 Task: Open the event Second Interview with BobG on '2023/10/19', change the date to 2023/12/13, change the font style of the description to Georgia, set the availability to Busy, insert an emoji Sky blue heart, logged in from the account softage.10@softage.net and add another guest for the event, softage.1@softage.net. Change the alignment of the event description to Align center.Change the font color of the description to Dark Blue and select an event charm, 
Action: Mouse moved to (349, 158)
Screenshot: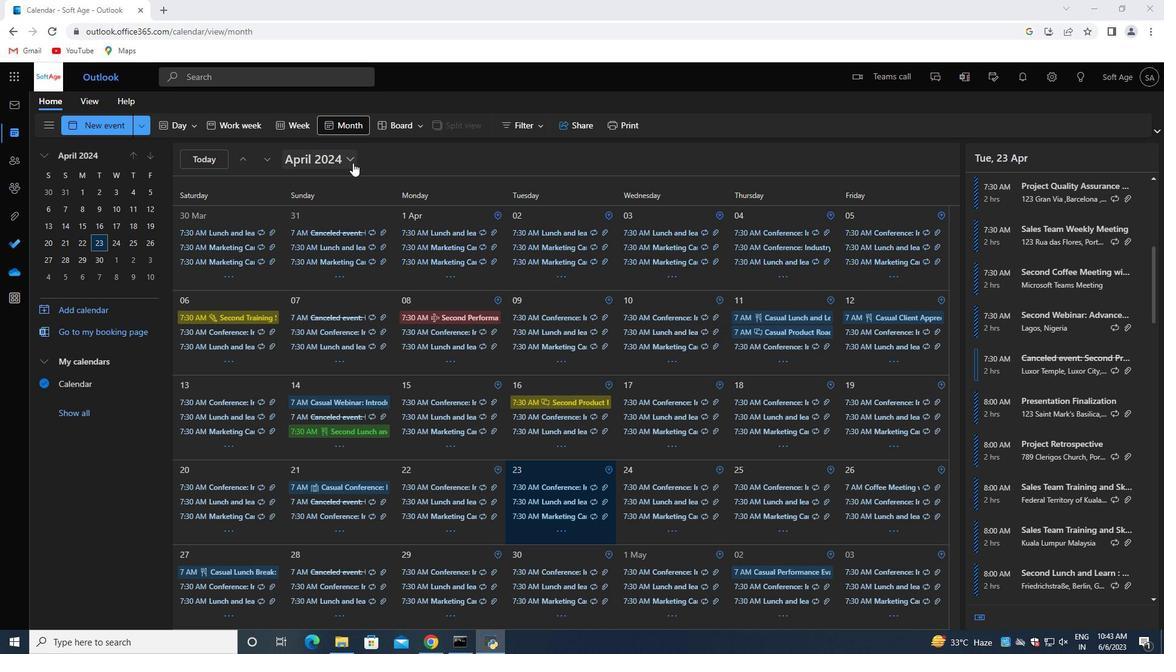 
Action: Mouse pressed left at (349, 158)
Screenshot: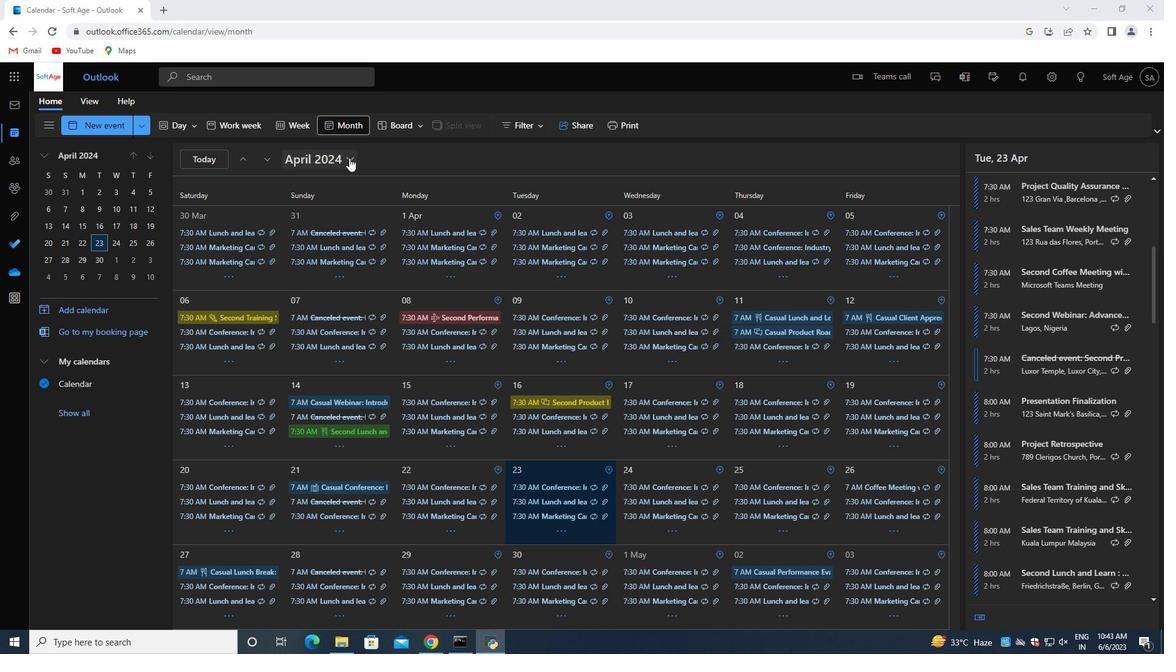 
Action: Mouse moved to (380, 189)
Screenshot: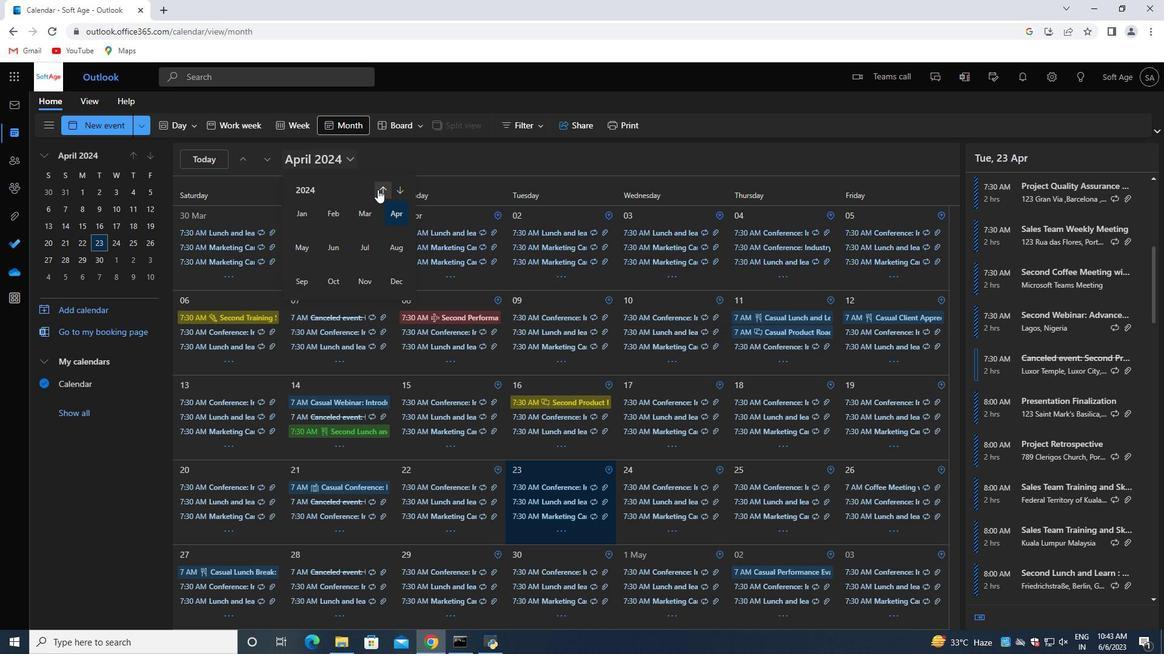 
Action: Mouse pressed left at (380, 189)
Screenshot: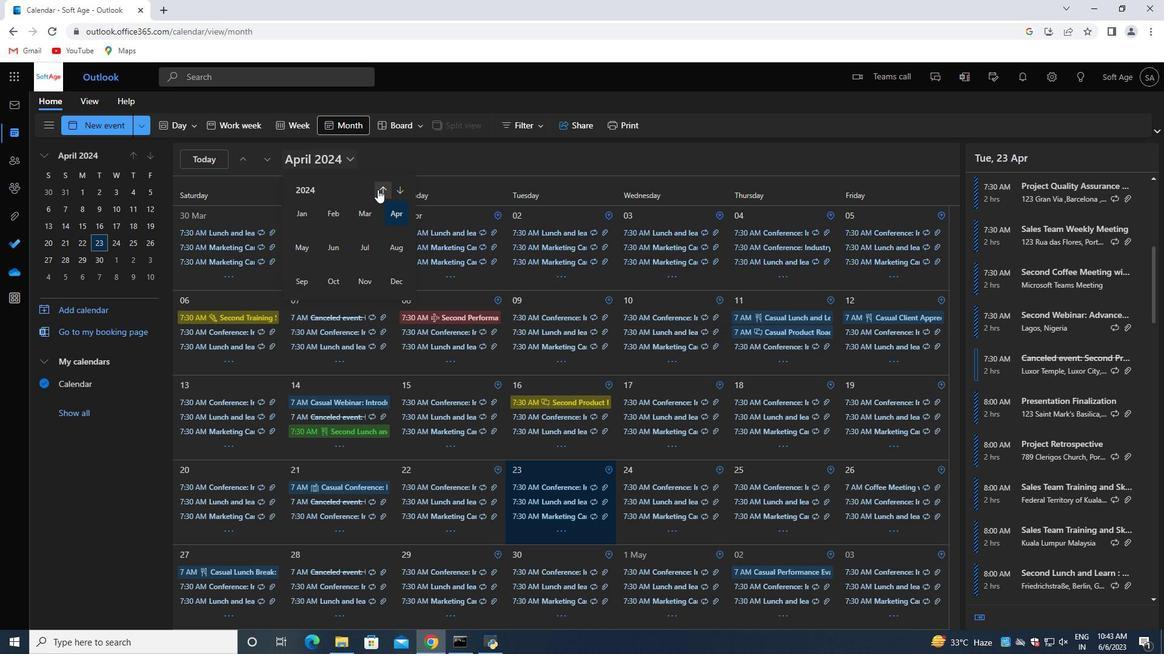 
Action: Mouse moved to (330, 281)
Screenshot: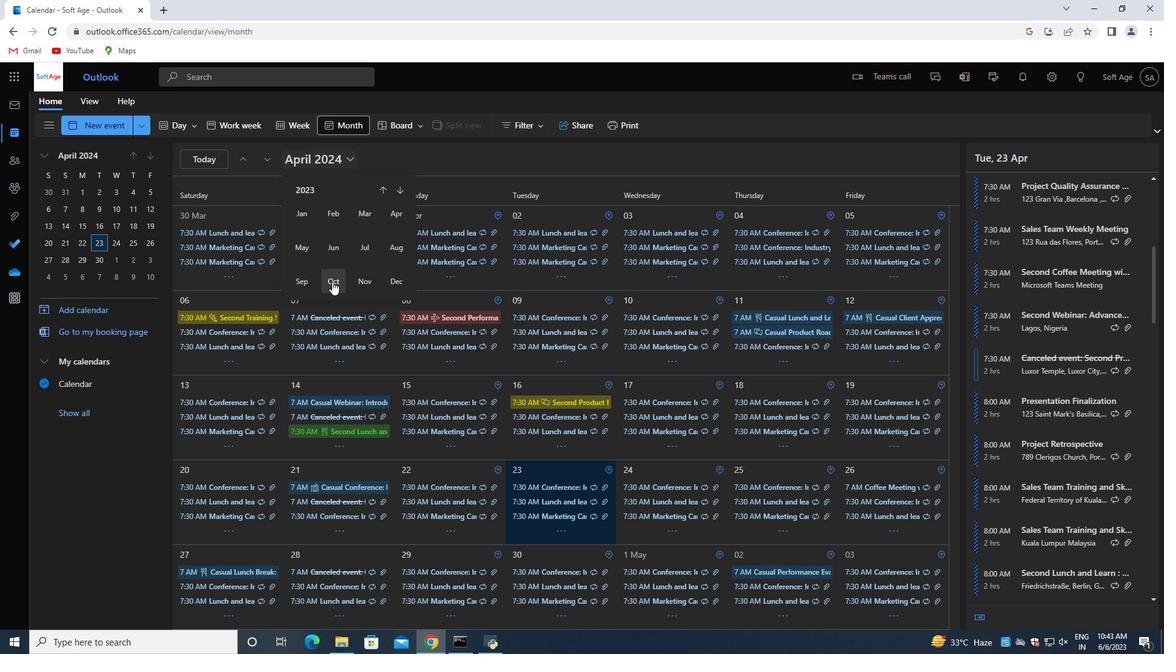 
Action: Mouse pressed left at (330, 281)
Screenshot: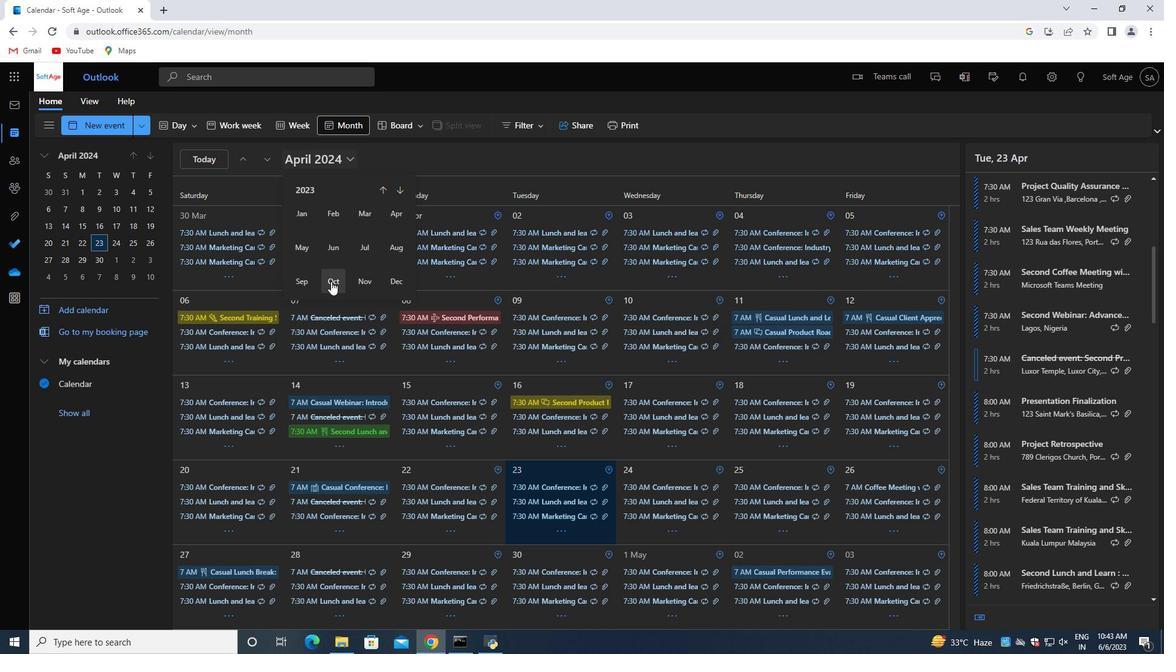 
Action: Mouse moved to (804, 447)
Screenshot: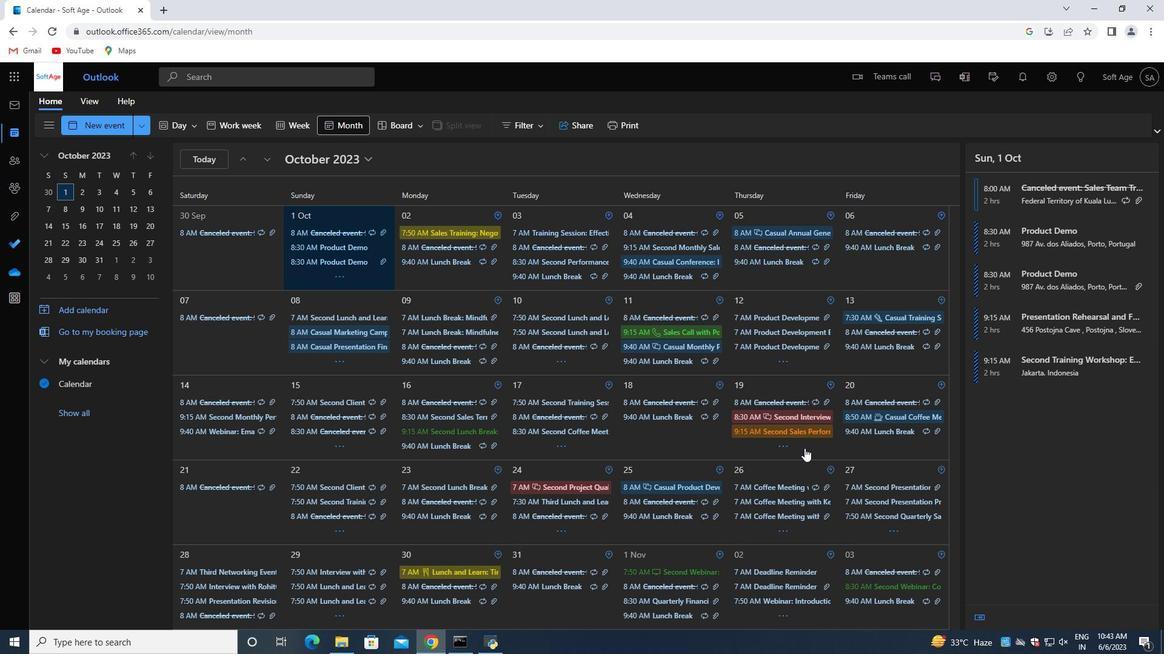 
Action: Mouse pressed left at (804, 447)
Screenshot: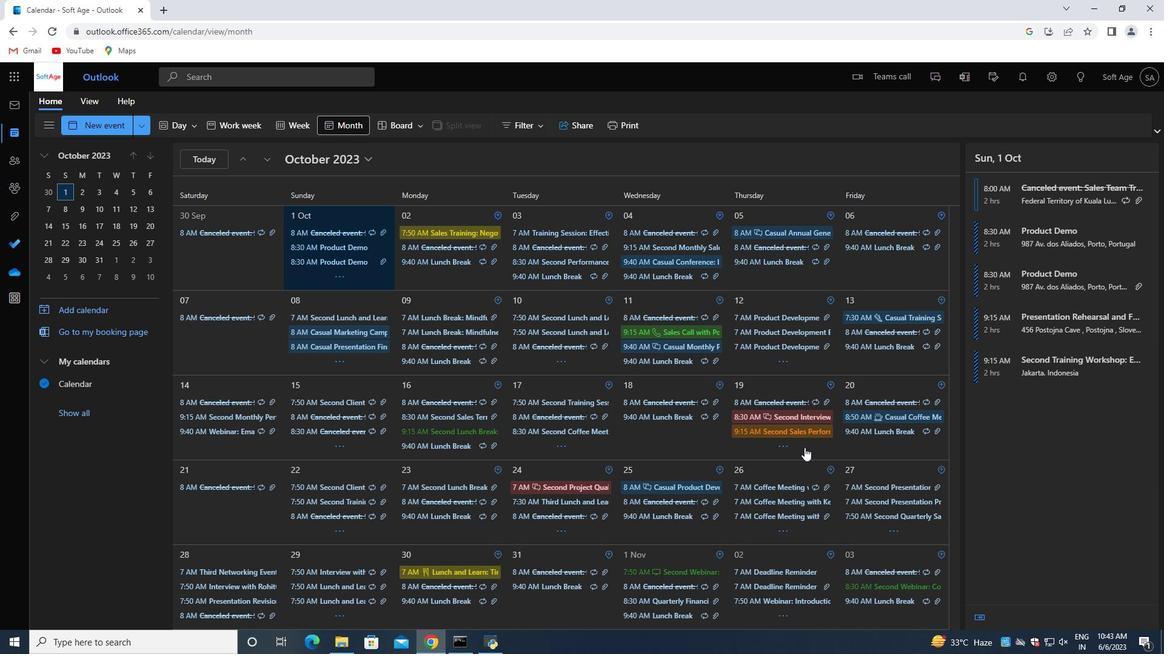 
Action: Mouse moved to (1124, 241)
Screenshot: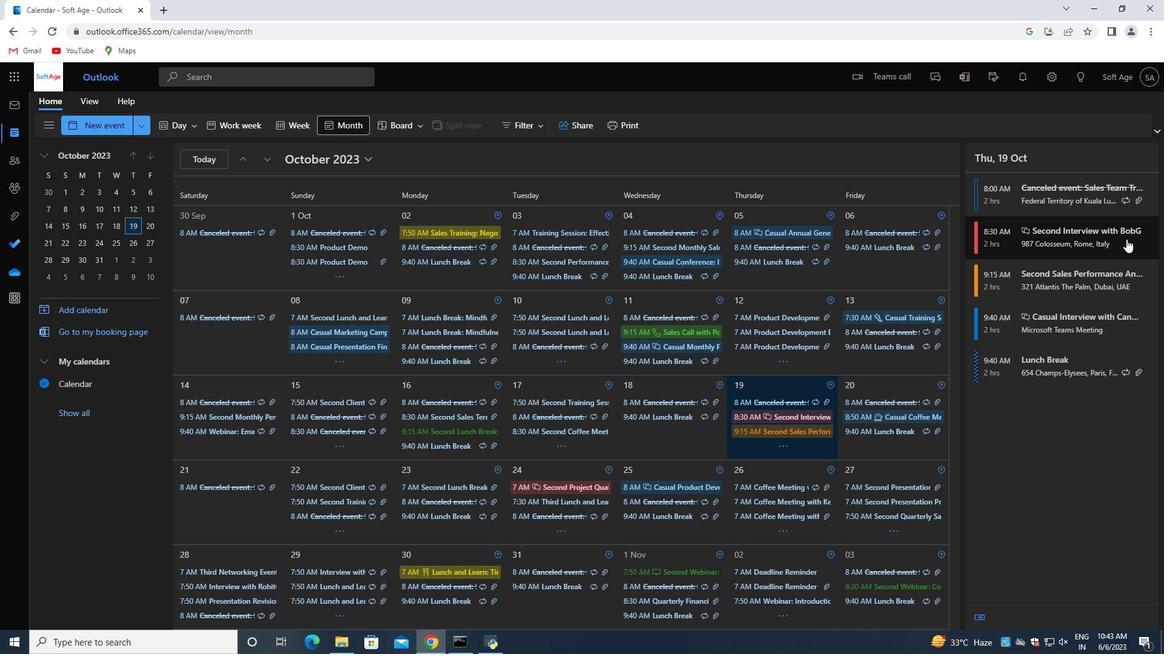 
Action: Mouse pressed left at (1124, 241)
Screenshot: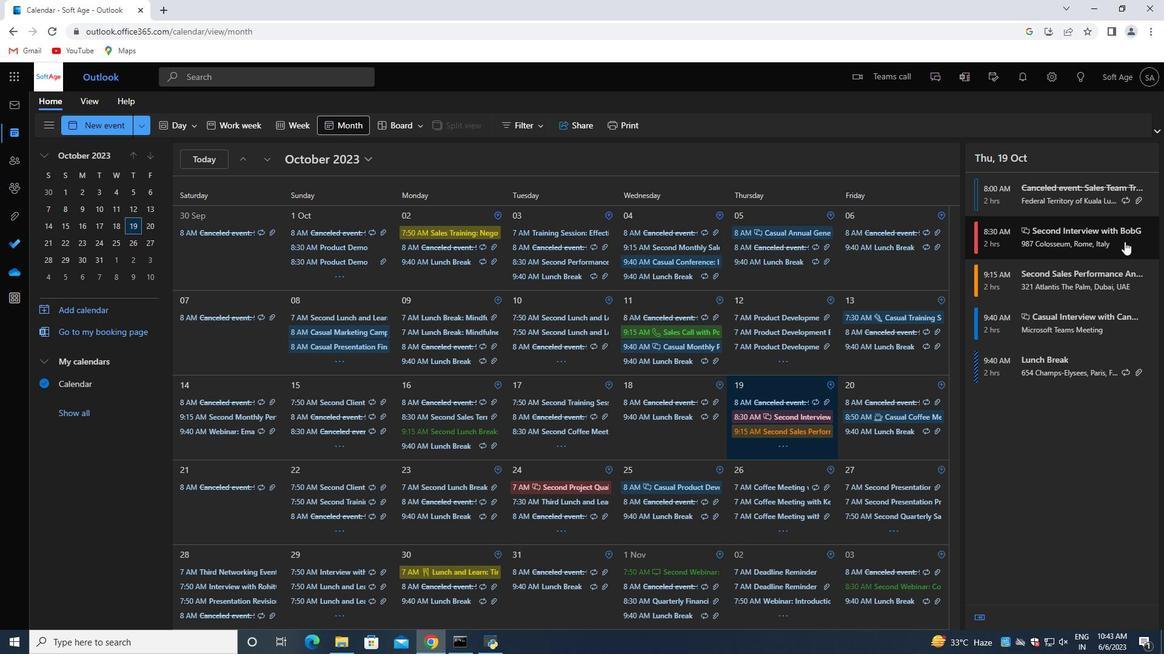 
Action: Mouse moved to (783, 363)
Screenshot: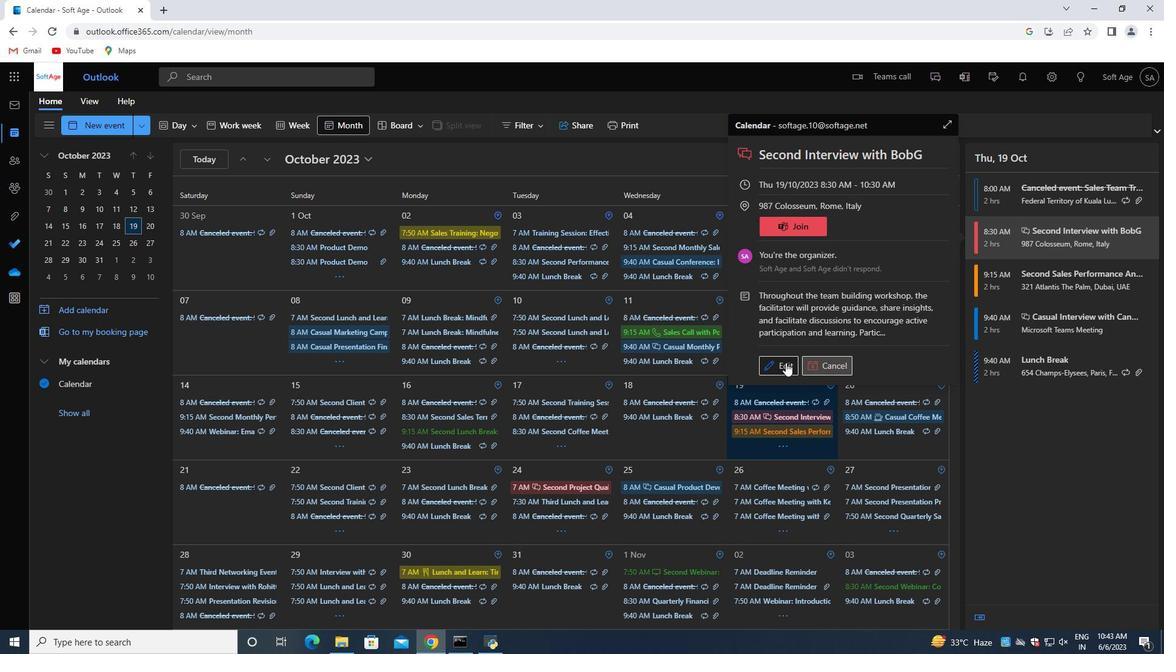 
Action: Mouse pressed left at (783, 363)
Screenshot: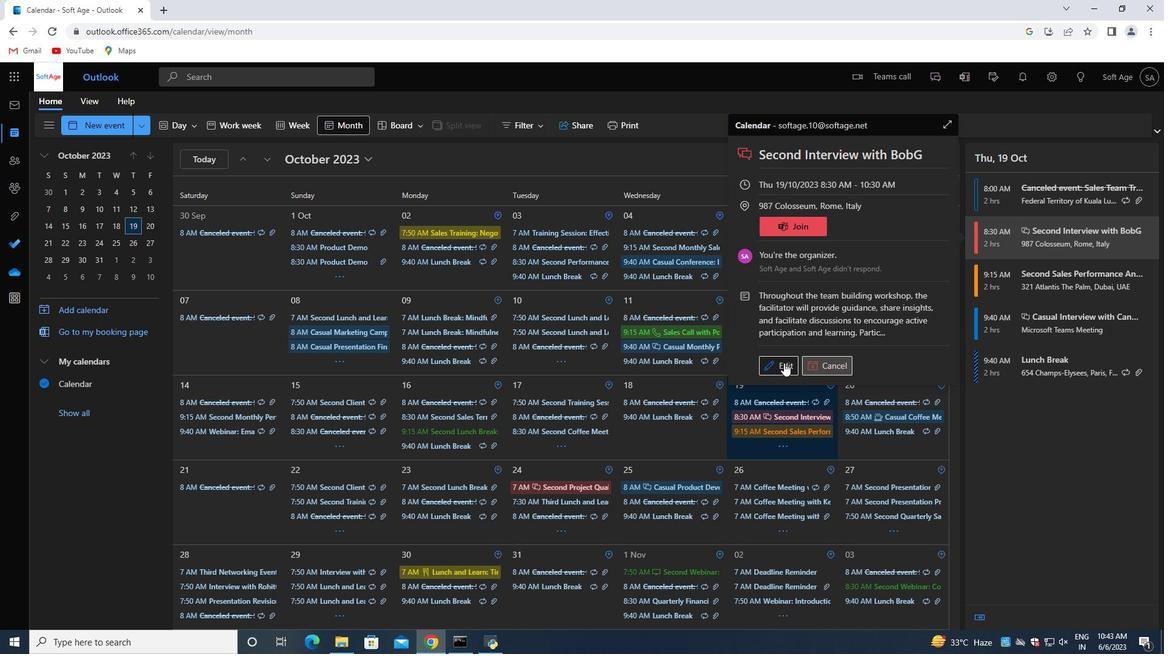 
Action: Mouse moved to (357, 336)
Screenshot: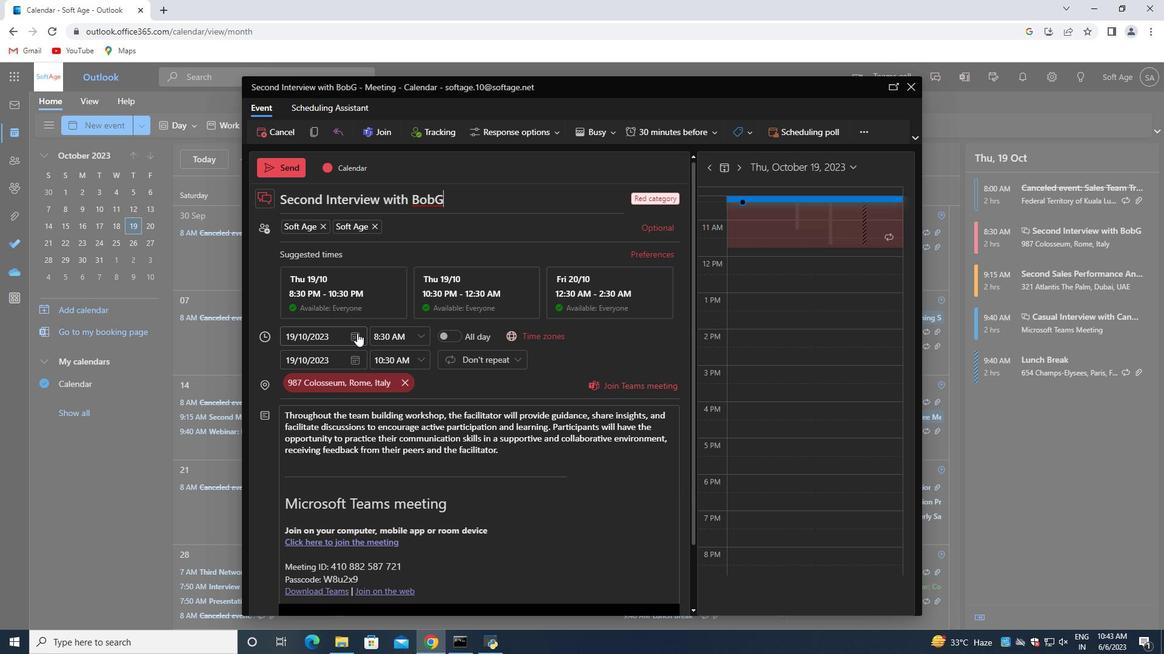 
Action: Mouse pressed left at (357, 336)
Screenshot: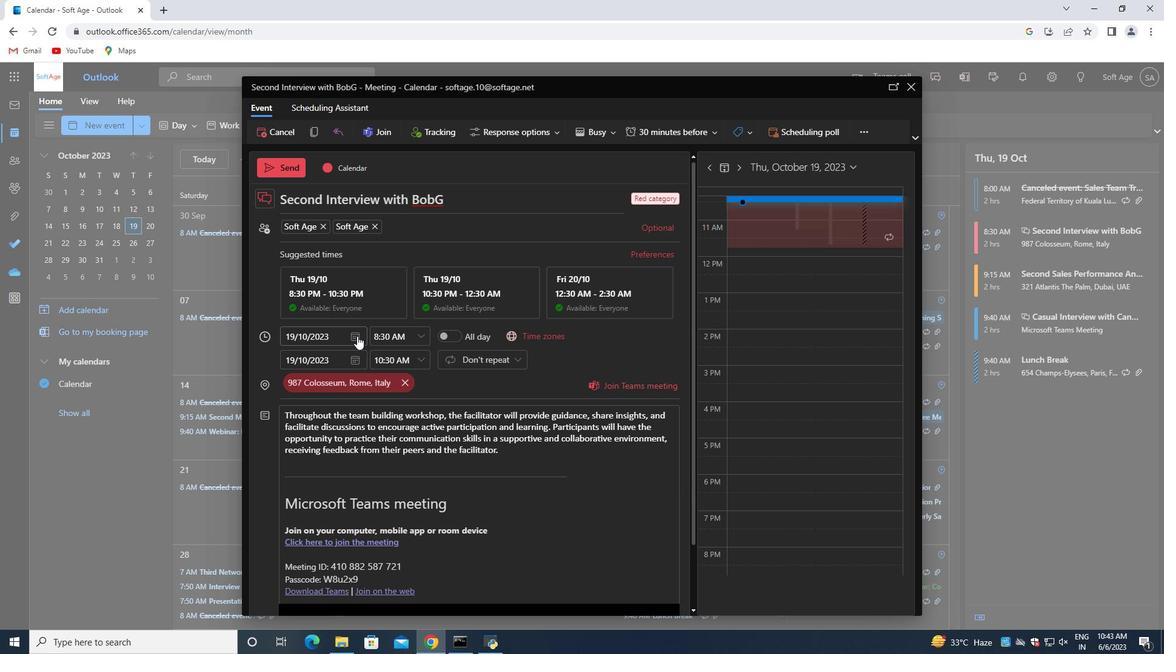 
Action: Mouse moved to (400, 360)
Screenshot: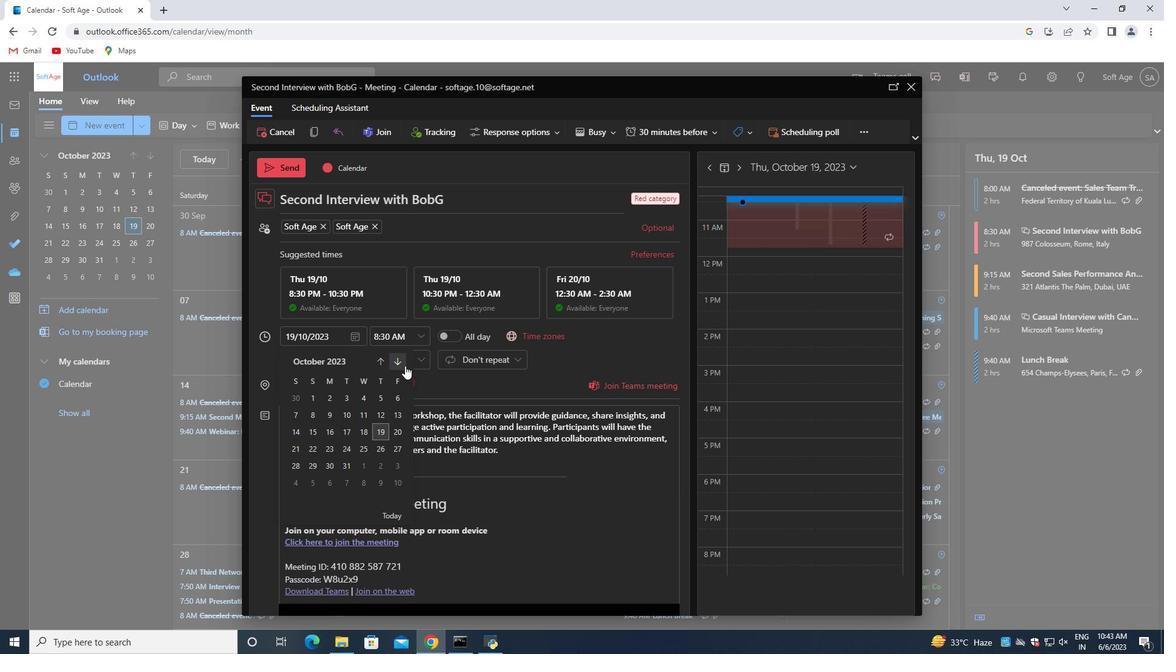 
Action: Mouse pressed left at (400, 360)
Screenshot: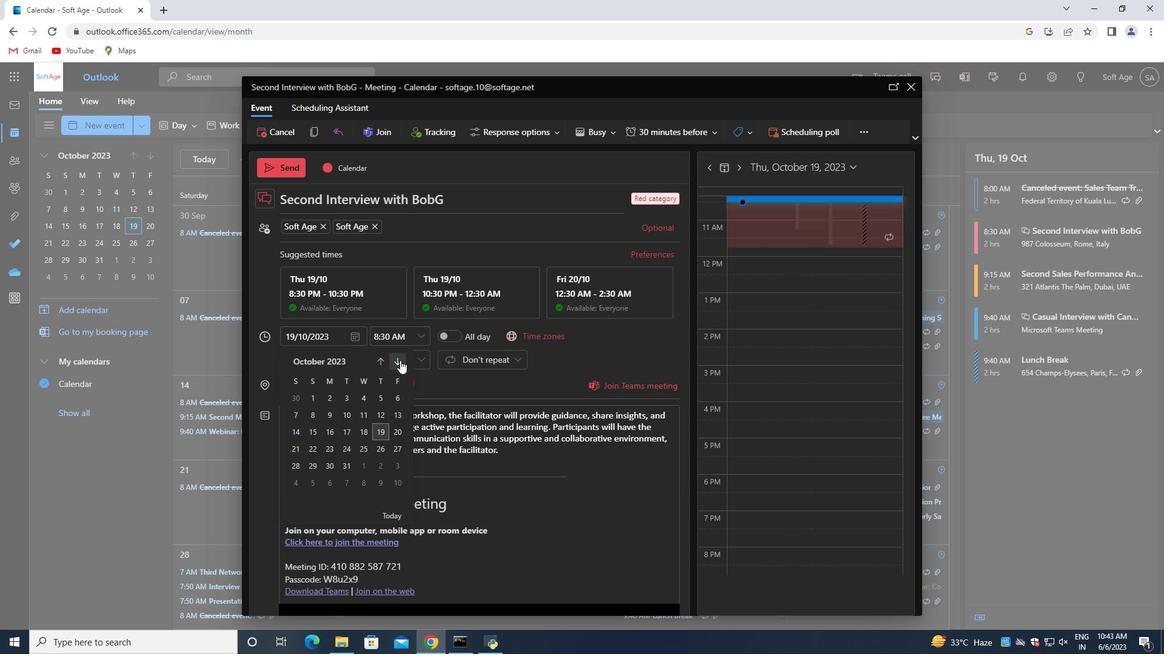 
Action: Mouse pressed left at (400, 360)
Screenshot: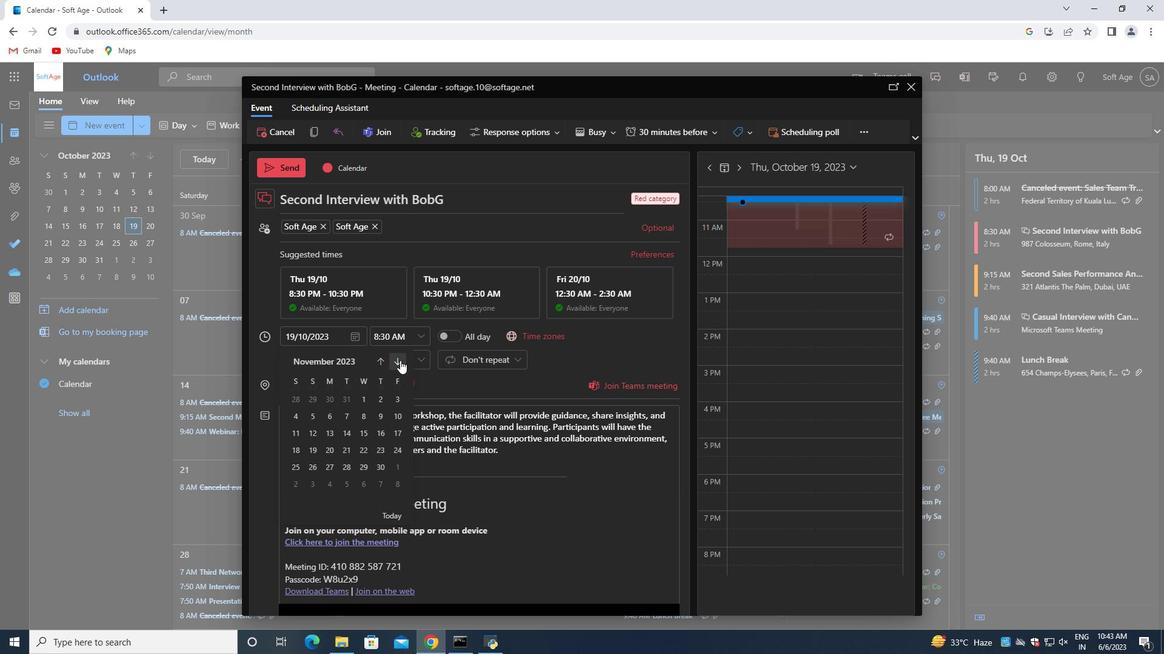 
Action: Mouse moved to (366, 435)
Screenshot: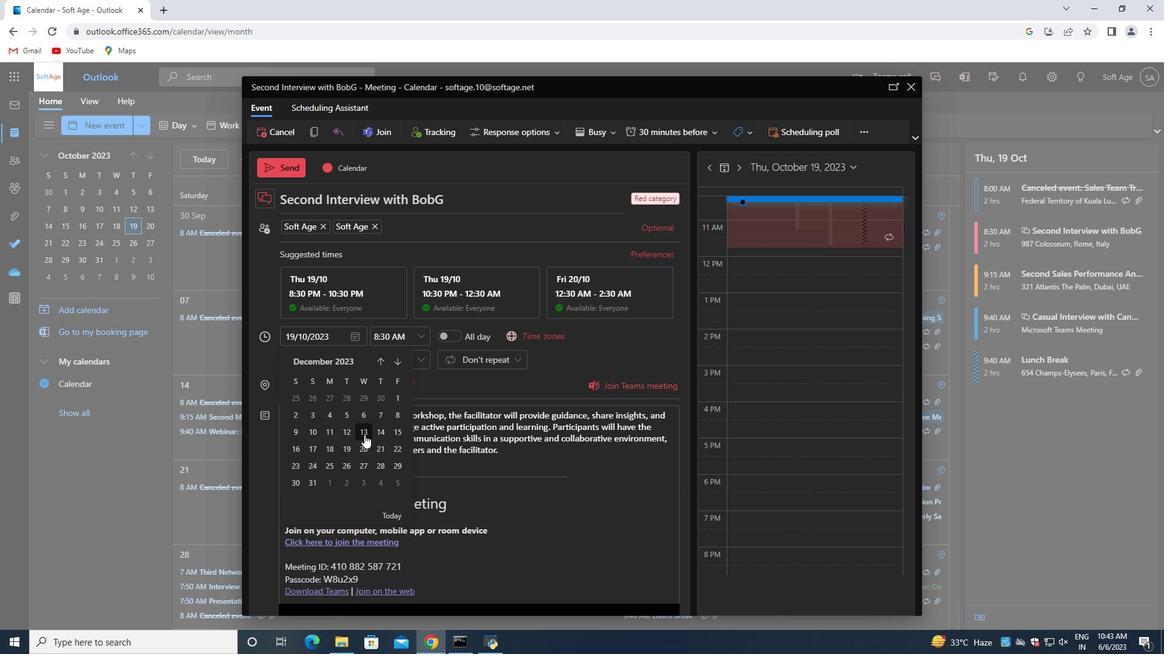 
Action: Mouse pressed left at (366, 435)
Screenshot: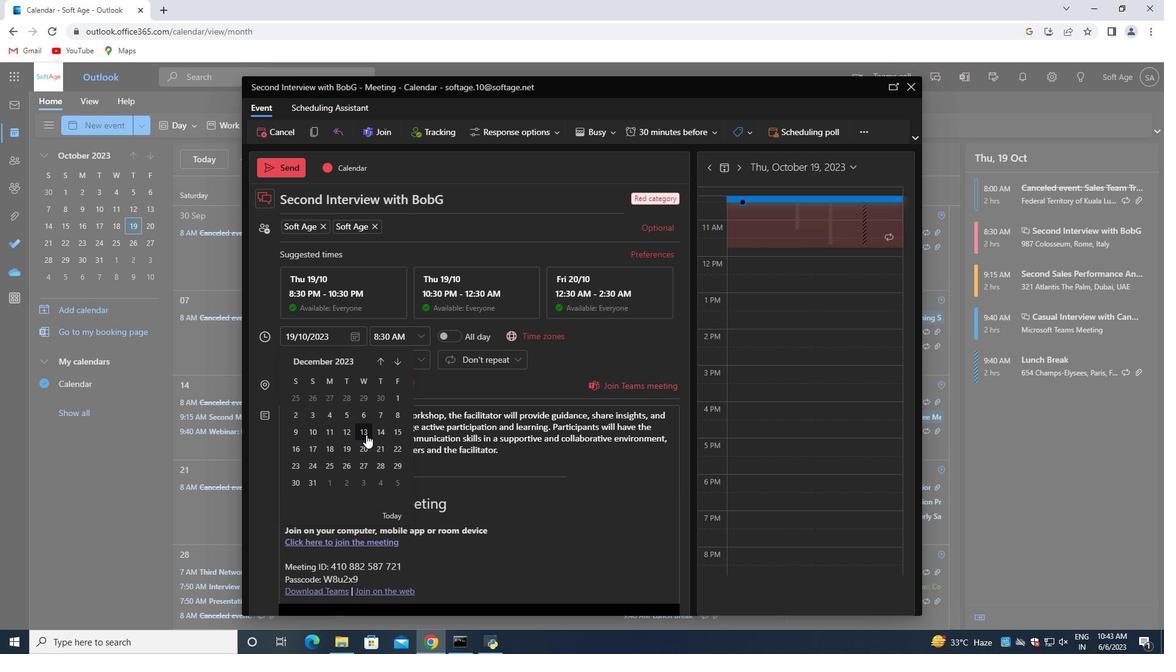 
Action: Mouse moved to (502, 452)
Screenshot: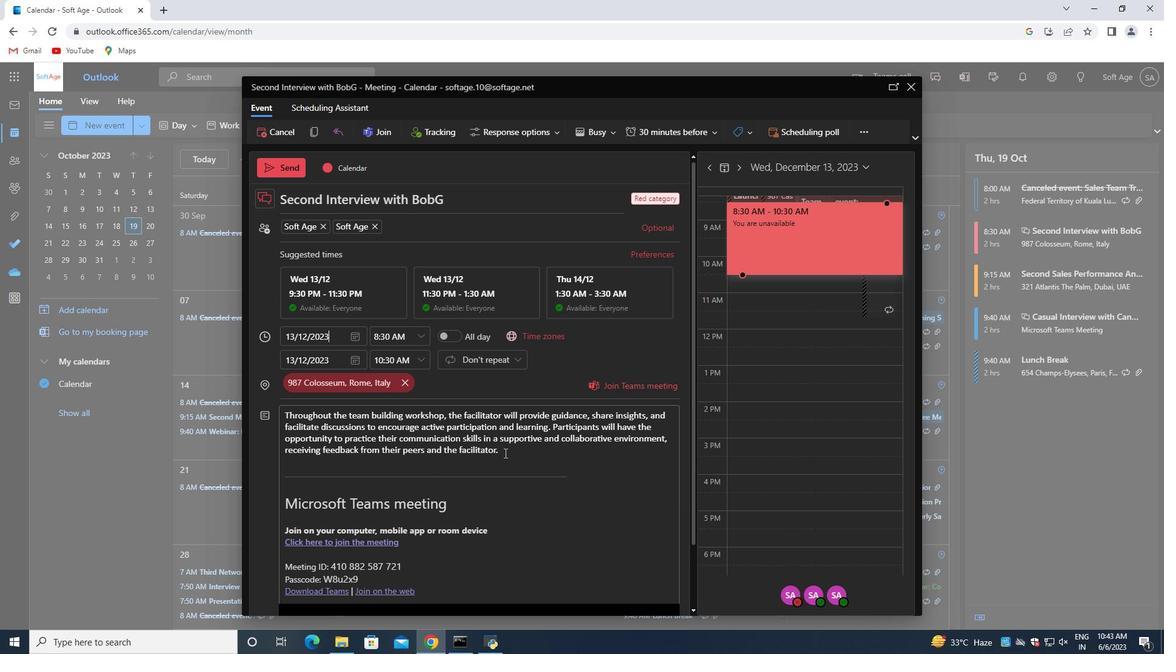 
Action: Mouse pressed left at (502, 452)
Screenshot: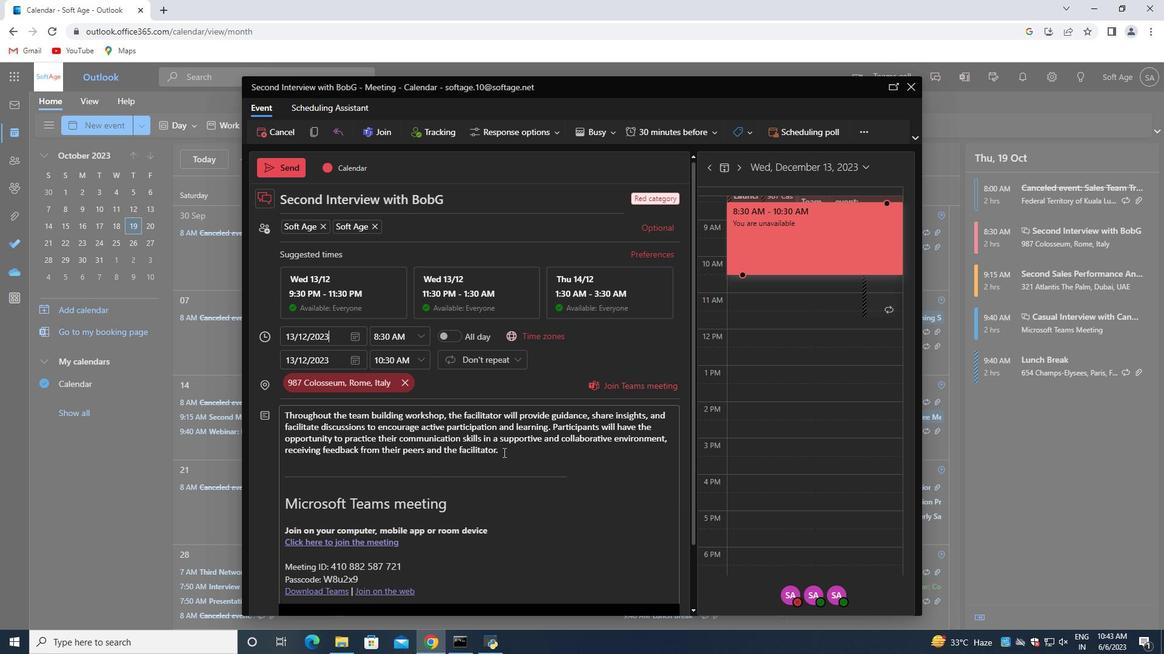 
Action: Mouse moved to (432, 515)
Screenshot: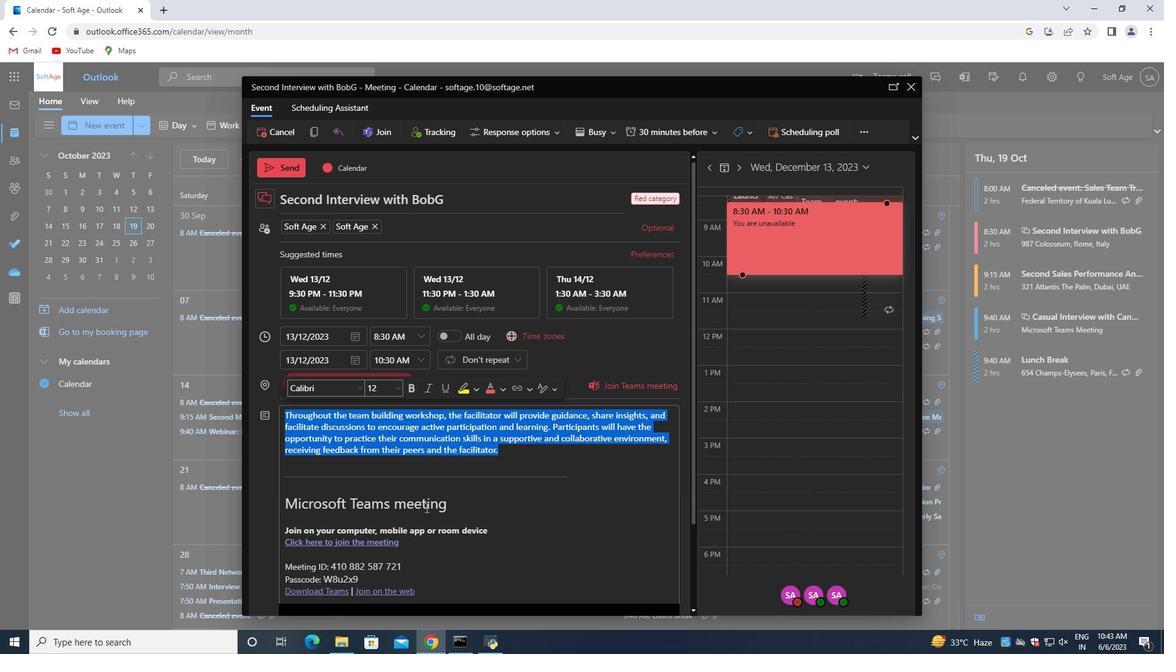 
Action: Mouse scrolled (428, 509) with delta (0, 0)
Screenshot: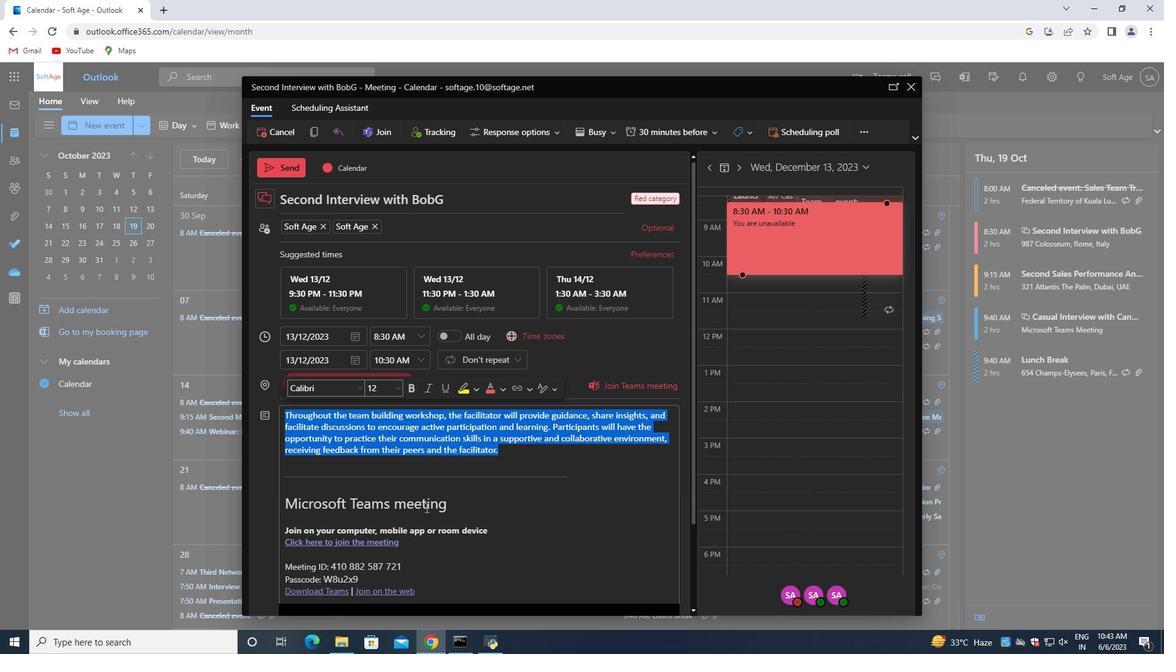 
Action: Mouse moved to (434, 515)
Screenshot: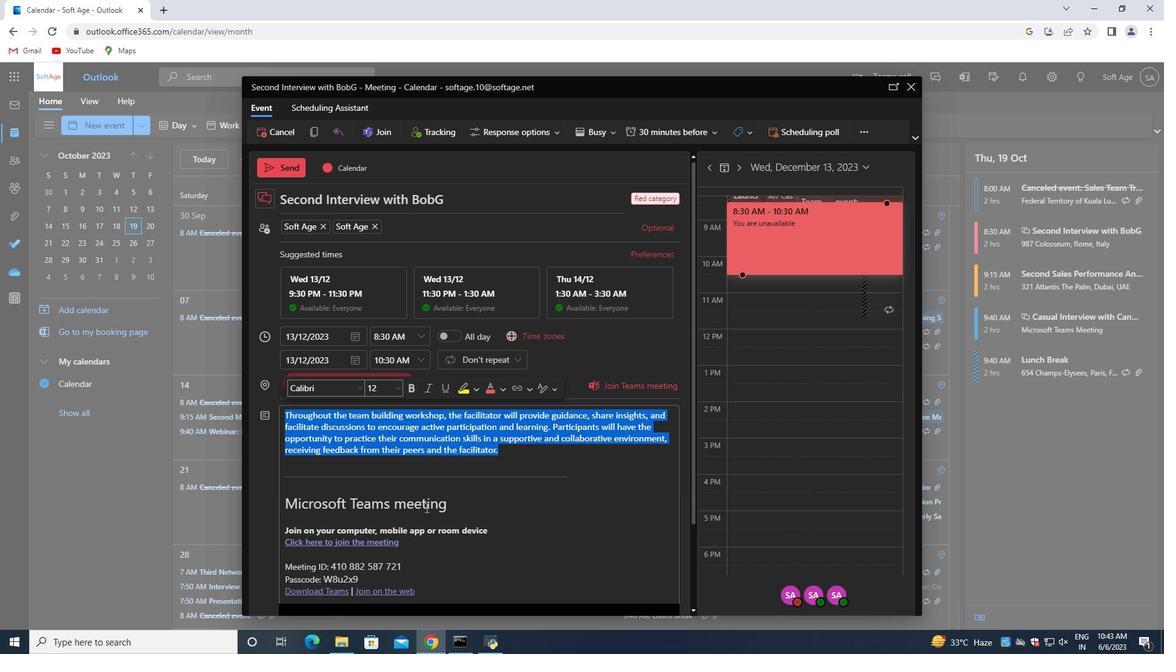 
Action: Mouse scrolled (432, 514) with delta (0, 0)
Screenshot: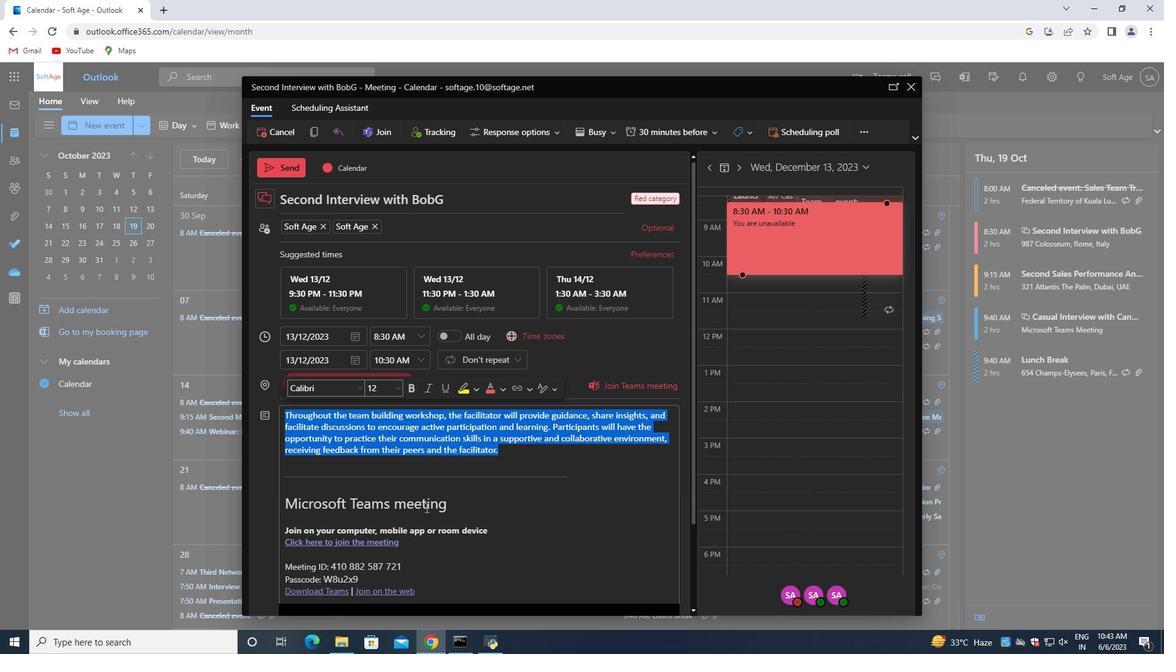 
Action: Mouse moved to (440, 520)
Screenshot: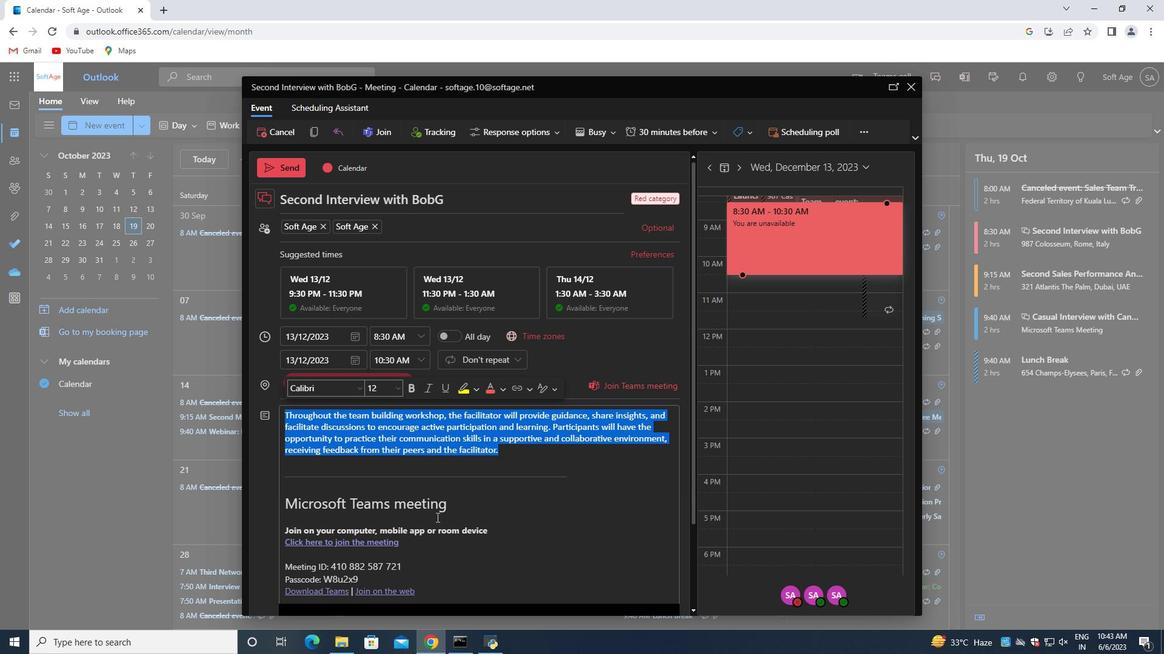 
Action: Mouse scrolled (440, 520) with delta (0, 0)
Screenshot: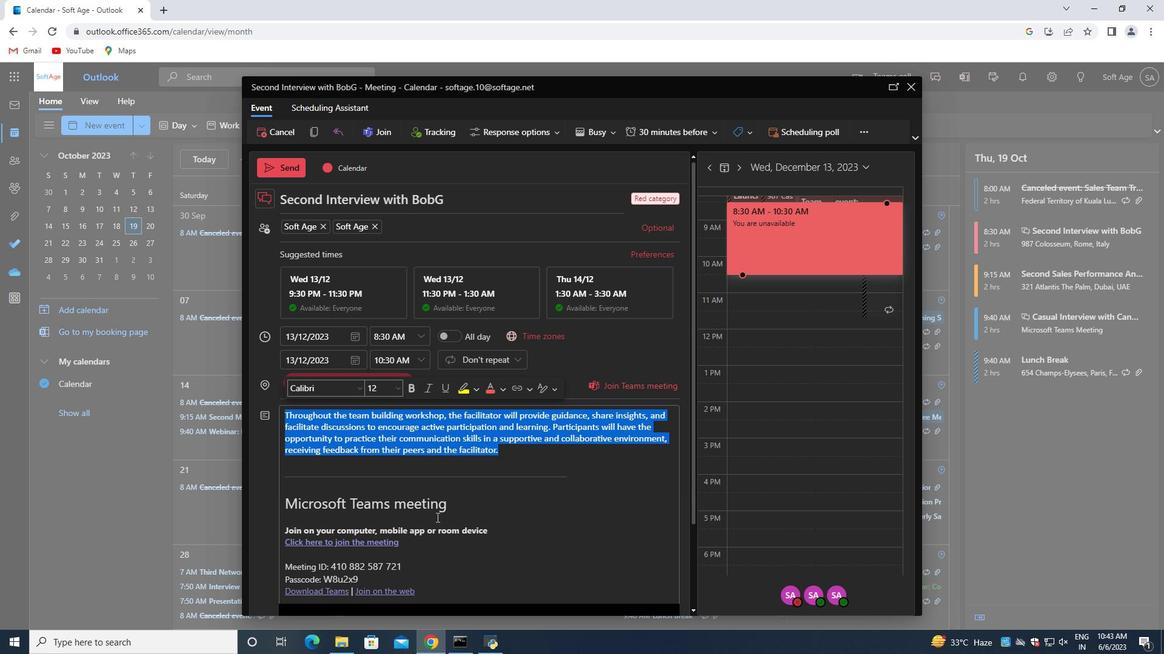 
Action: Mouse moved to (317, 560)
Screenshot: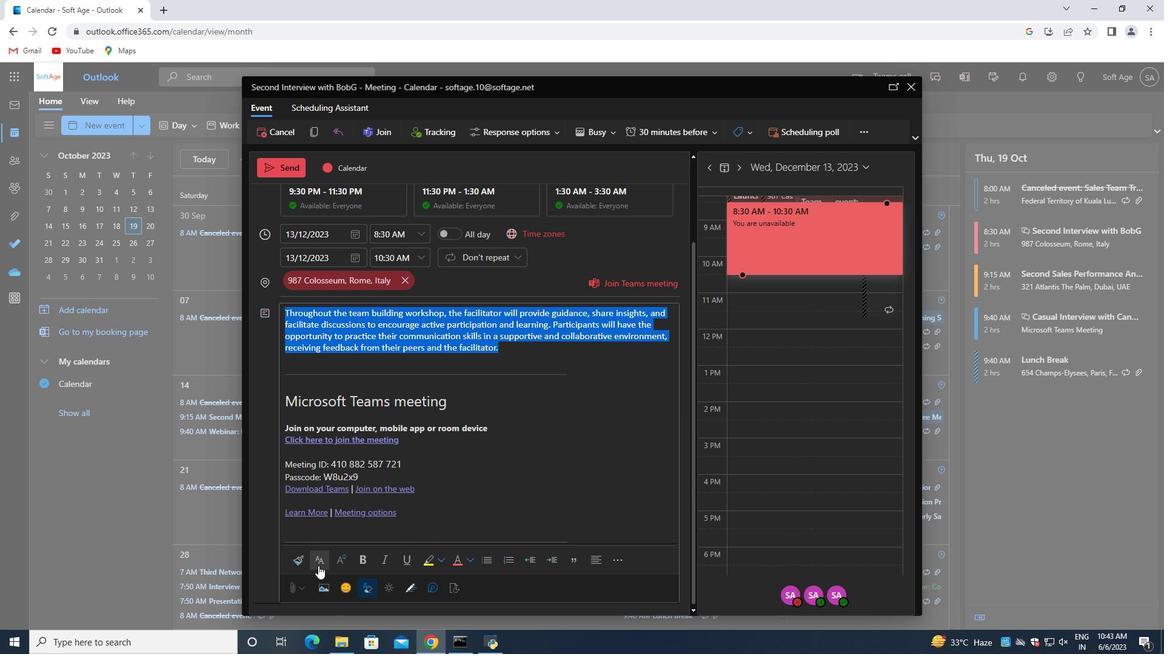 
Action: Mouse pressed left at (317, 560)
Screenshot: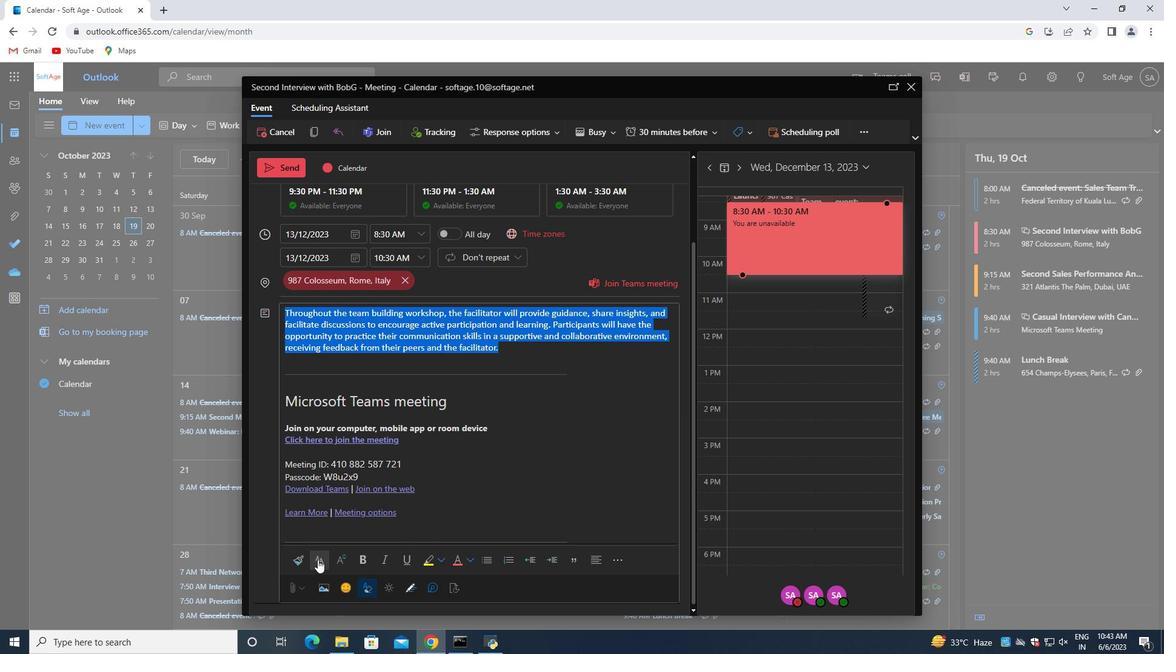 
Action: Mouse moved to (347, 509)
Screenshot: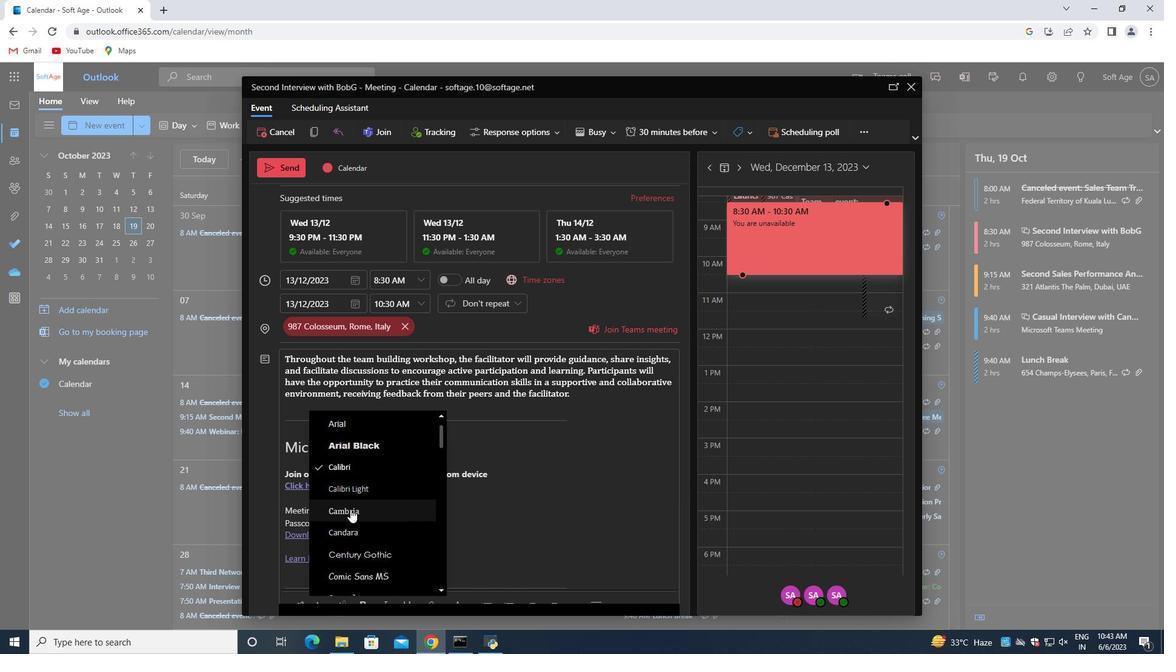 
Action: Mouse scrolled (349, 509) with delta (0, 0)
Screenshot: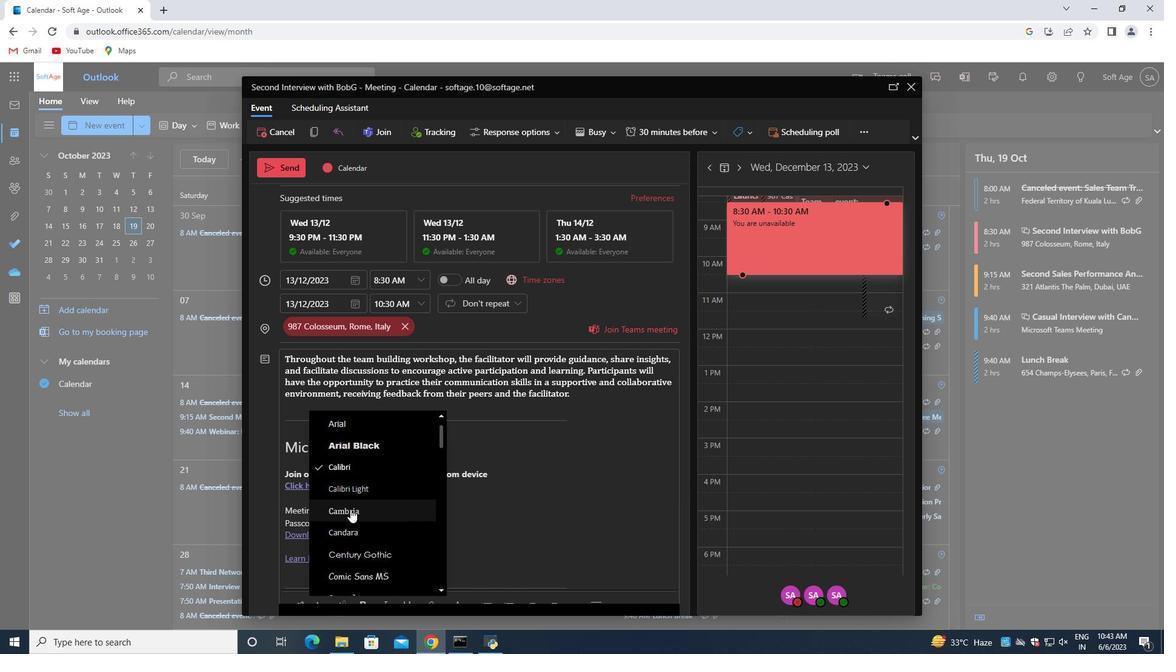 
Action: Mouse moved to (347, 510)
Screenshot: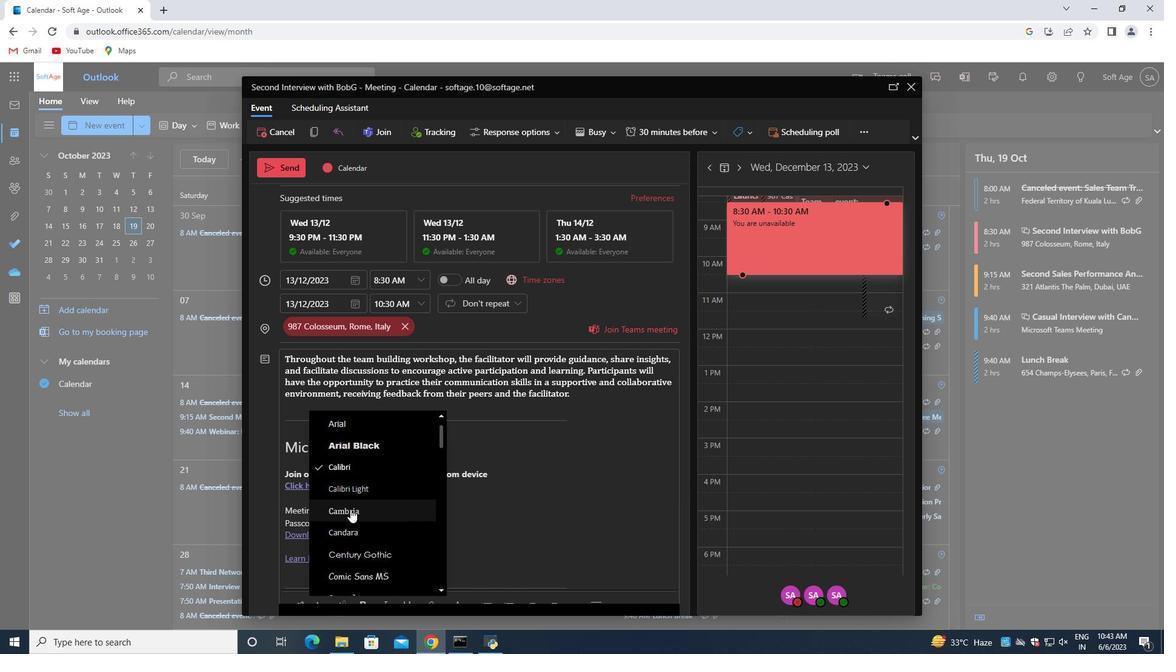 
Action: Mouse scrolled (347, 509) with delta (0, 0)
Screenshot: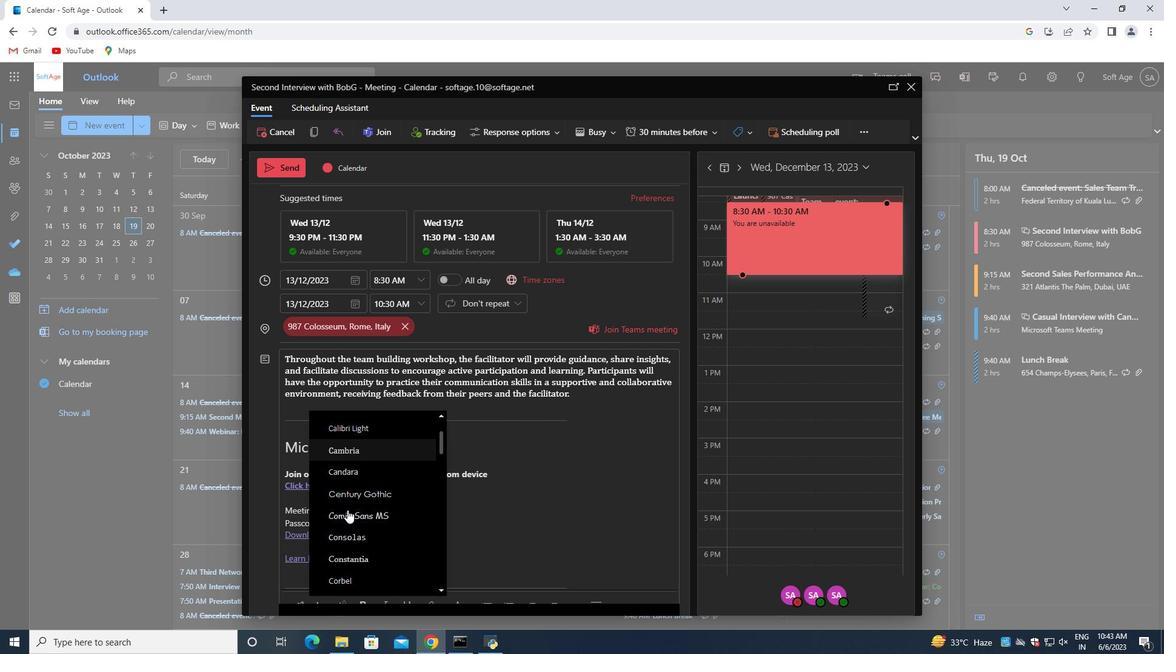 
Action: Mouse moved to (349, 510)
Screenshot: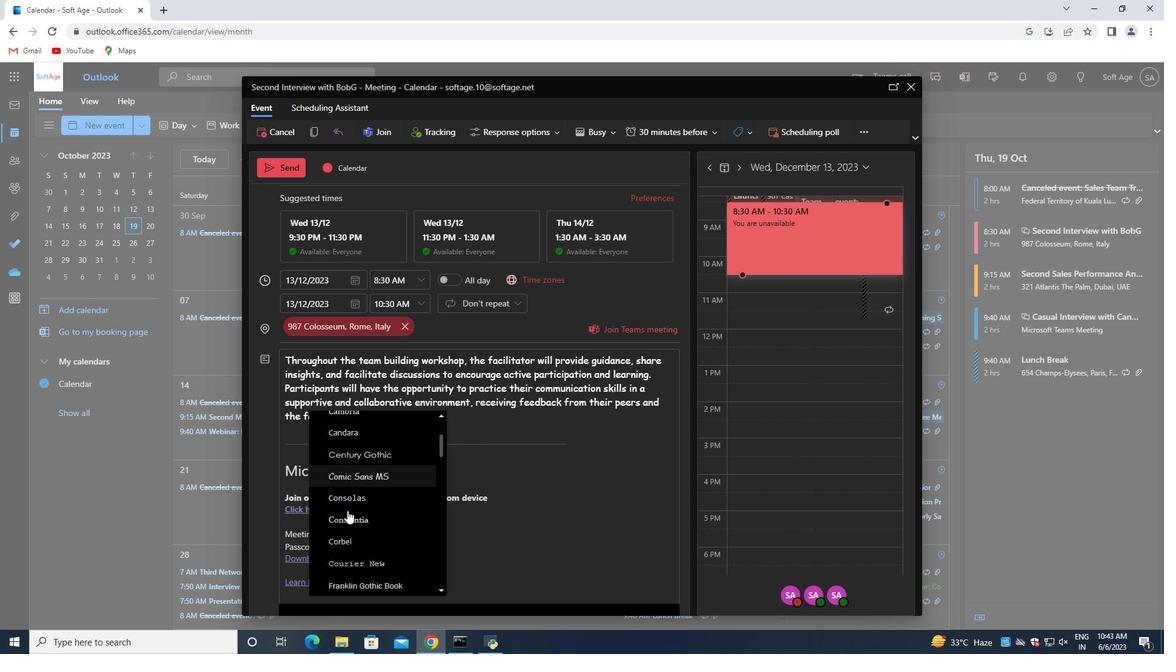 
Action: Mouse scrolled (349, 509) with delta (0, 0)
Screenshot: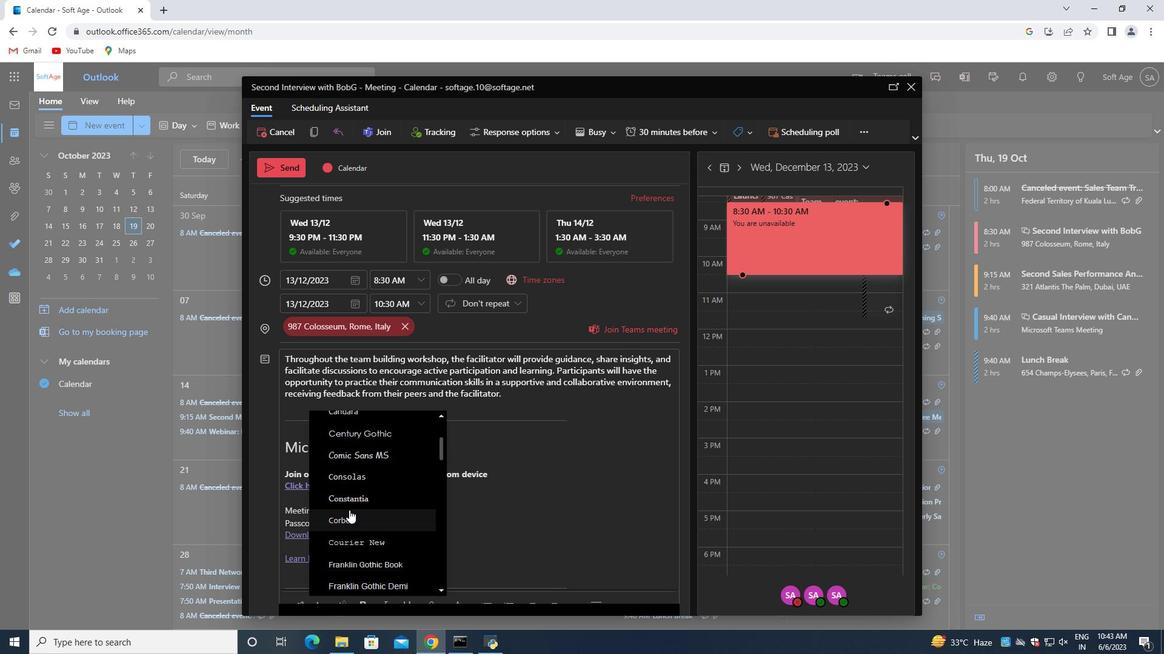 
Action: Mouse moved to (349, 510)
Screenshot: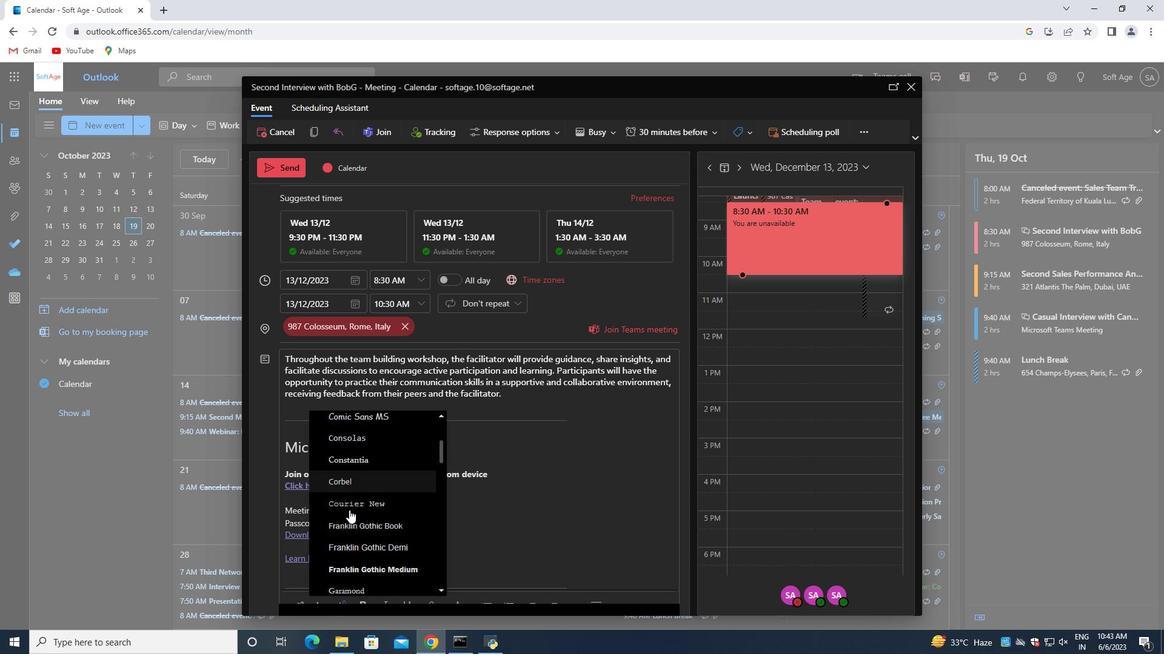 
Action: Mouse scrolled (349, 509) with delta (0, 0)
Screenshot: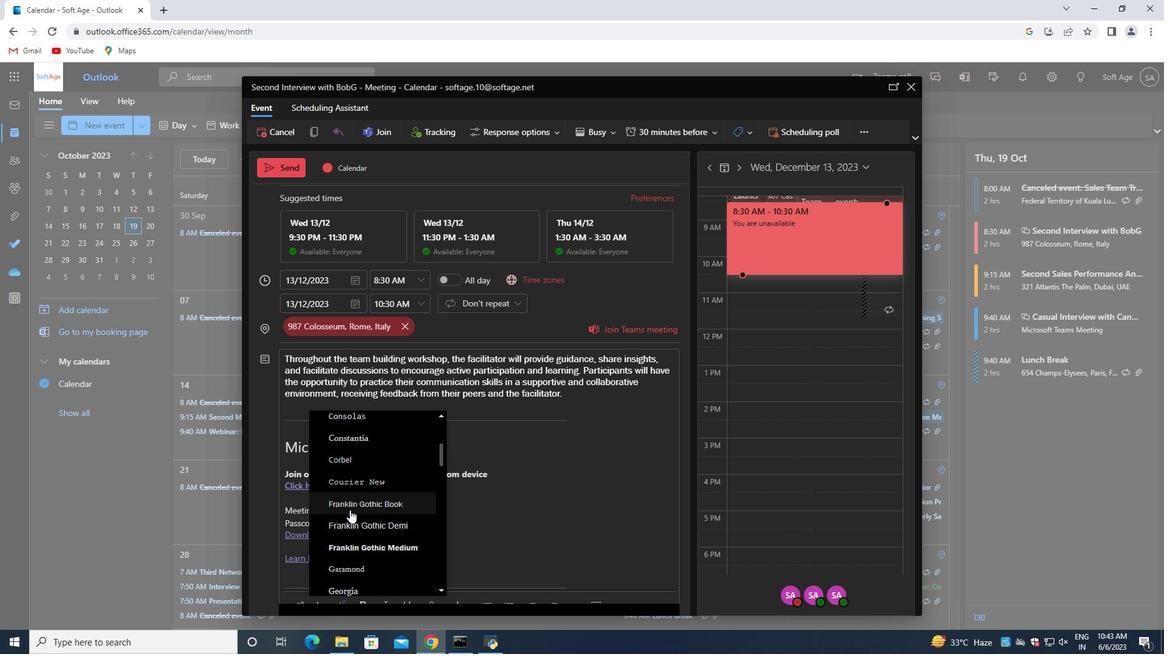 
Action: Mouse moved to (366, 529)
Screenshot: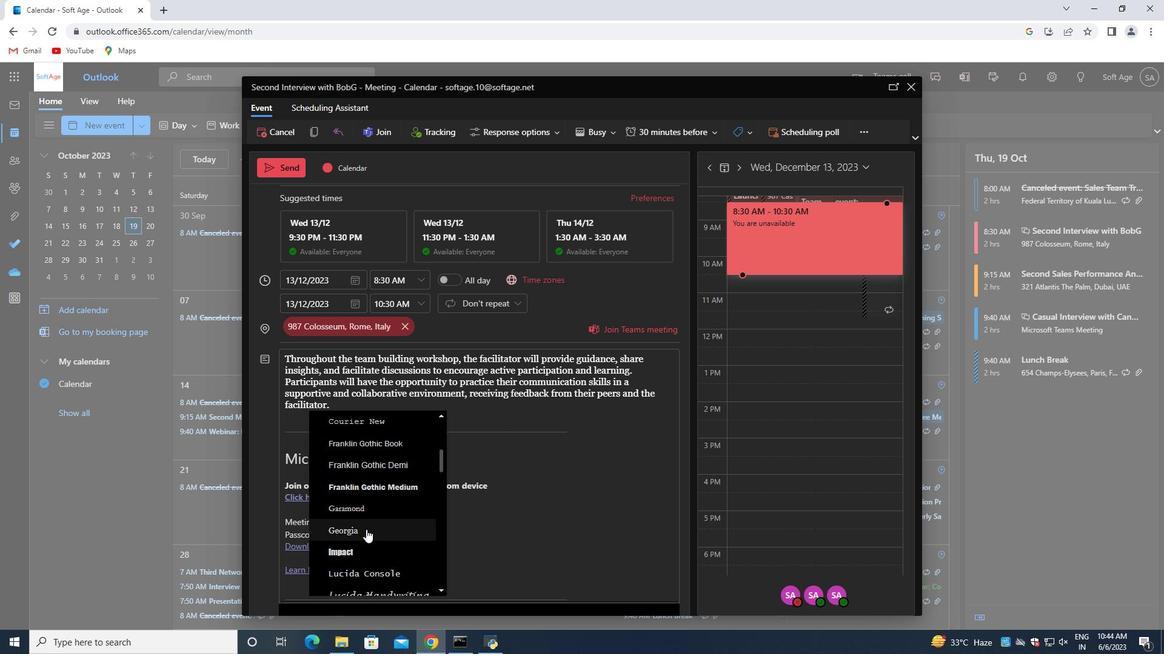 
Action: Mouse pressed left at (366, 529)
Screenshot: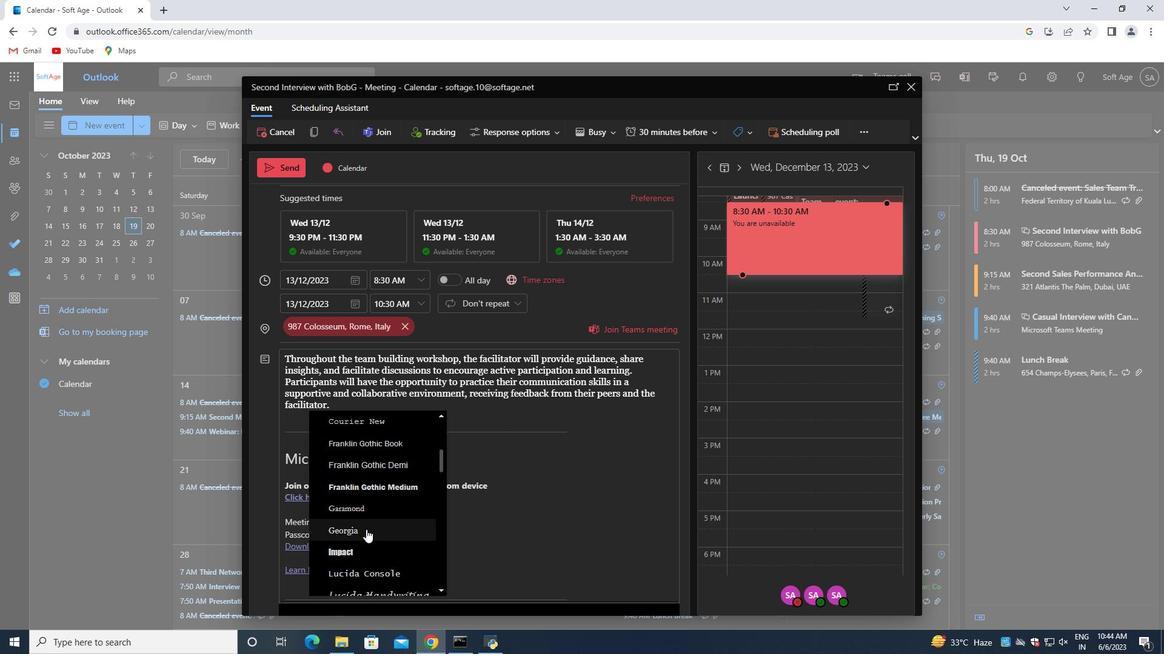 
Action: Mouse moved to (347, 409)
Screenshot: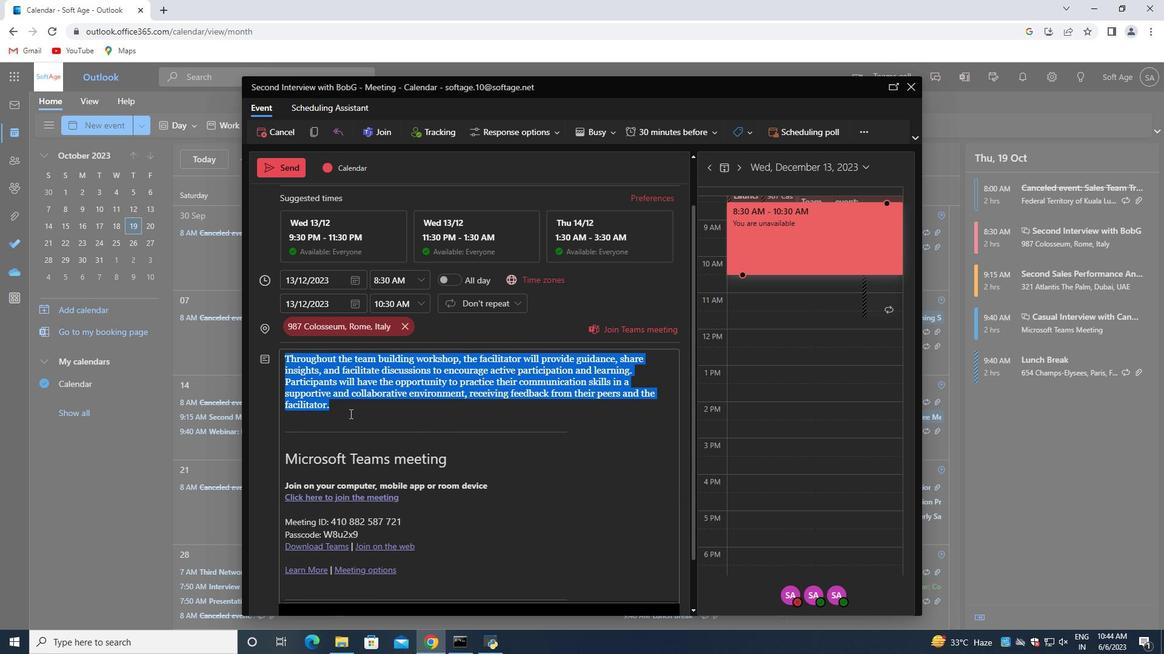
Action: Mouse pressed left at (347, 409)
Screenshot: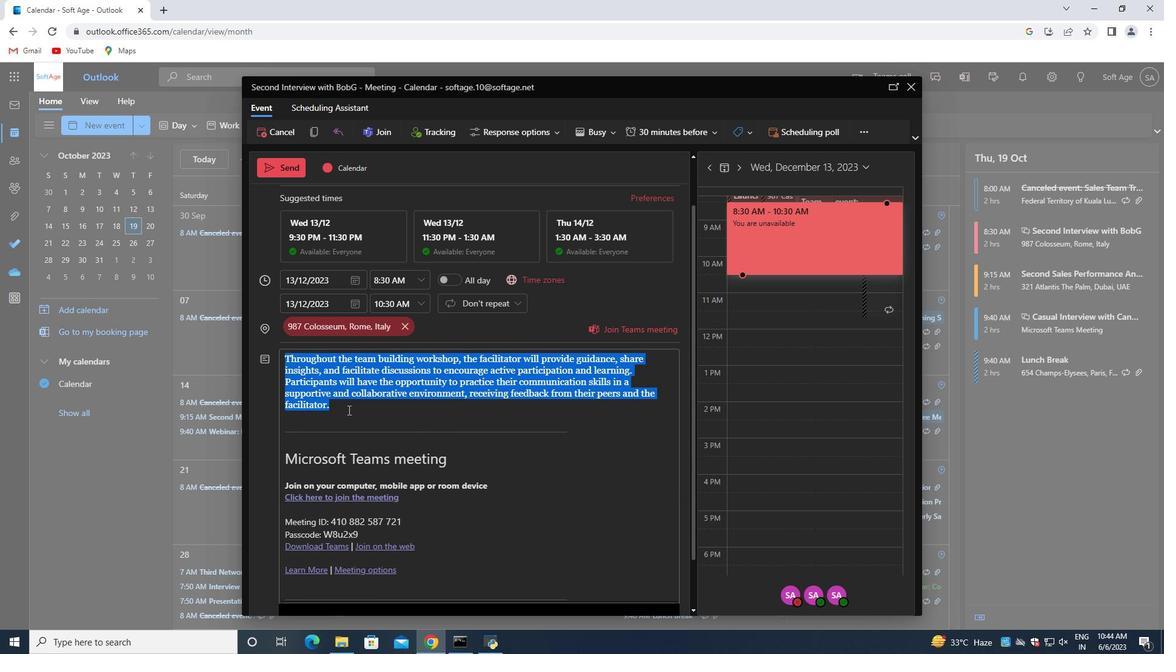 
Action: Mouse scrolled (347, 410) with delta (0, 0)
Screenshot: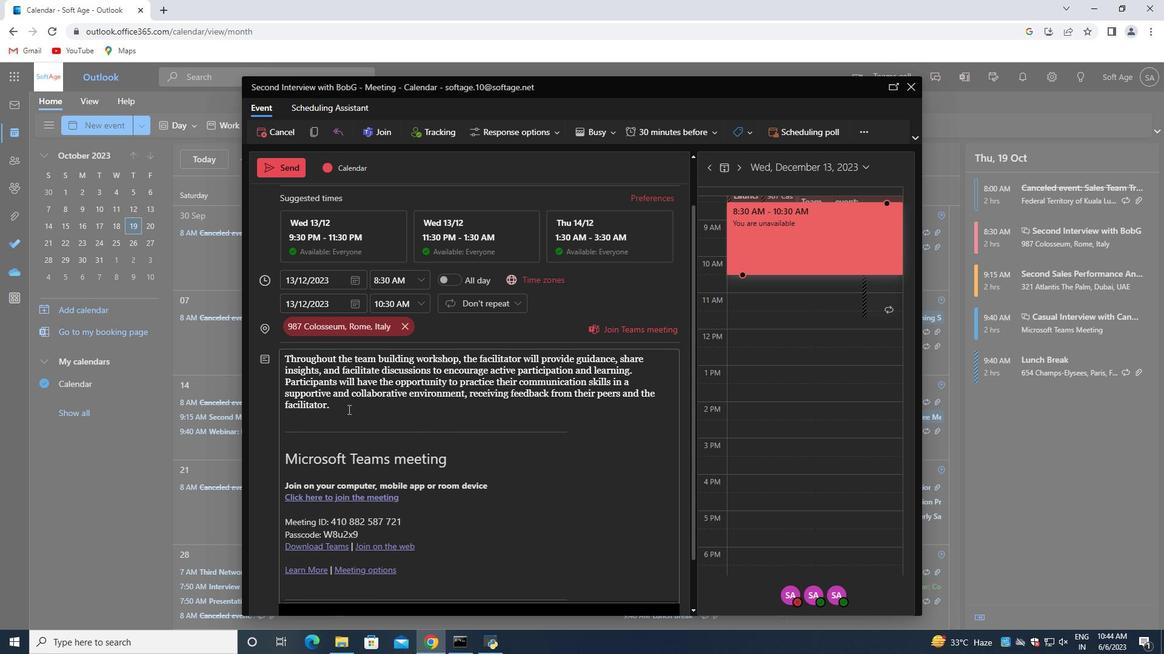 
Action: Mouse scrolled (347, 410) with delta (0, 0)
Screenshot: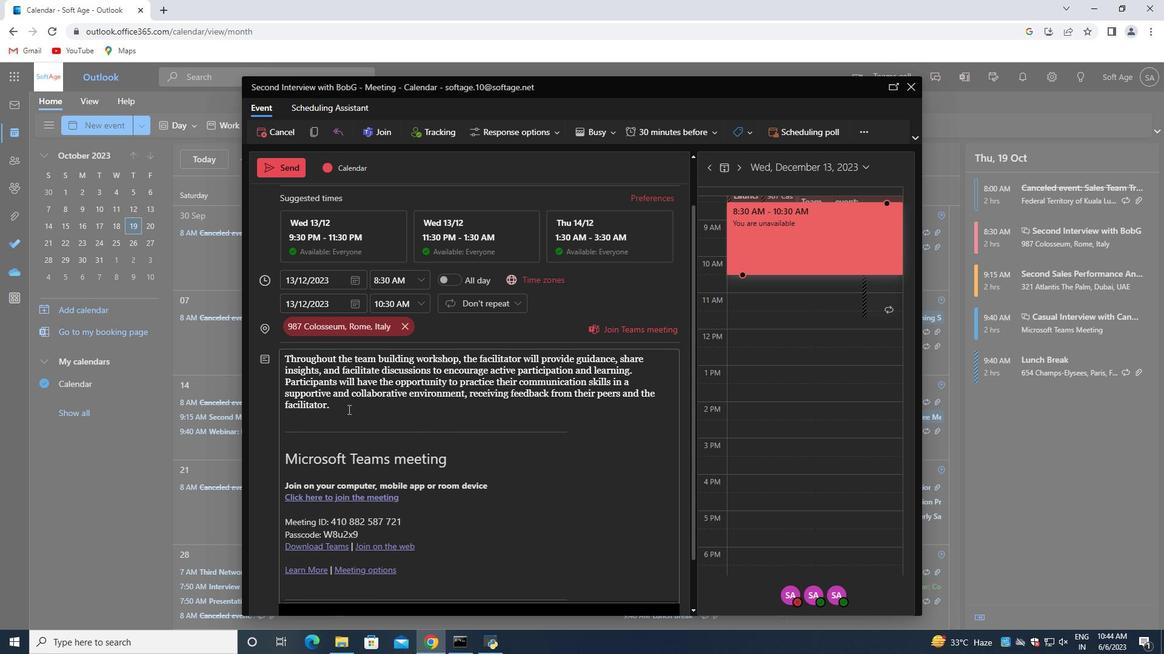 
Action: Mouse scrolled (347, 410) with delta (0, 0)
Screenshot: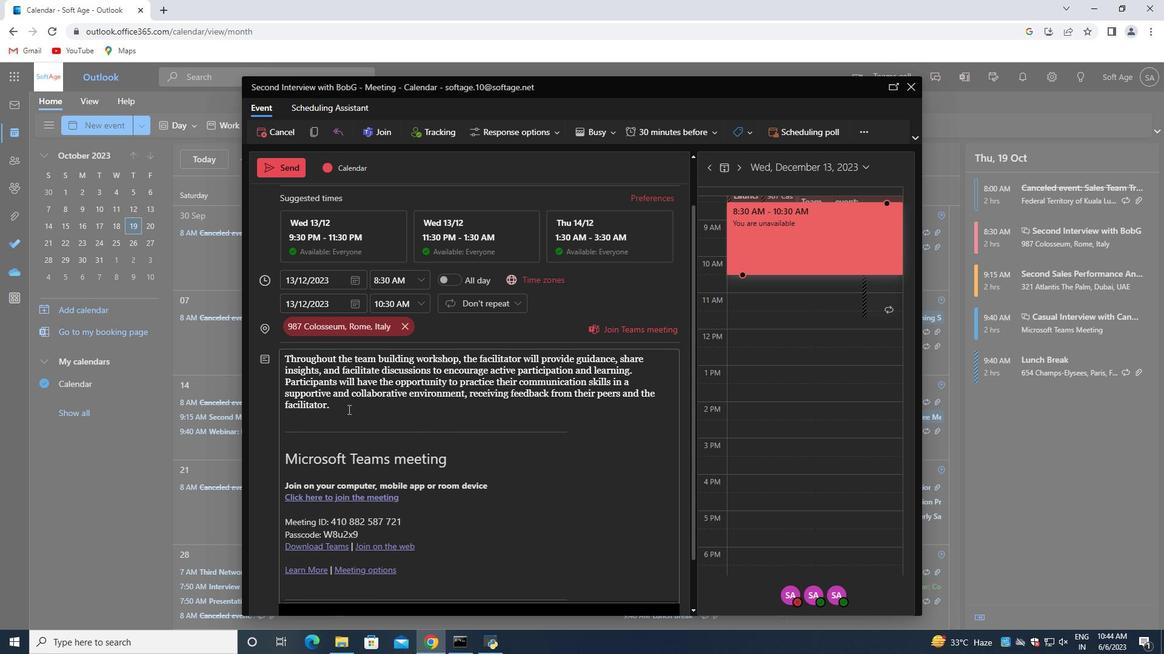 
Action: Mouse moved to (347, 408)
Screenshot: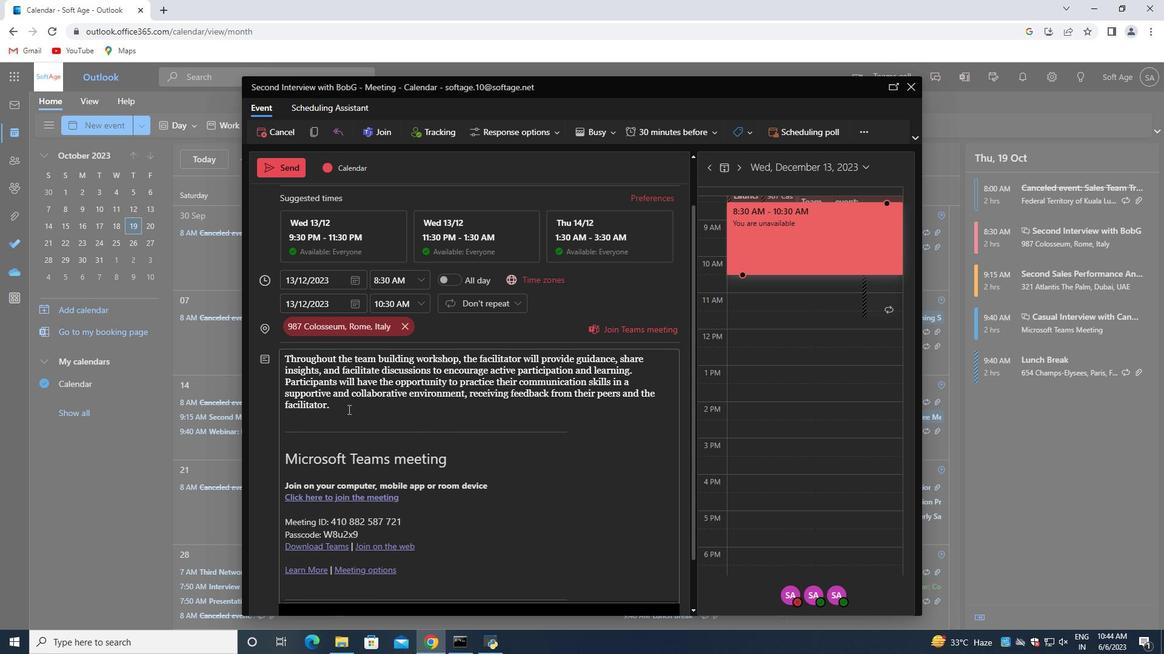 
Action: Mouse scrolled (347, 409) with delta (0, 0)
Screenshot: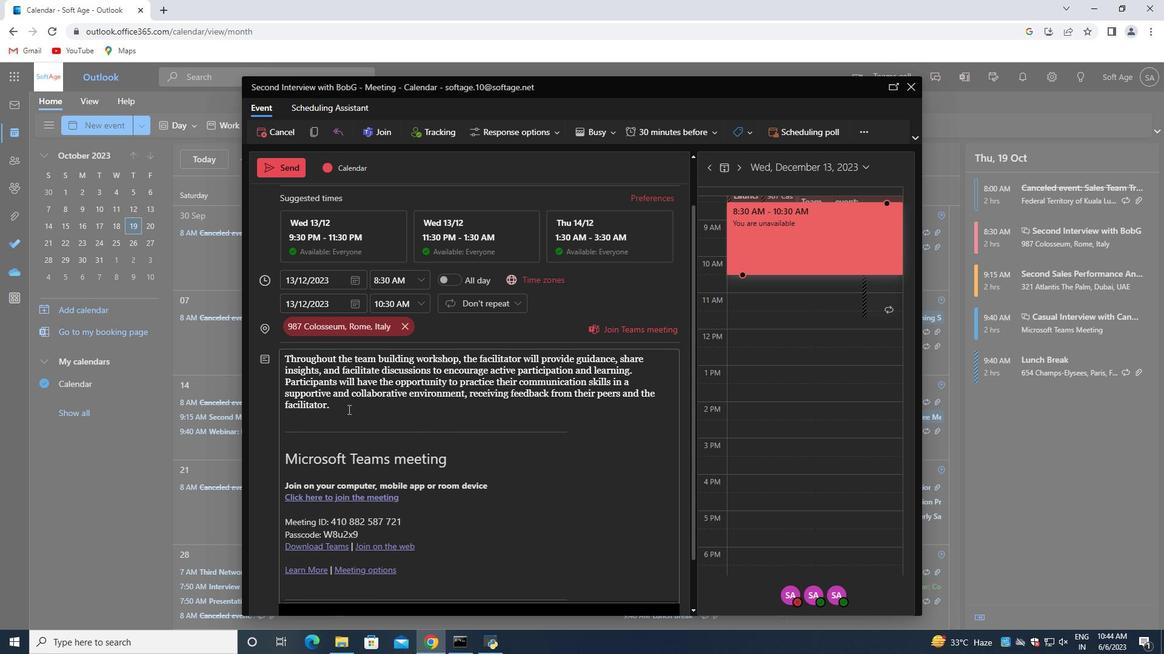
Action: Mouse scrolled (347, 409) with delta (0, 0)
Screenshot: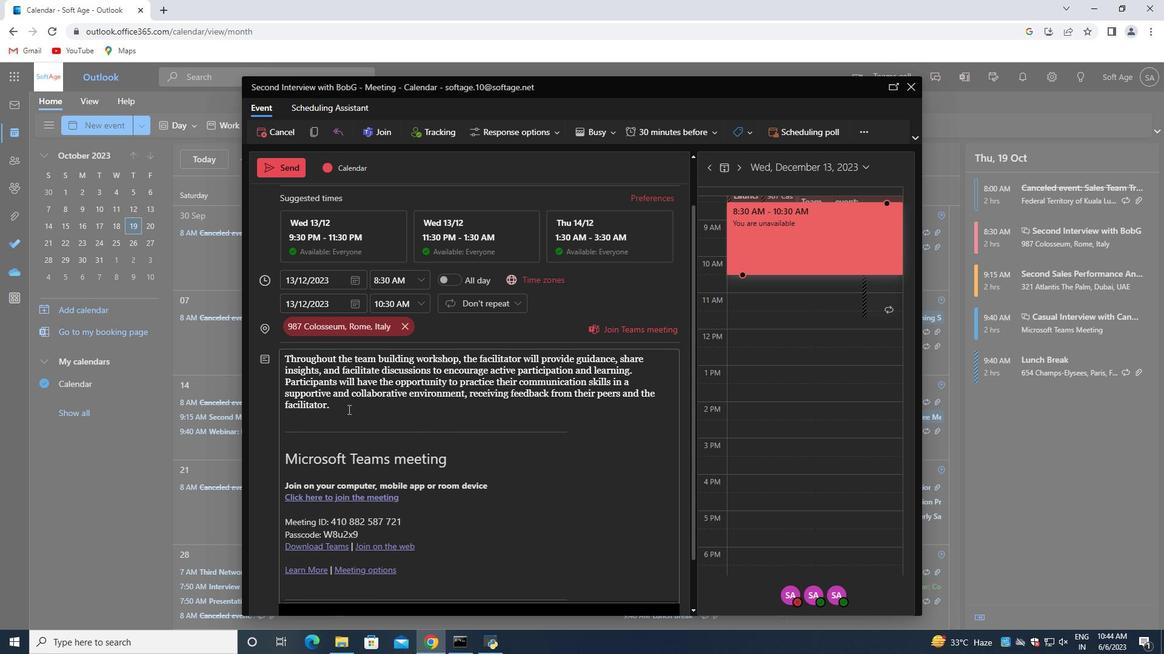 
Action: Mouse moved to (594, 124)
Screenshot: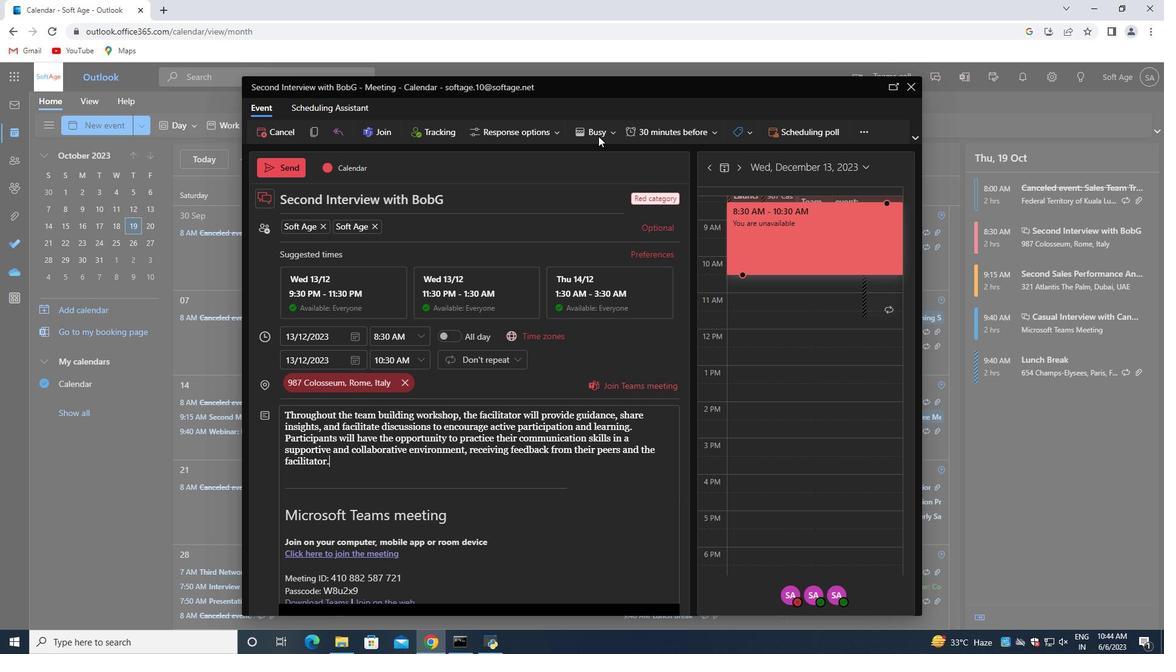 
Action: Mouse pressed left at (594, 124)
Screenshot: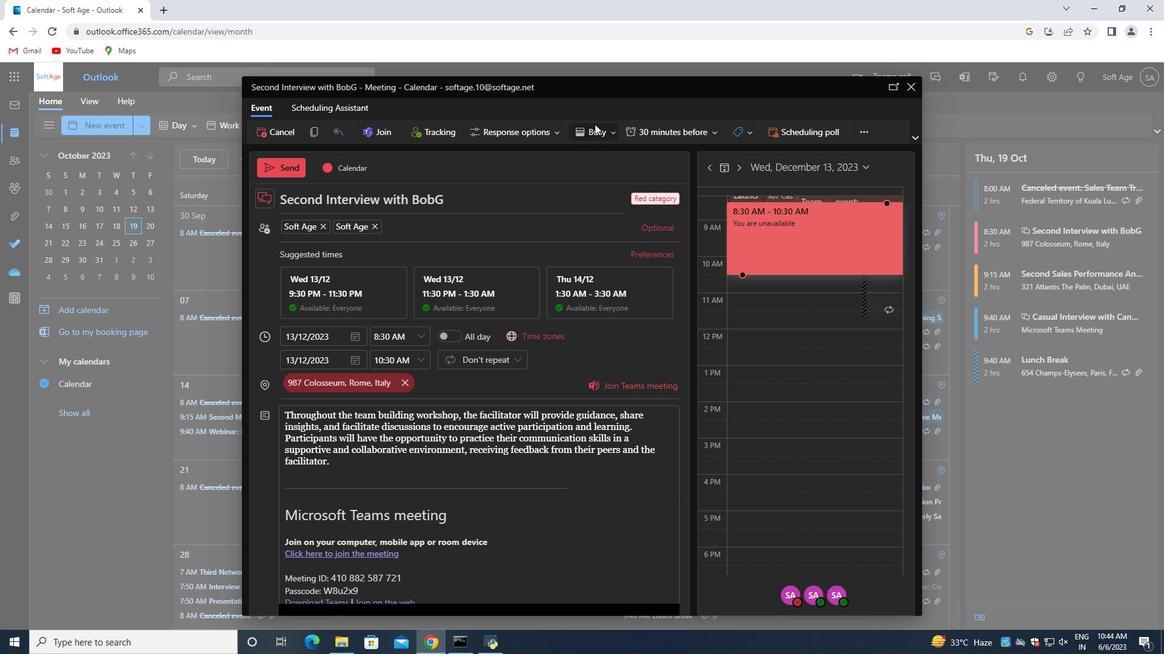 
Action: Mouse moved to (549, 224)
Screenshot: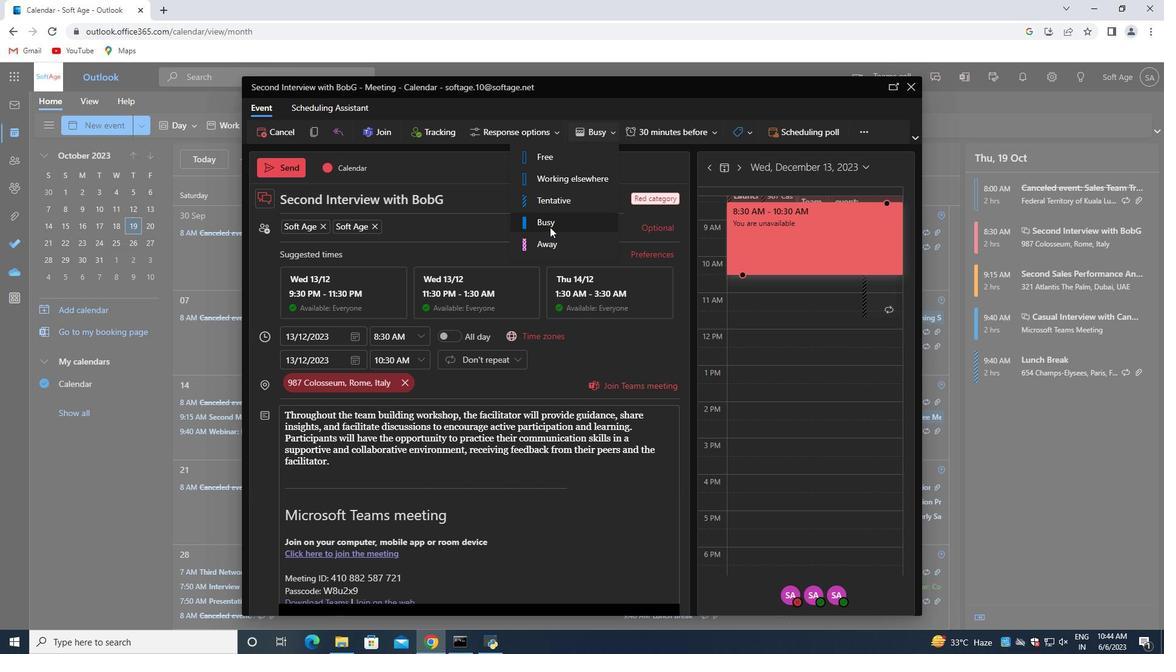 
Action: Mouse pressed left at (549, 224)
Screenshot: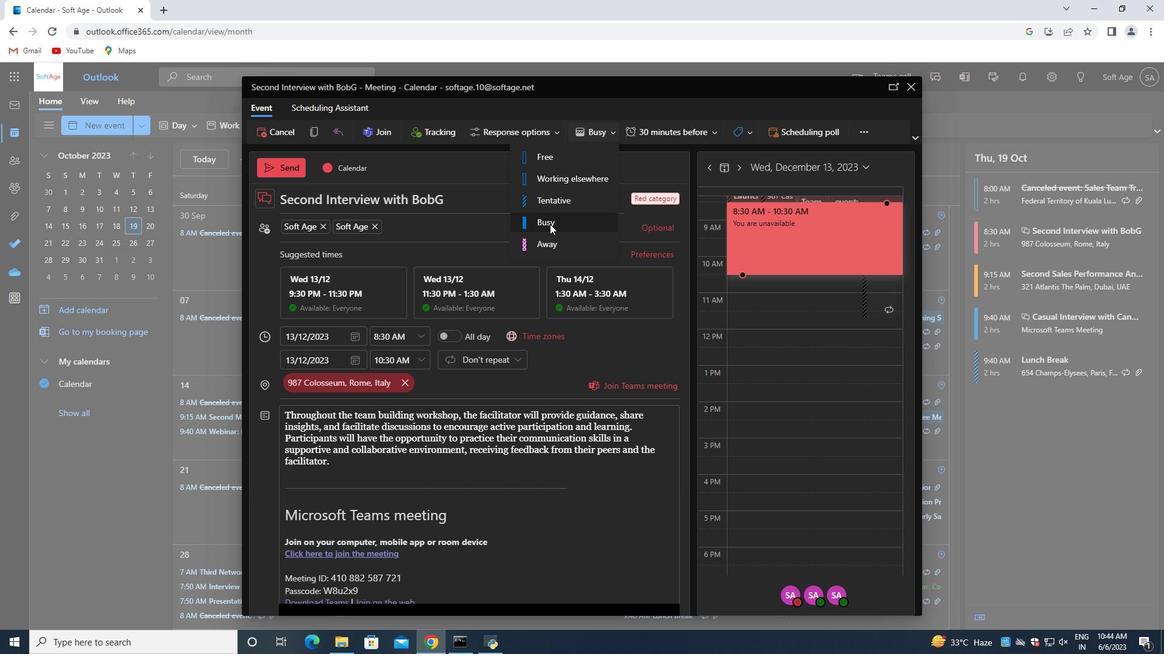 
Action: Mouse moved to (343, 467)
Screenshot: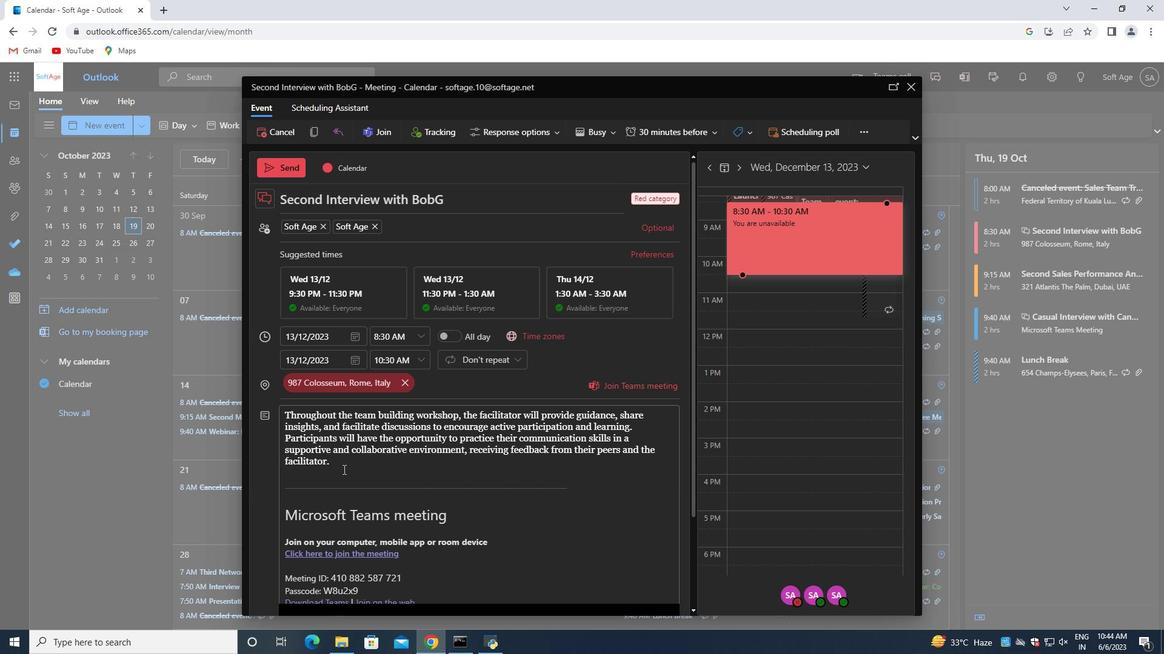 
Action: Mouse pressed left at (343, 467)
Screenshot: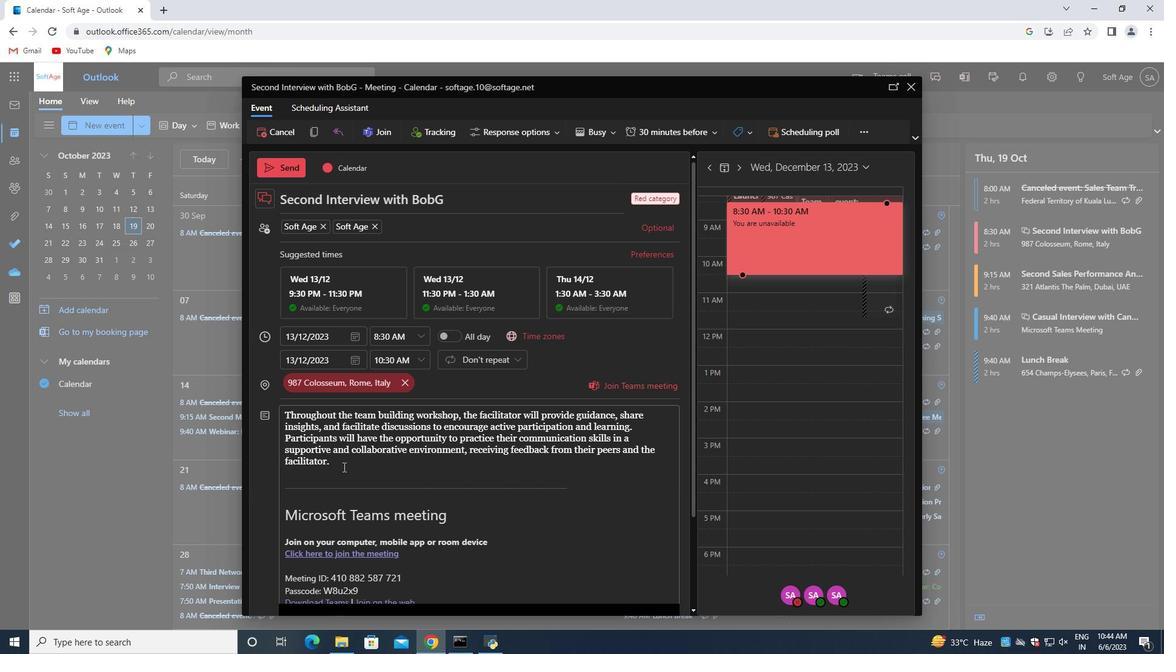 
Action: Mouse moved to (343, 466)
Screenshot: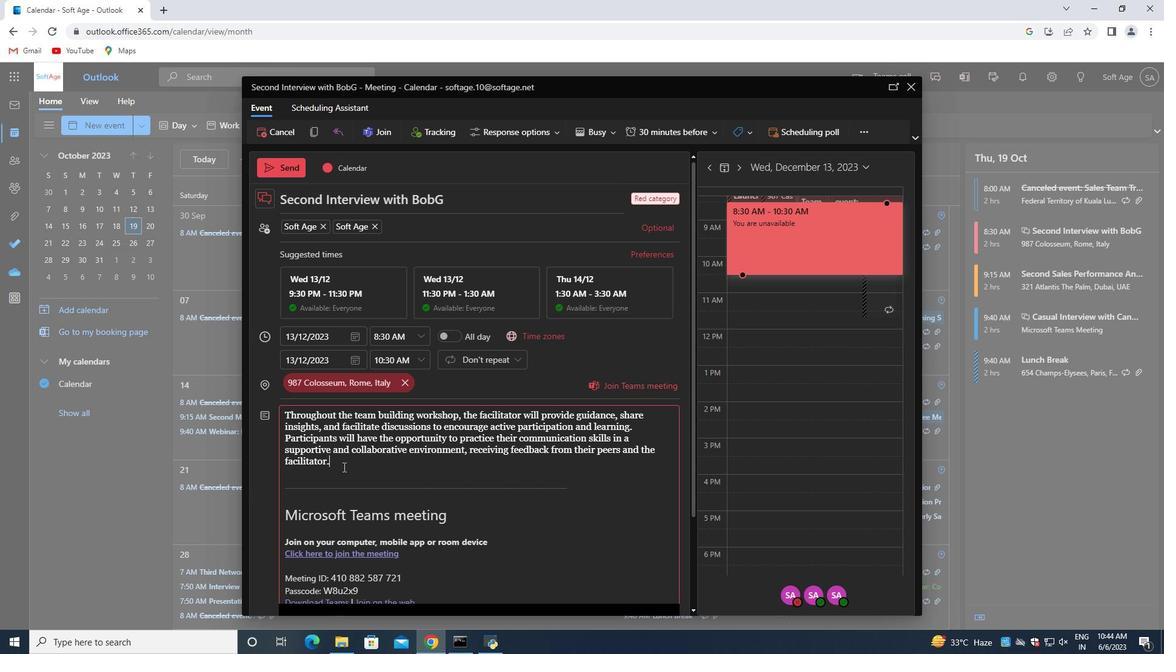
Action: Mouse scrolled (343, 466) with delta (0, 0)
Screenshot: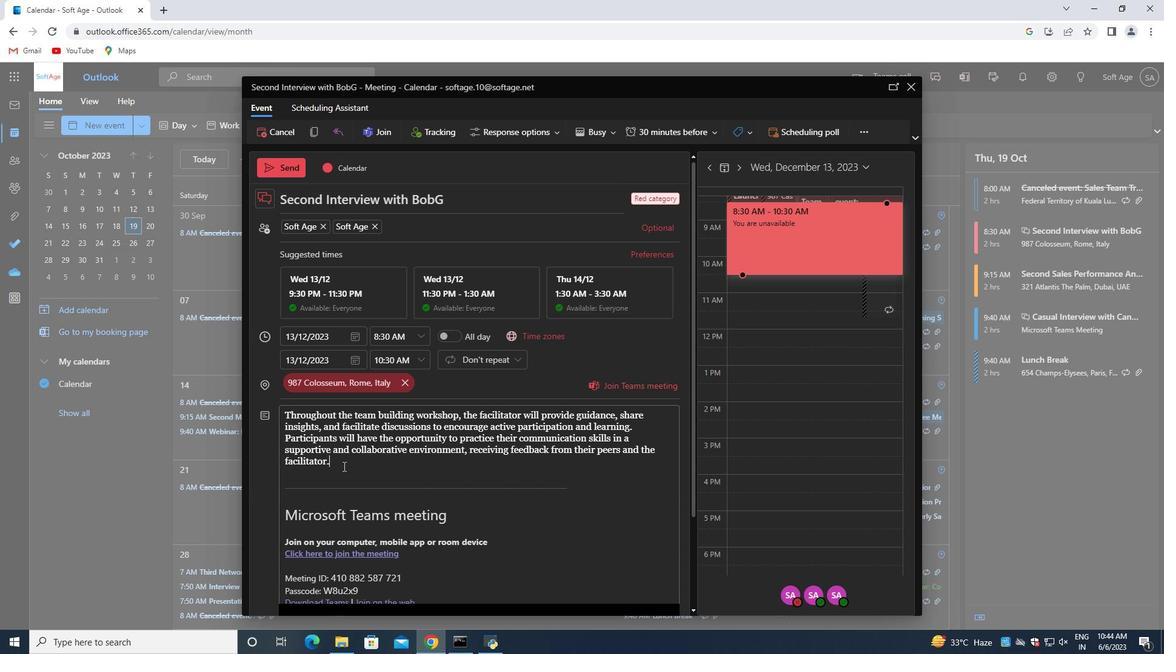 
Action: Mouse scrolled (343, 466) with delta (0, 0)
Screenshot: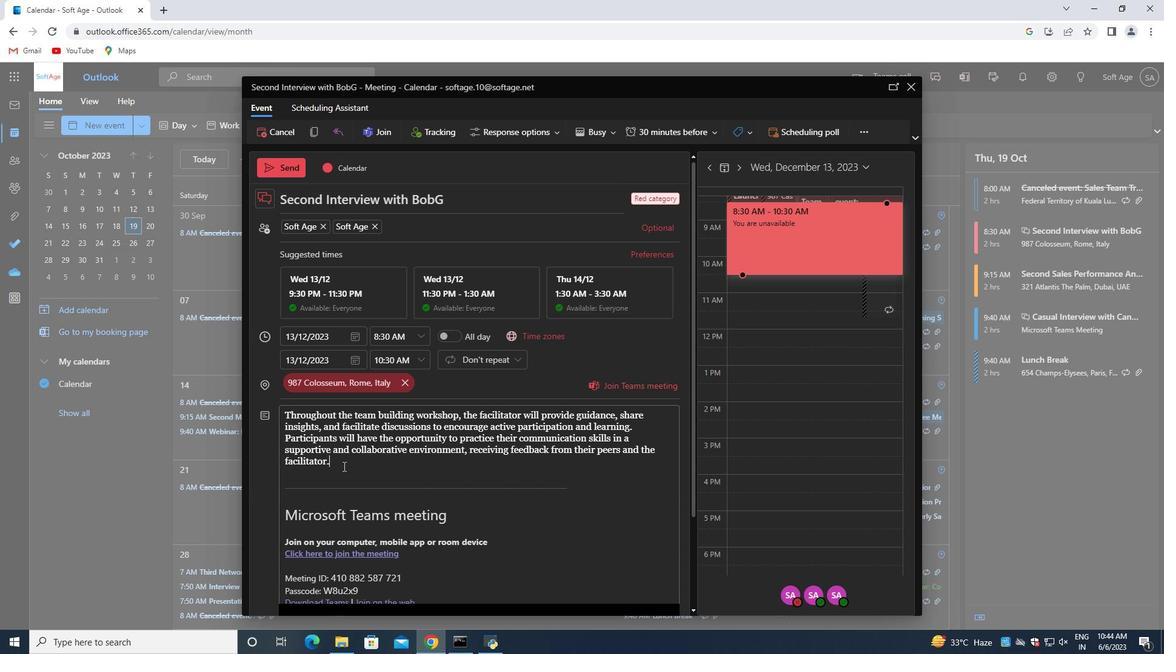 
Action: Mouse moved to (343, 466)
Screenshot: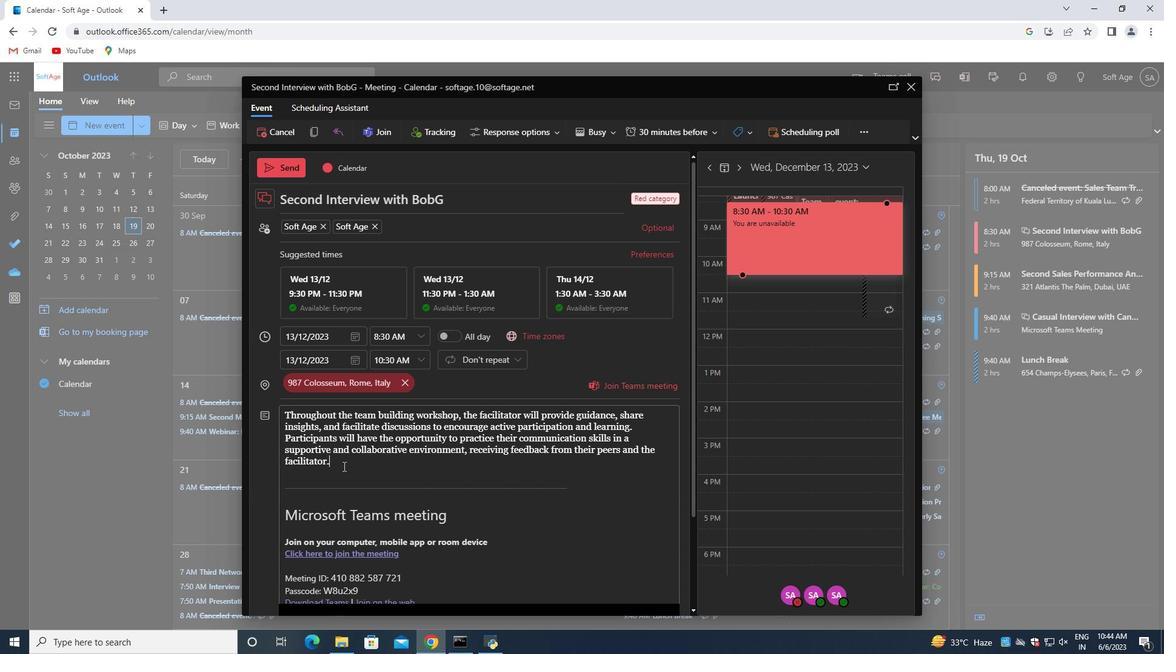 
Action: Mouse scrolled (343, 466) with delta (0, 0)
Screenshot: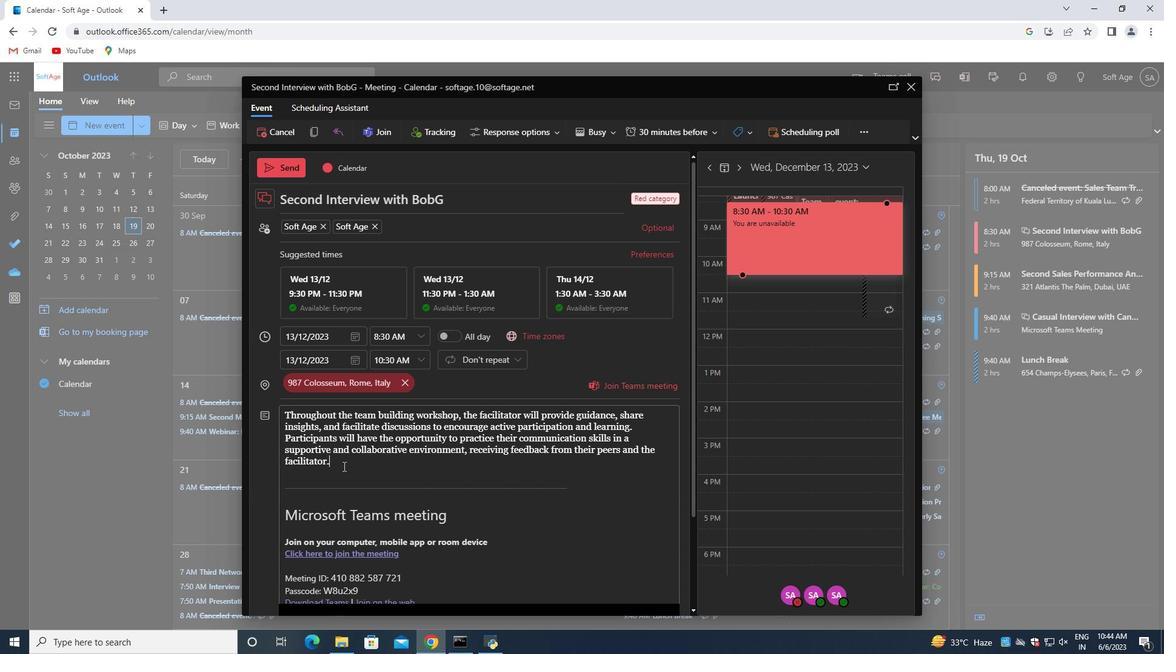 
Action: Mouse moved to (343, 470)
Screenshot: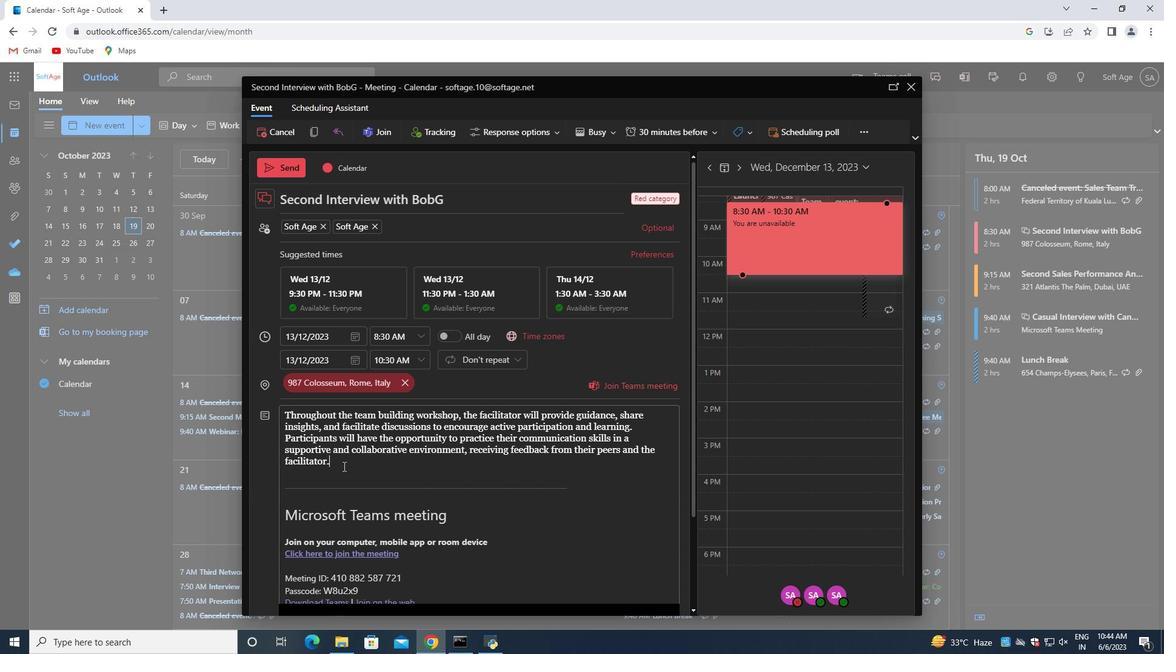 
Action: Mouse scrolled (343, 469) with delta (0, 0)
Screenshot: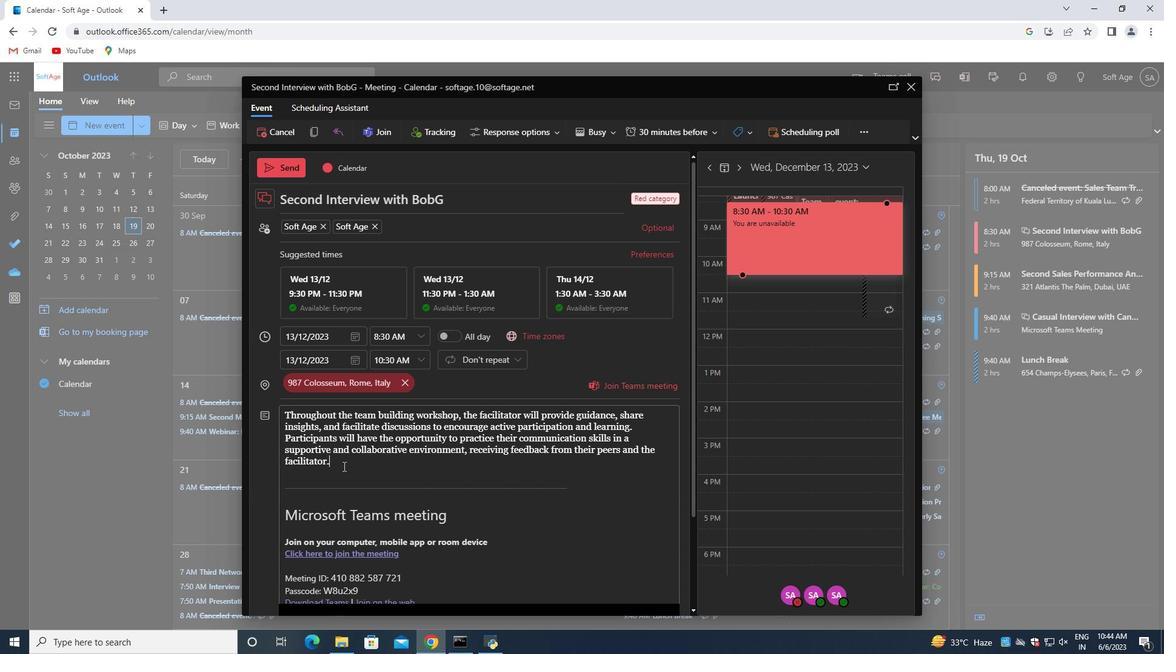 
Action: Mouse moved to (349, 586)
Screenshot: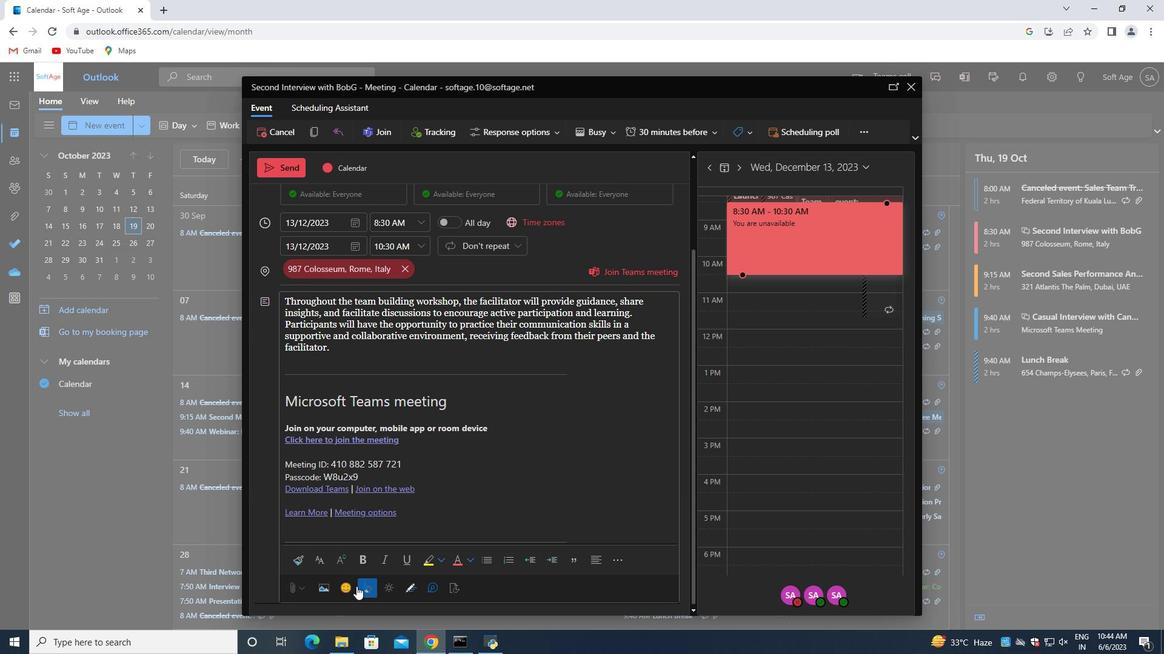 
Action: Mouse pressed left at (349, 586)
Screenshot: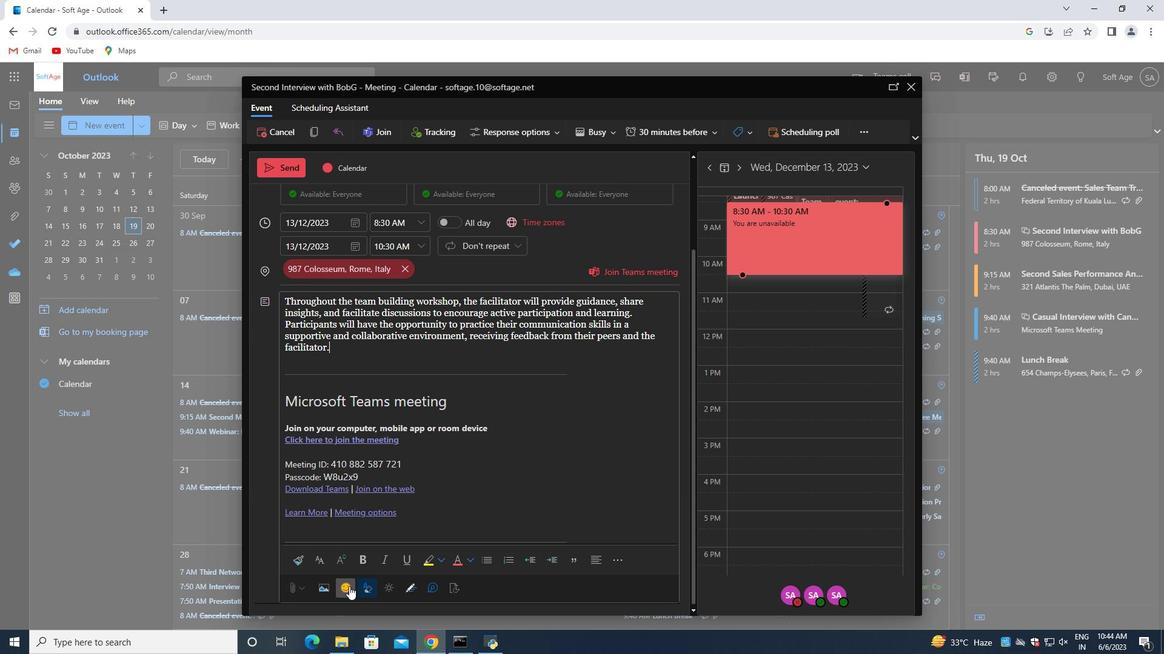 
Action: Mouse moved to (879, 265)
Screenshot: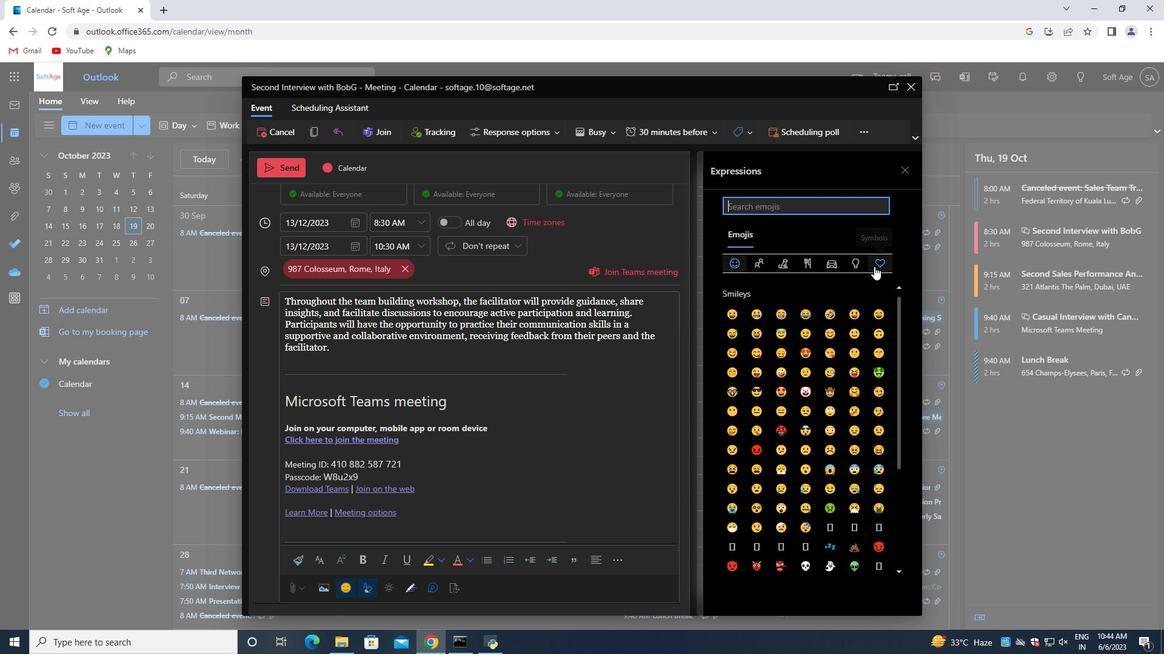 
Action: Mouse pressed left at (879, 265)
Screenshot: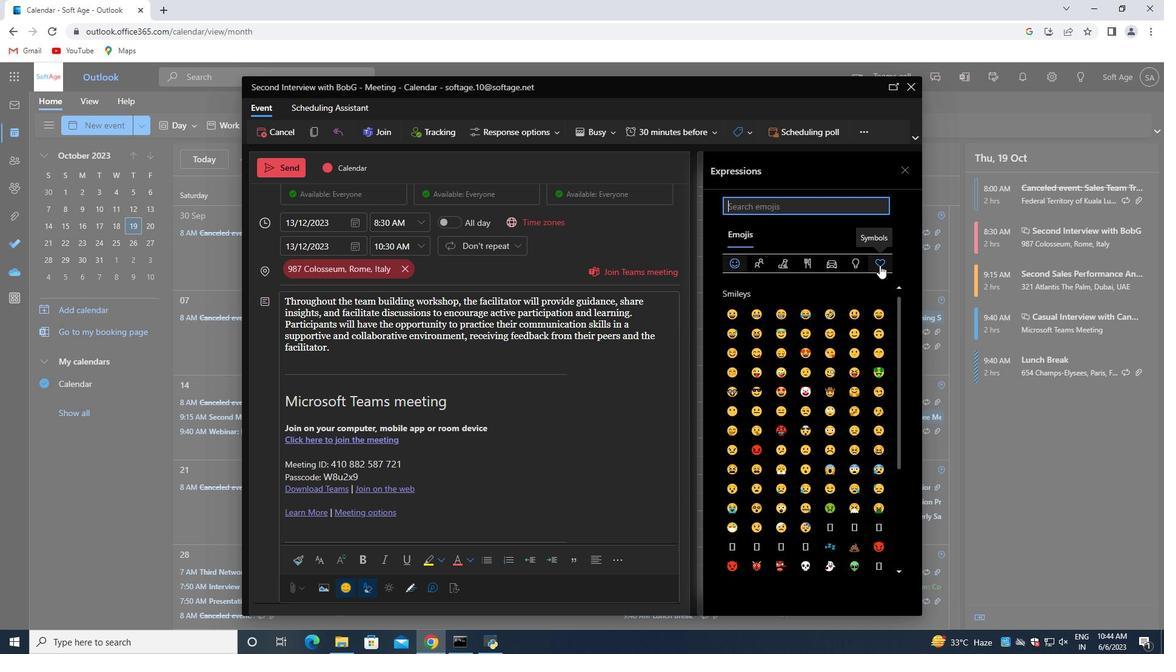 
Action: Mouse moved to (849, 311)
Screenshot: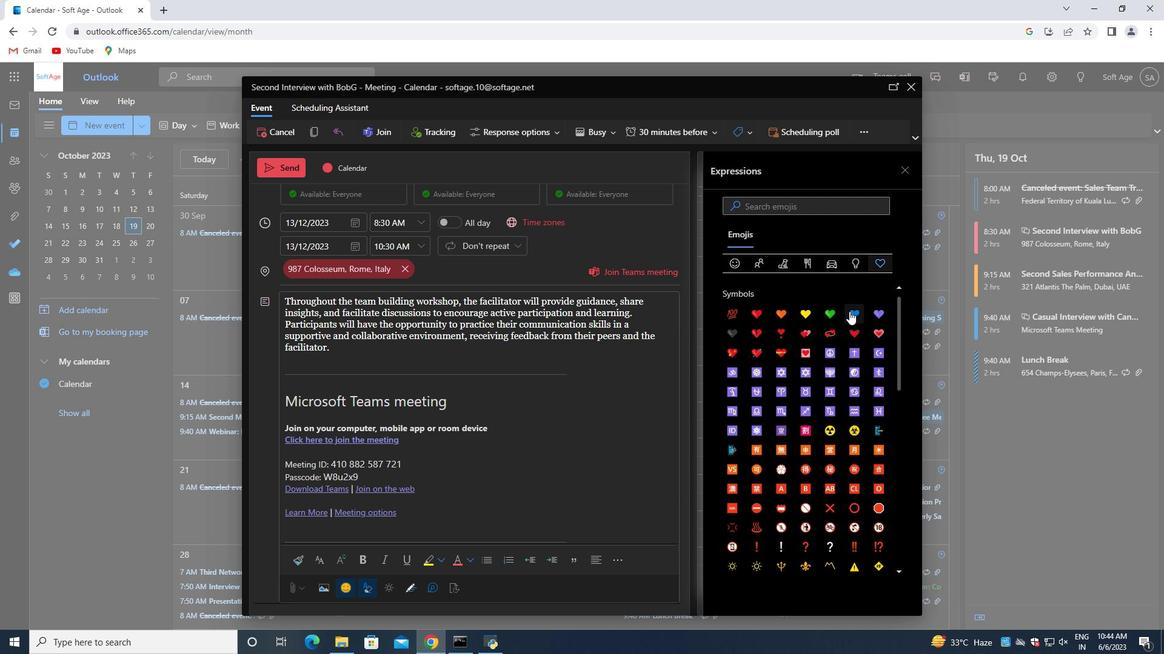 
Action: Mouse pressed left at (849, 311)
Screenshot: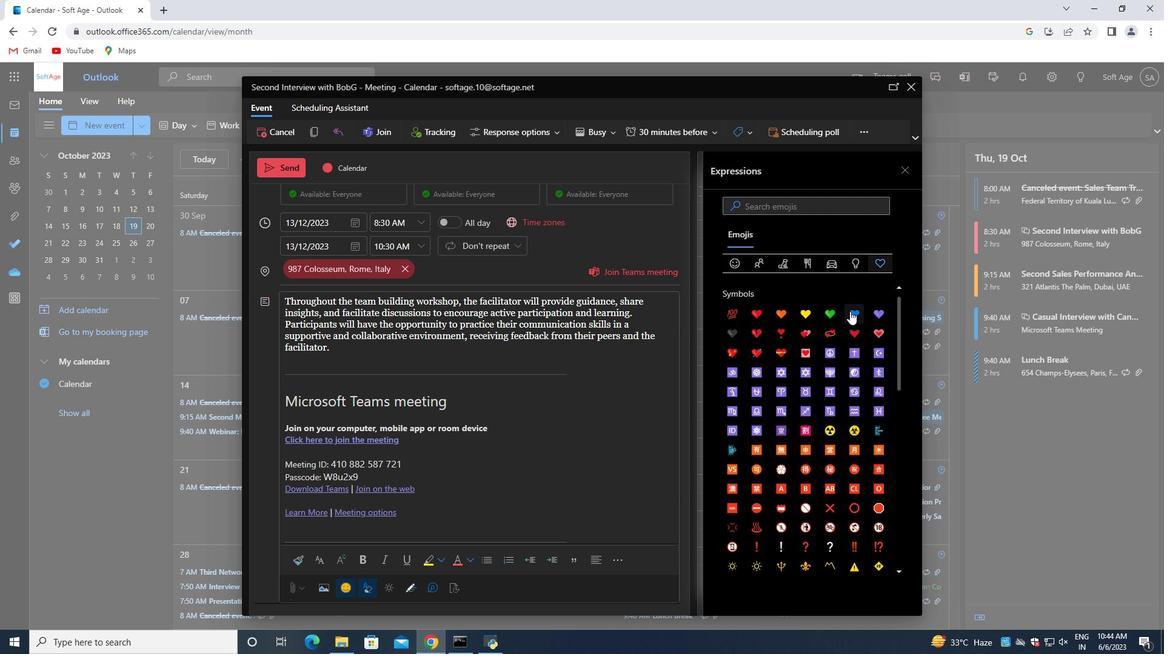 
Action: Mouse moved to (461, 309)
Screenshot: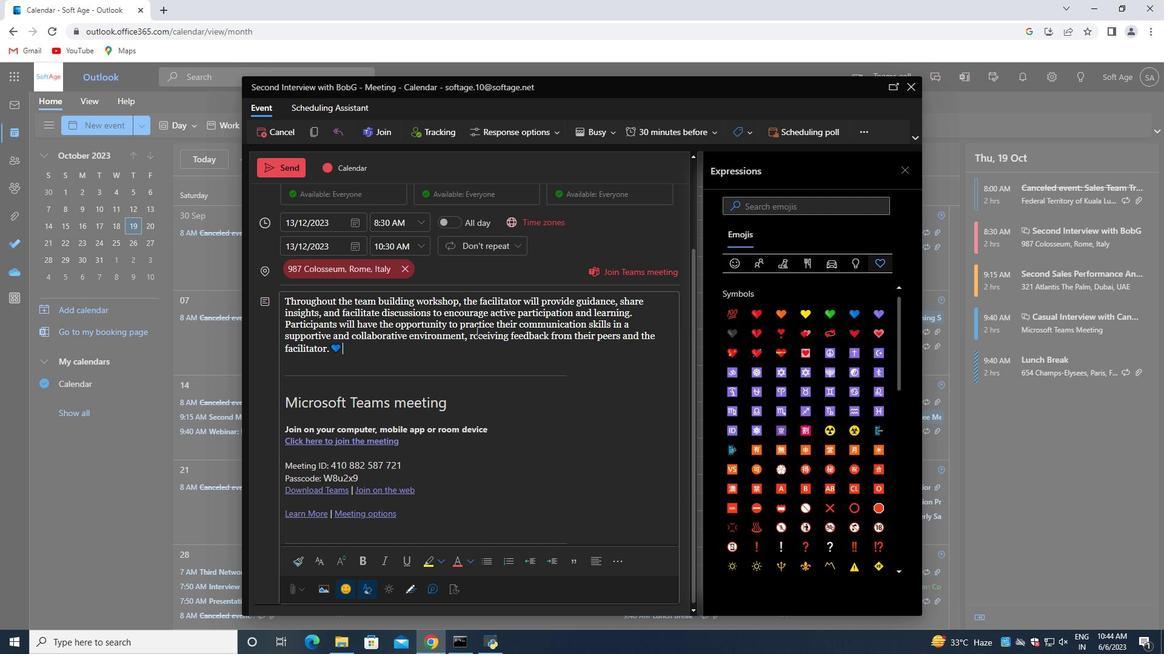 
Action: Mouse scrolled (461, 309) with delta (0, 0)
Screenshot: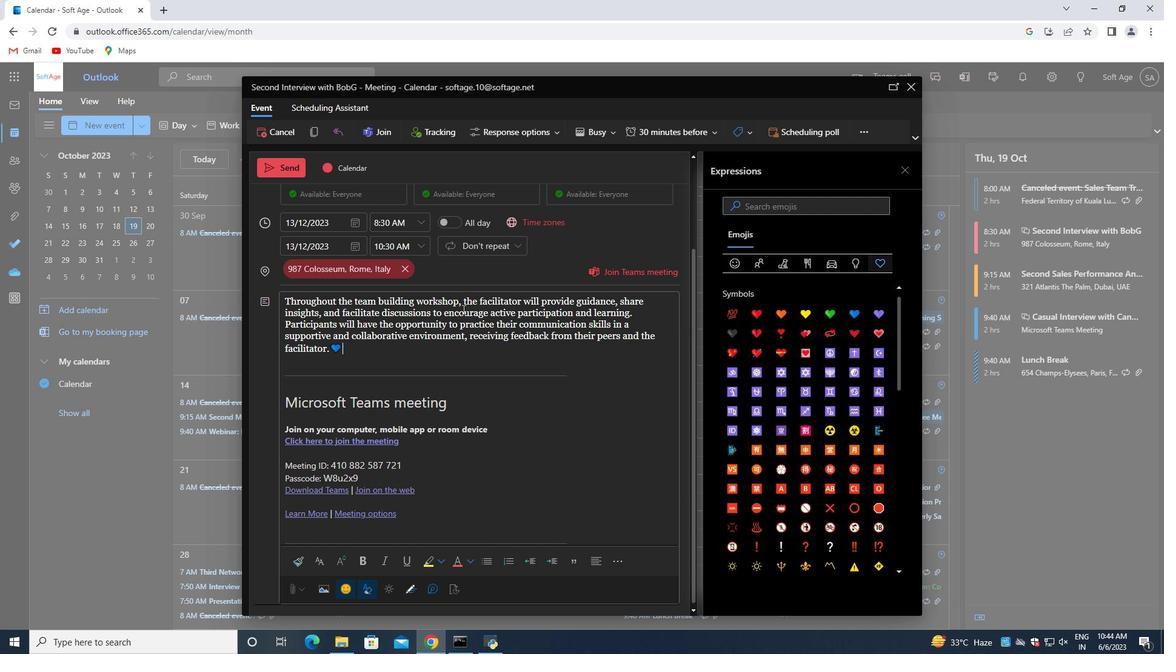 
Action: Mouse scrolled (461, 309) with delta (0, 0)
Screenshot: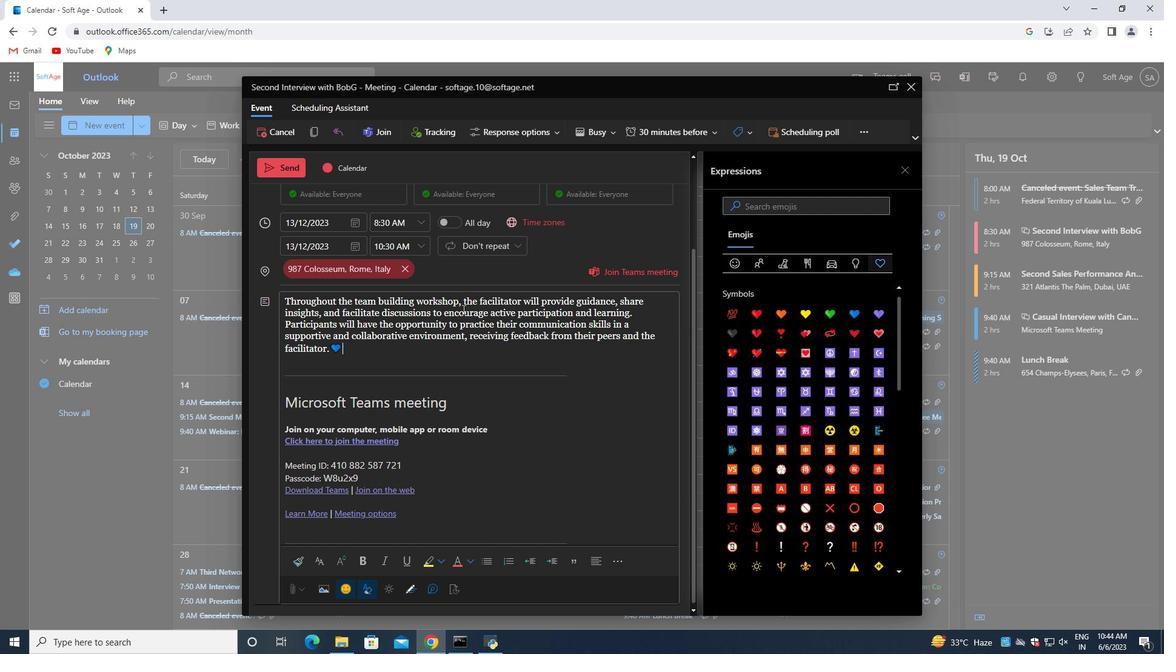 
Action: Mouse scrolled (461, 309) with delta (0, 0)
Screenshot: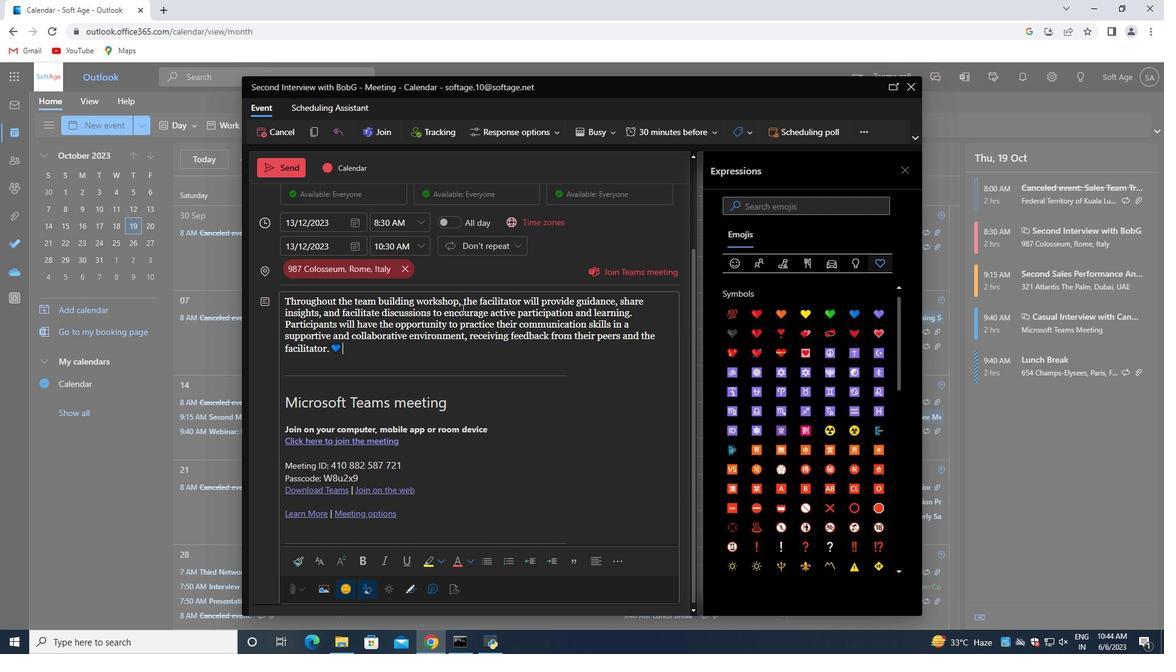 
Action: Mouse scrolled (461, 309) with delta (0, 0)
Screenshot: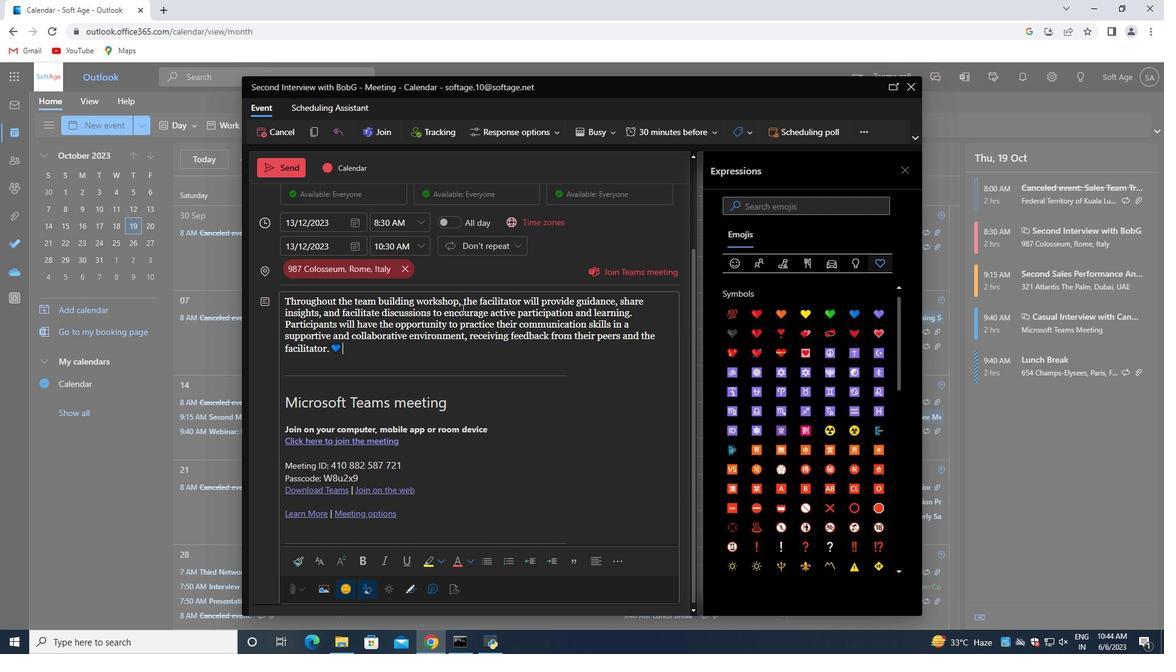 
Action: Mouse moved to (415, 226)
Screenshot: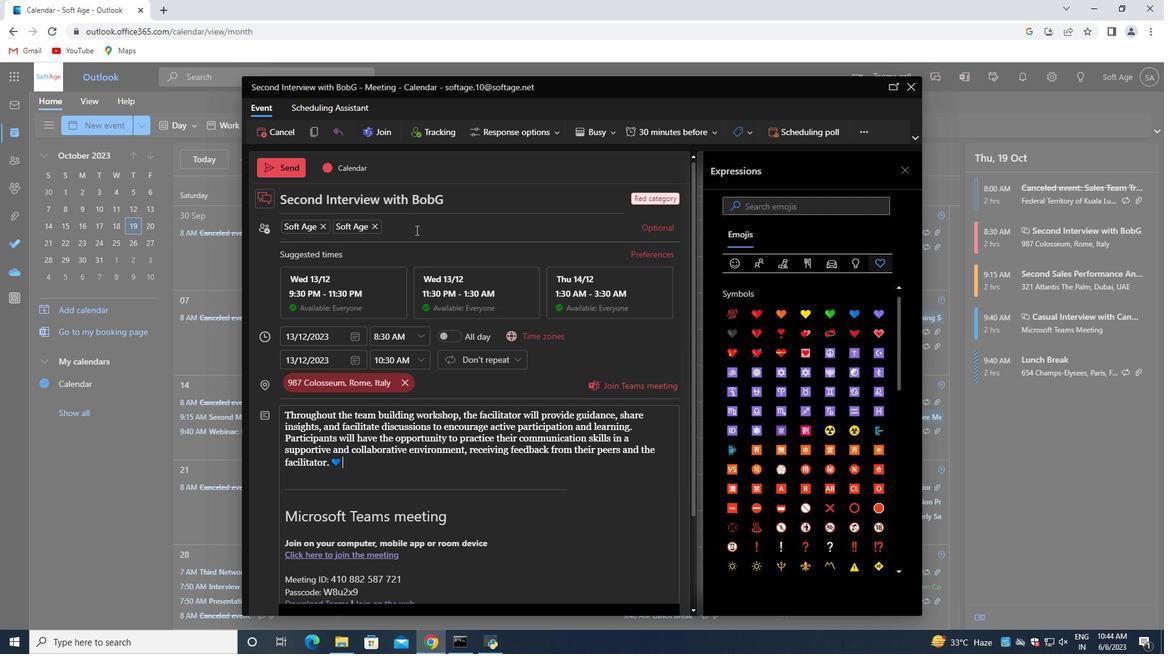 
Action: Mouse pressed left at (415, 226)
Screenshot: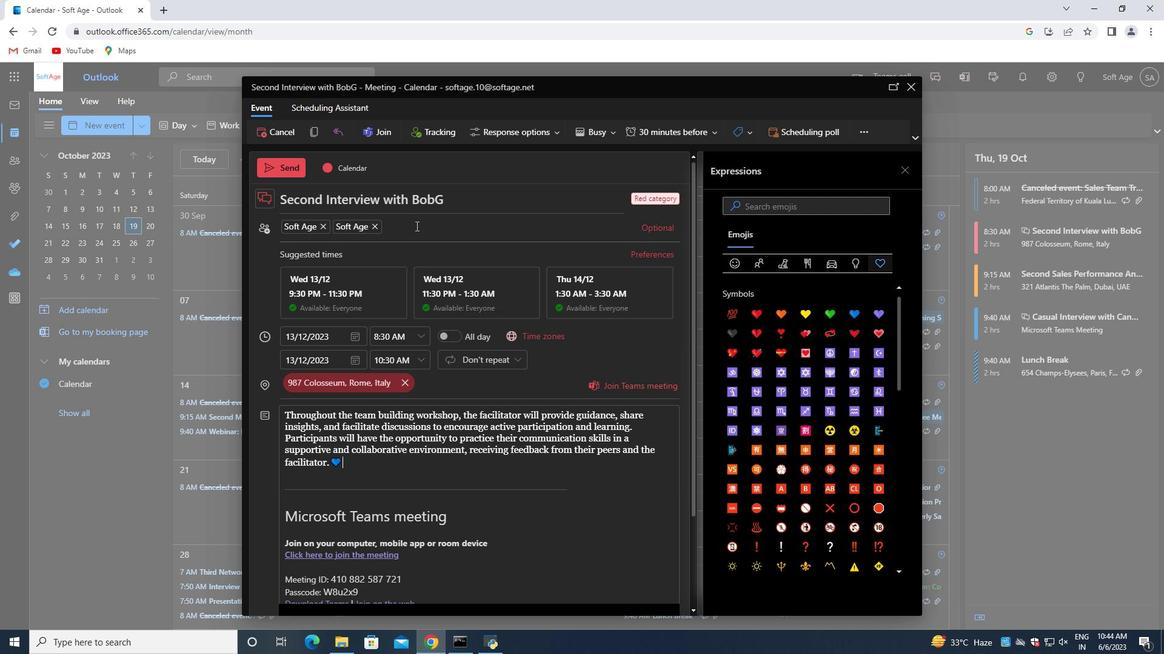 
Action: Key pressed softage.1<Key.shift>@softage.net<Key.enter>
Screenshot: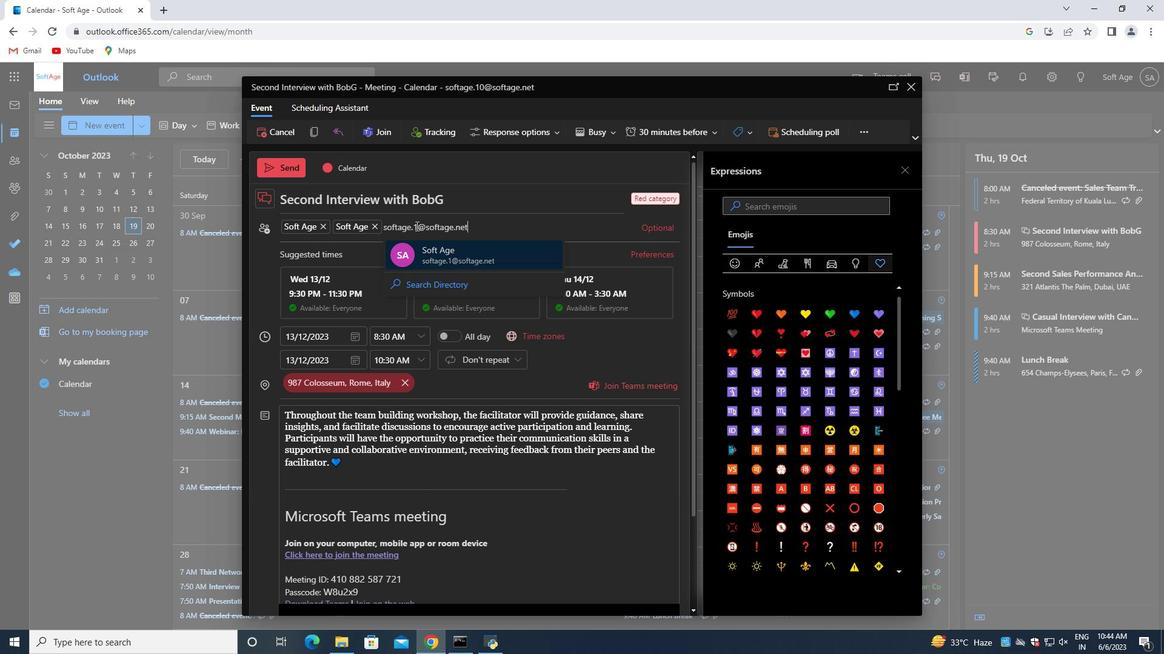 
Action: Mouse moved to (907, 169)
Screenshot: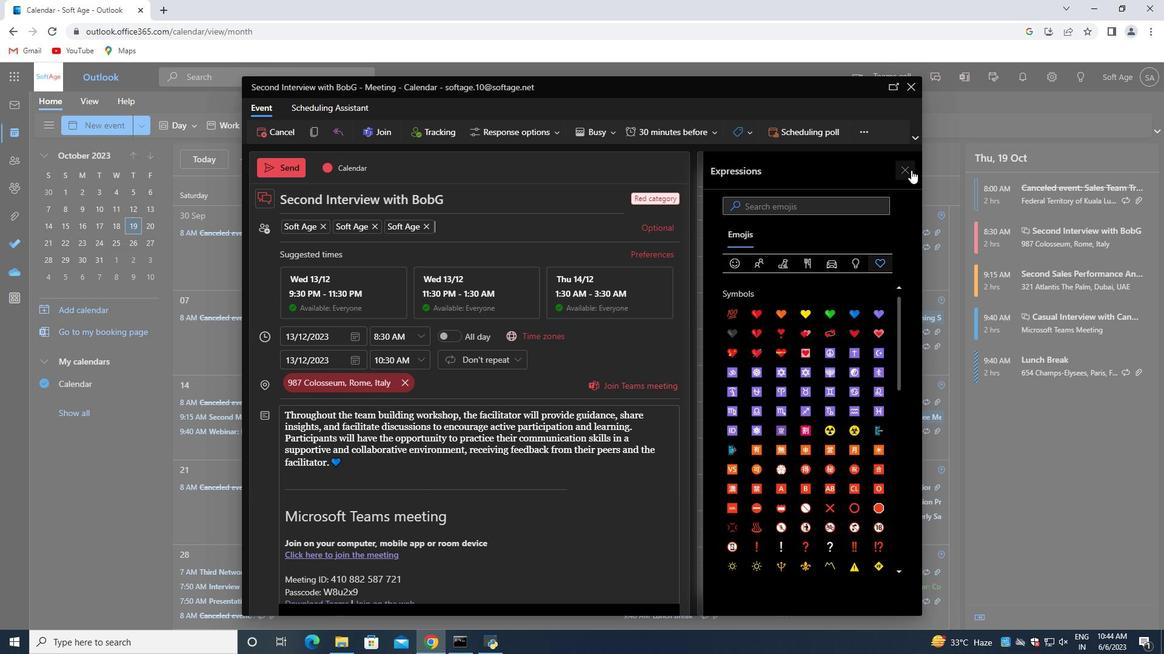 
Action: Mouse pressed left at (907, 169)
Screenshot: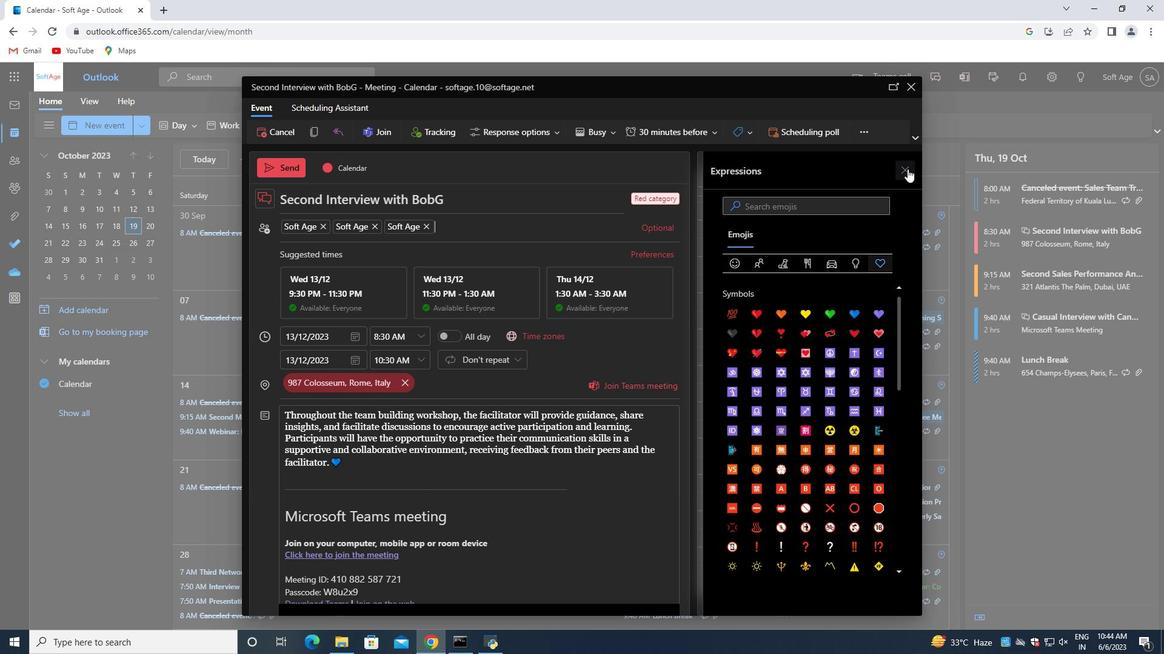 
Action: Mouse moved to (344, 464)
Screenshot: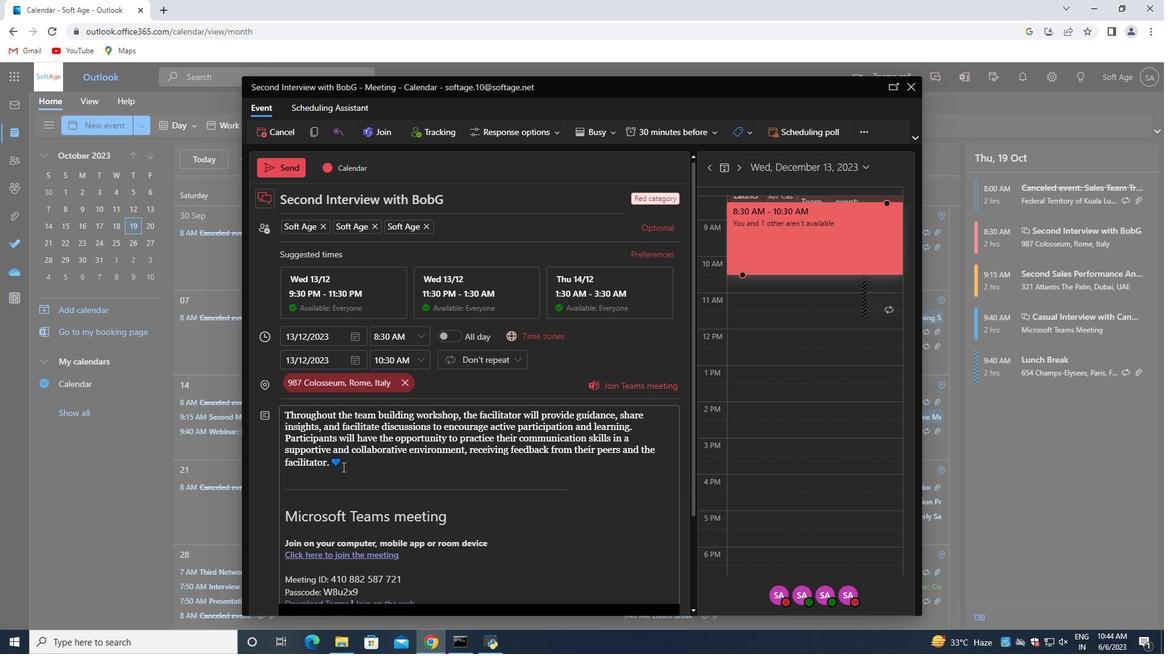 
Action: Mouse pressed left at (344, 464)
Screenshot: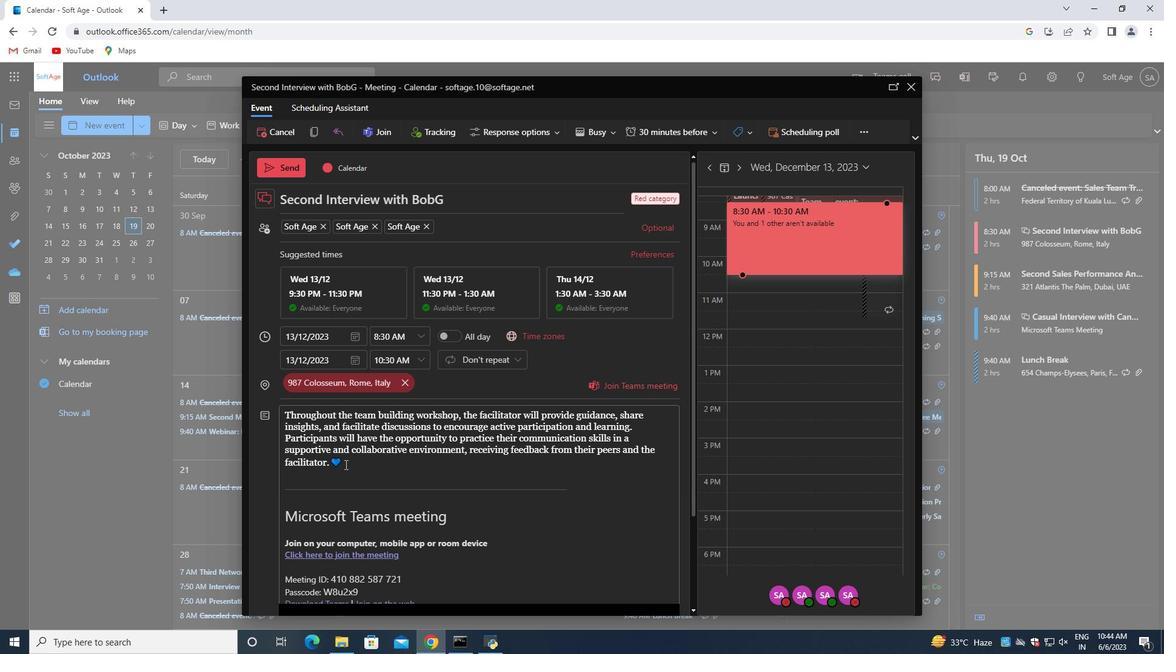 
Action: Mouse moved to (480, 530)
Screenshot: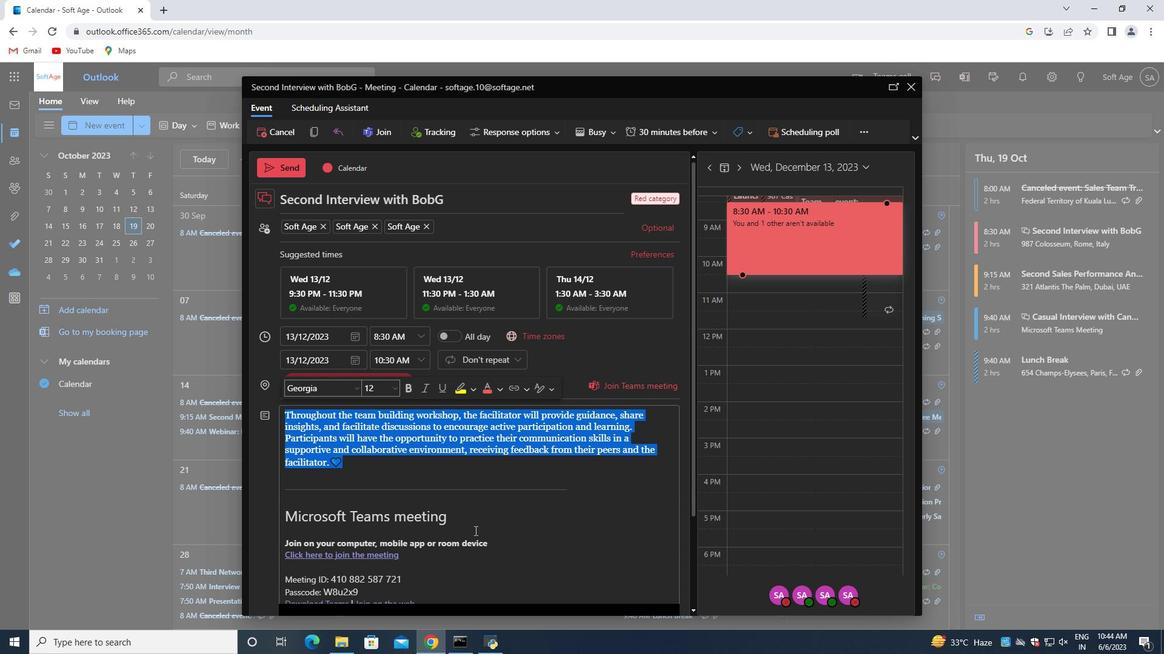 
Action: Mouse scrolled (480, 529) with delta (0, 0)
Screenshot: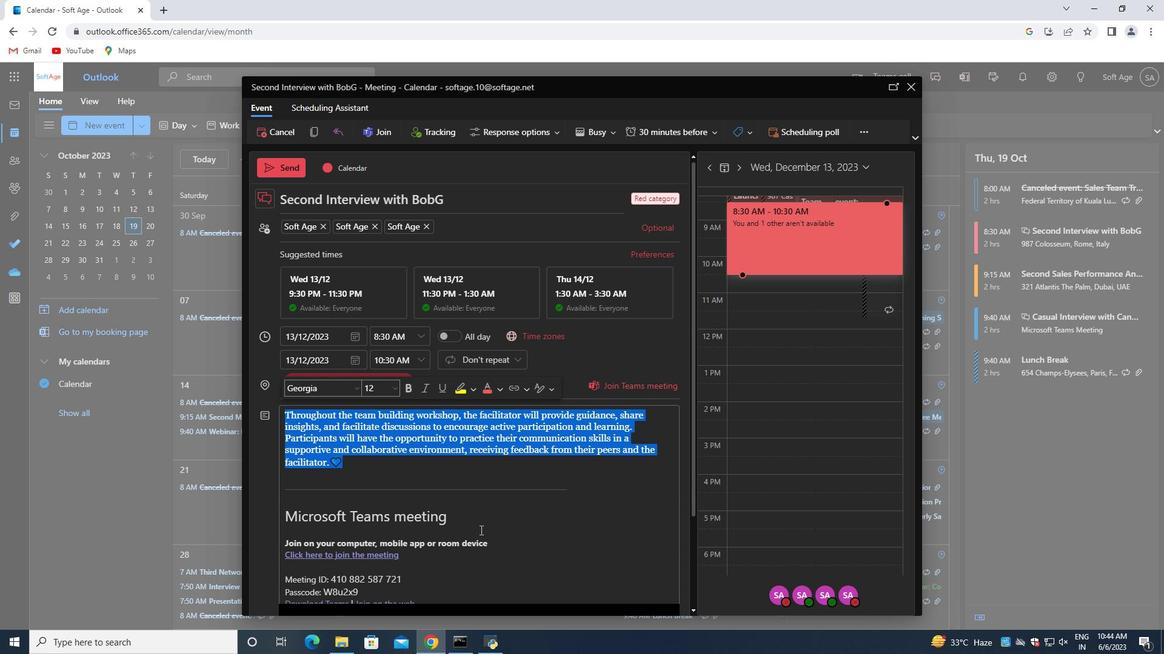 
Action: Mouse scrolled (480, 529) with delta (0, 0)
Screenshot: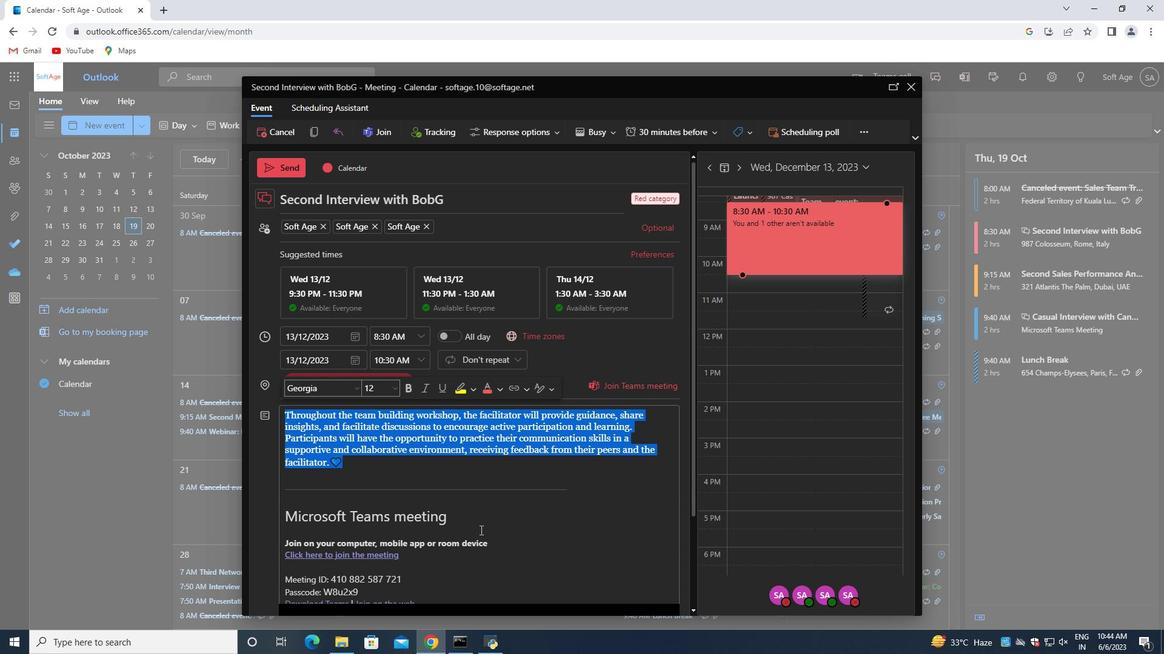 
Action: Mouse moved to (615, 559)
Screenshot: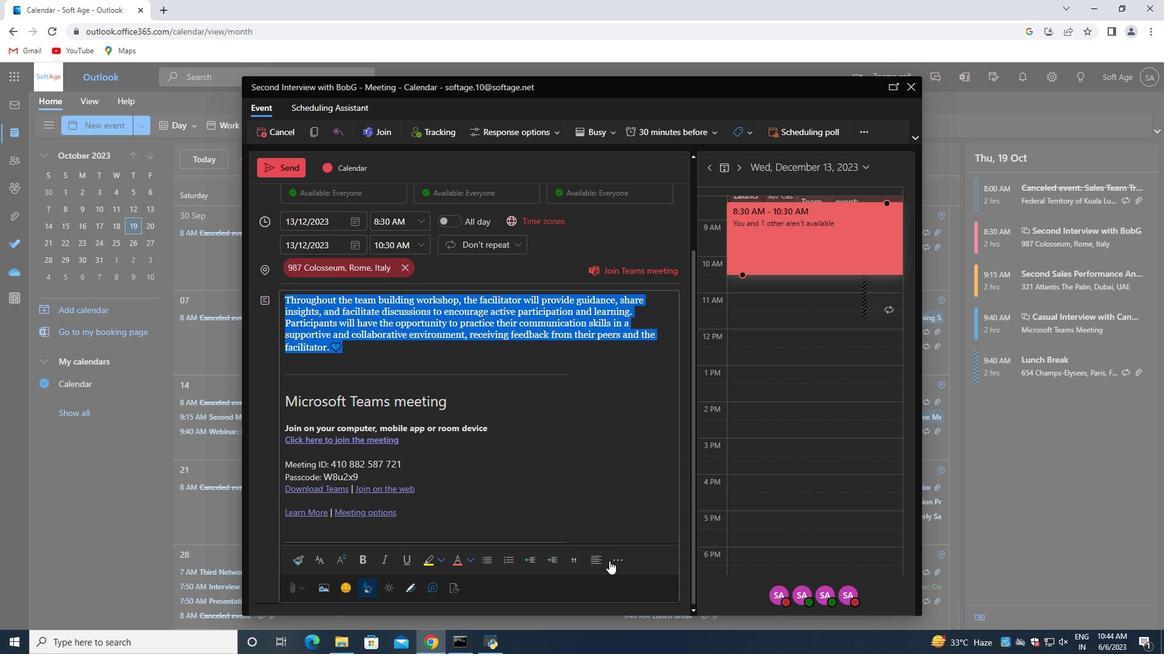 
Action: Mouse pressed left at (615, 559)
Screenshot: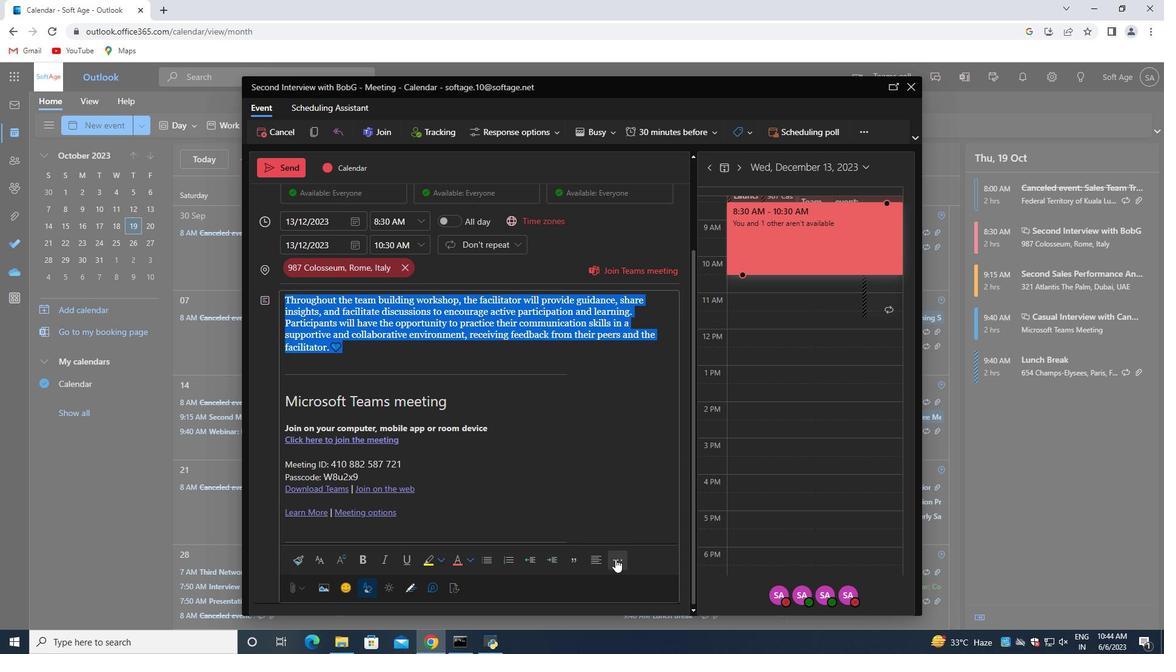 
Action: Mouse moved to (603, 494)
Screenshot: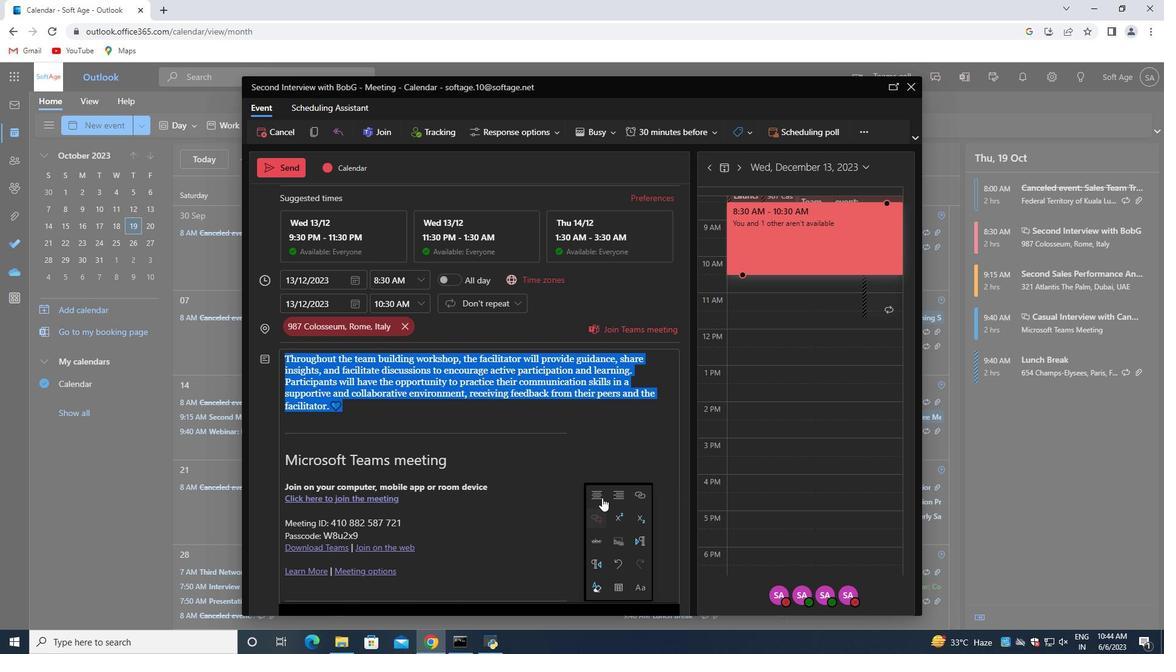 
Action: Mouse pressed left at (603, 494)
Screenshot: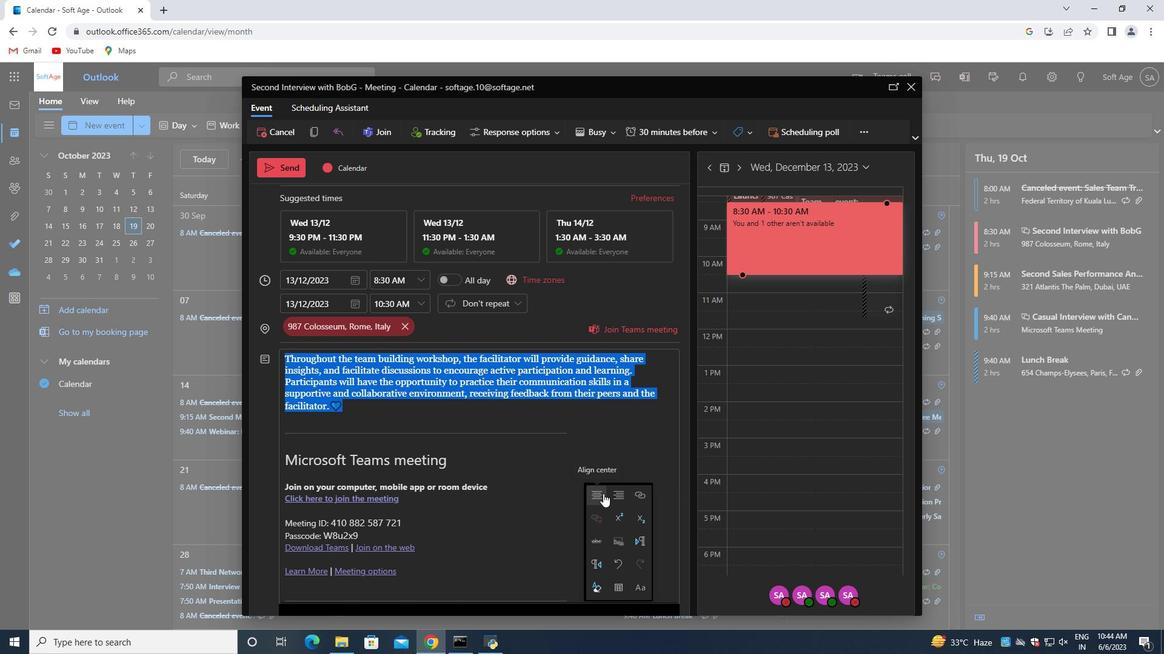 
Action: Mouse moved to (357, 576)
Screenshot: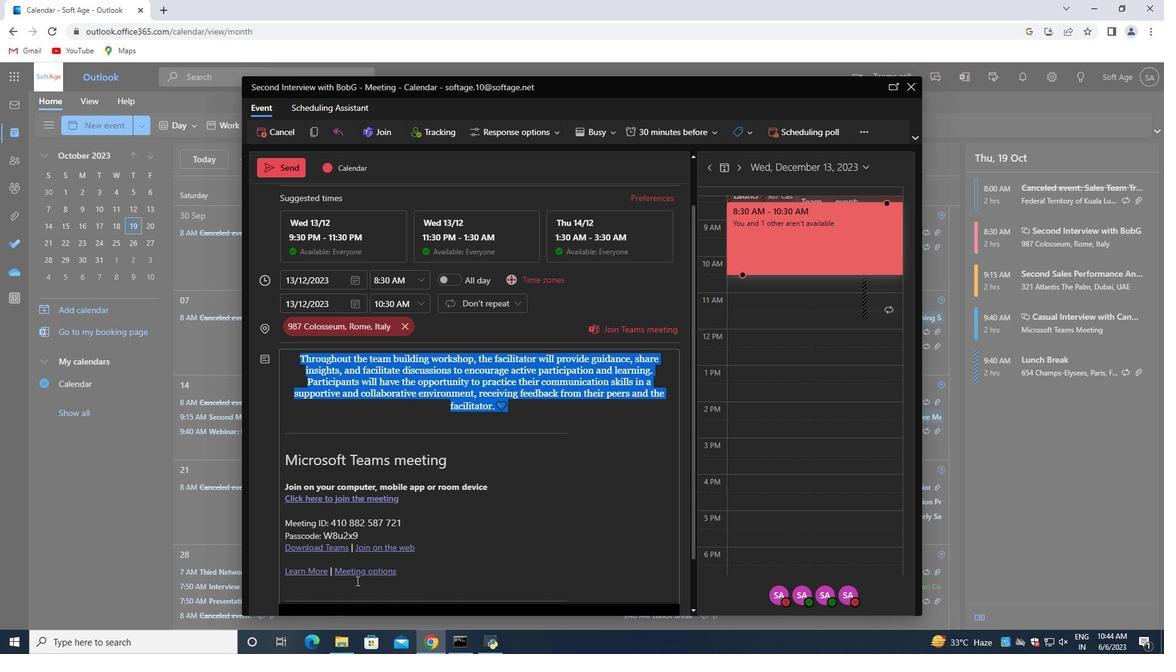 
Action: Mouse scrolled (357, 575) with delta (0, 0)
Screenshot: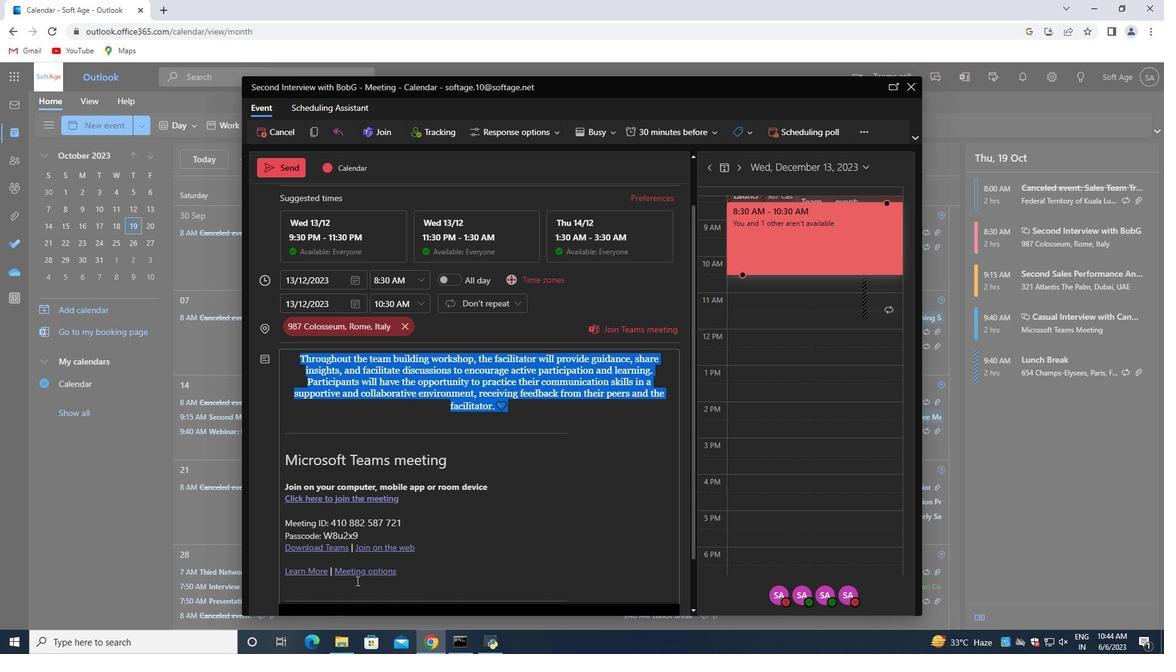 
Action: Mouse scrolled (357, 575) with delta (0, 0)
Screenshot: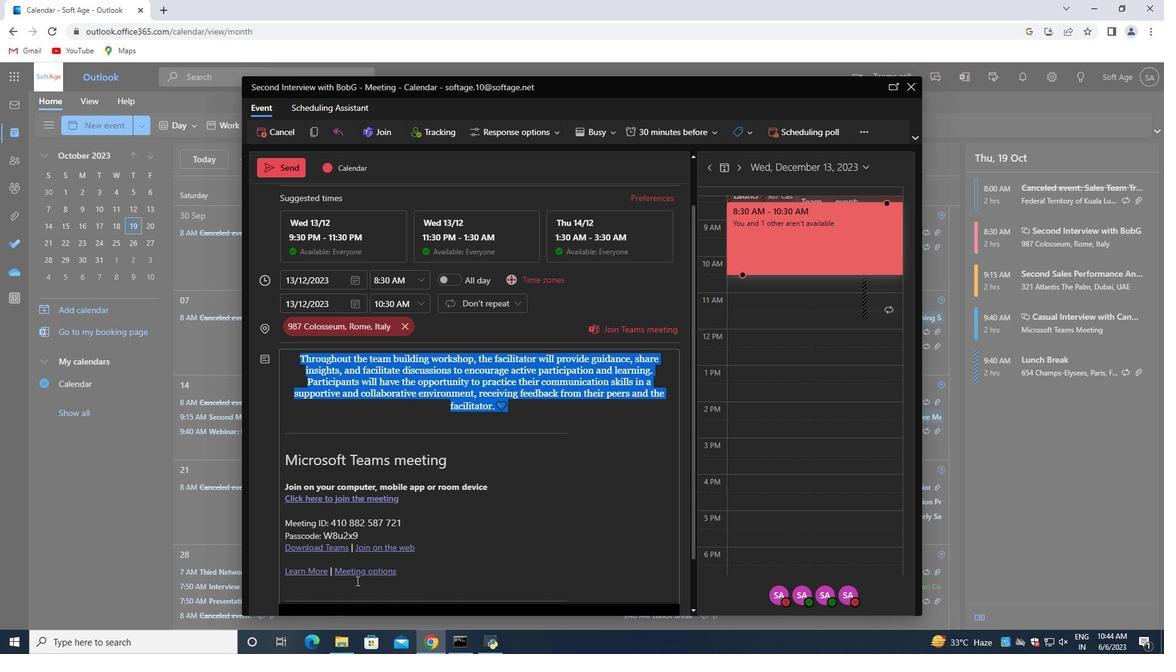 
Action: Mouse scrolled (357, 575) with delta (0, 0)
Screenshot: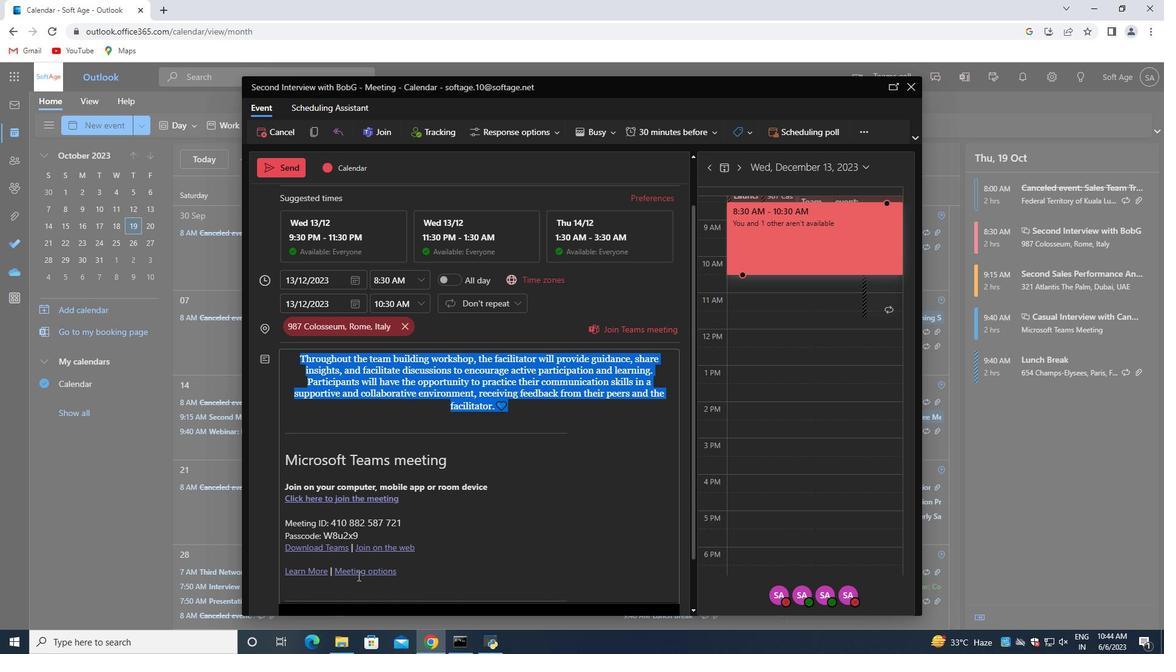 
Action: Mouse moved to (464, 555)
Screenshot: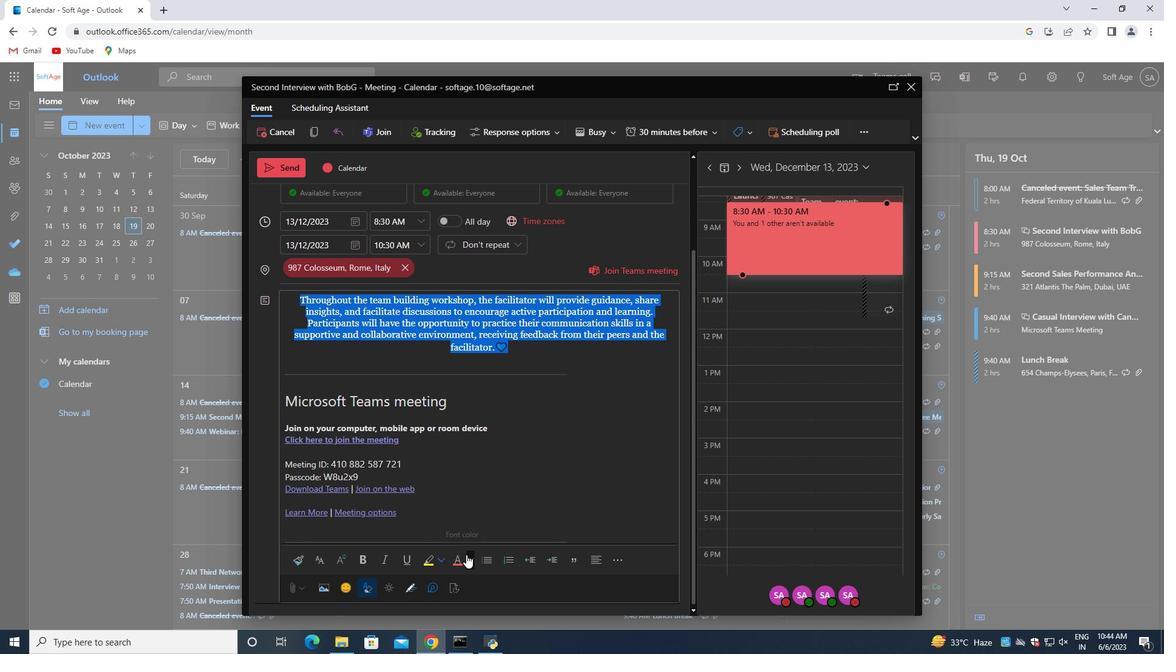 
Action: Mouse pressed left at (464, 555)
Screenshot: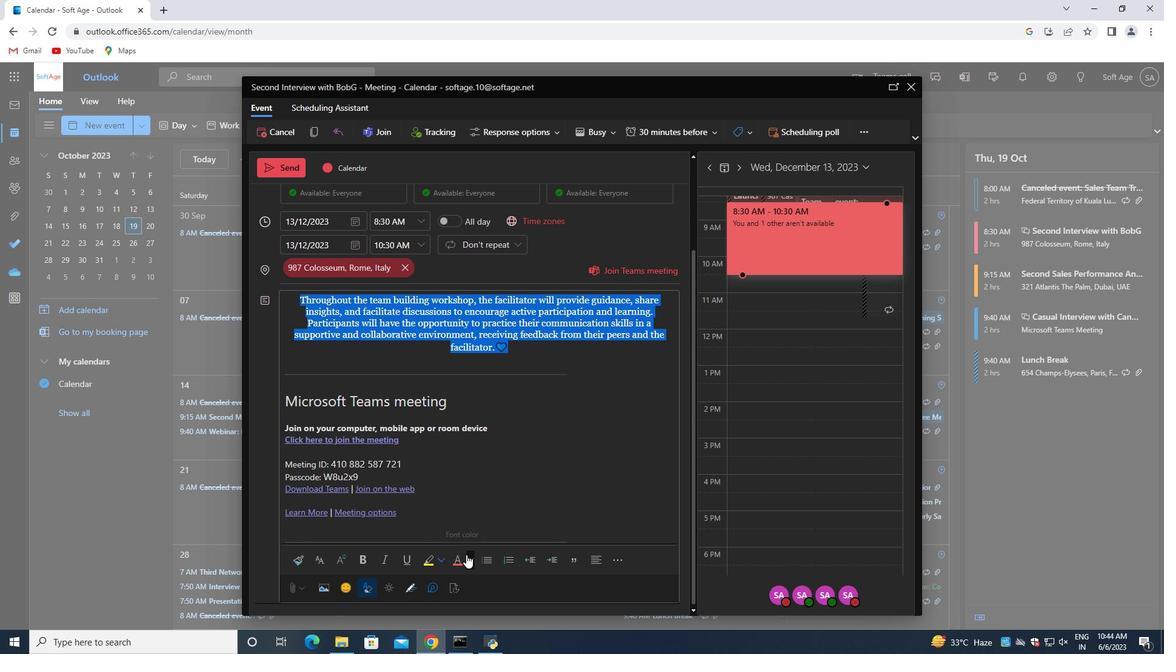 
Action: Mouse moved to (469, 560)
Screenshot: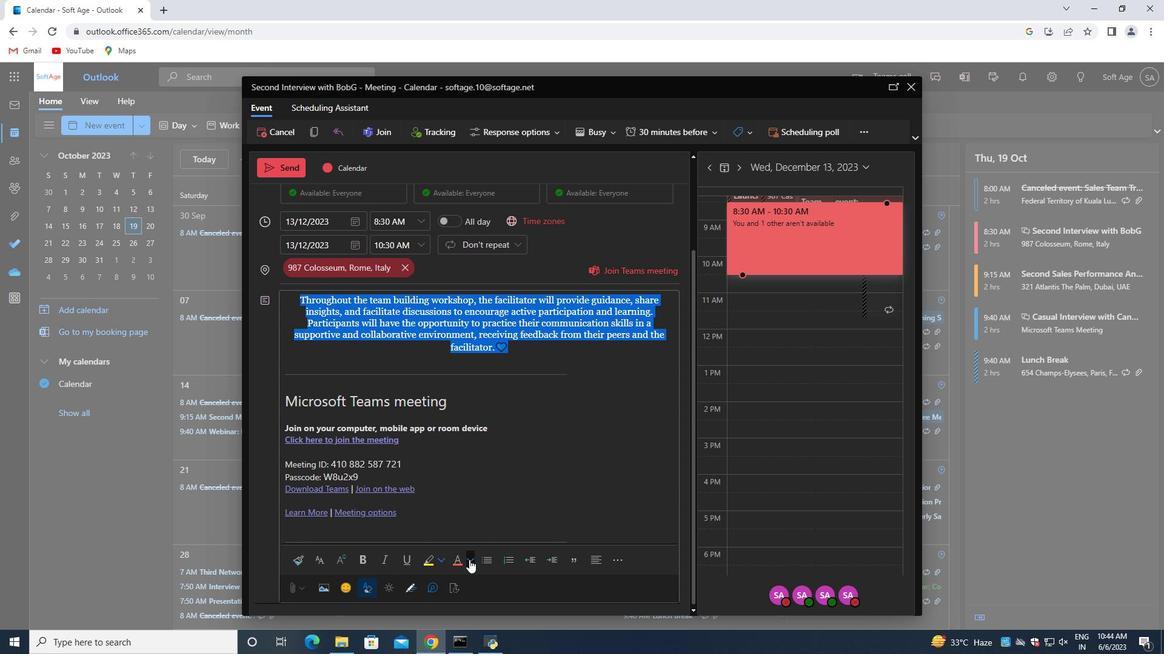
Action: Mouse pressed left at (469, 560)
Screenshot: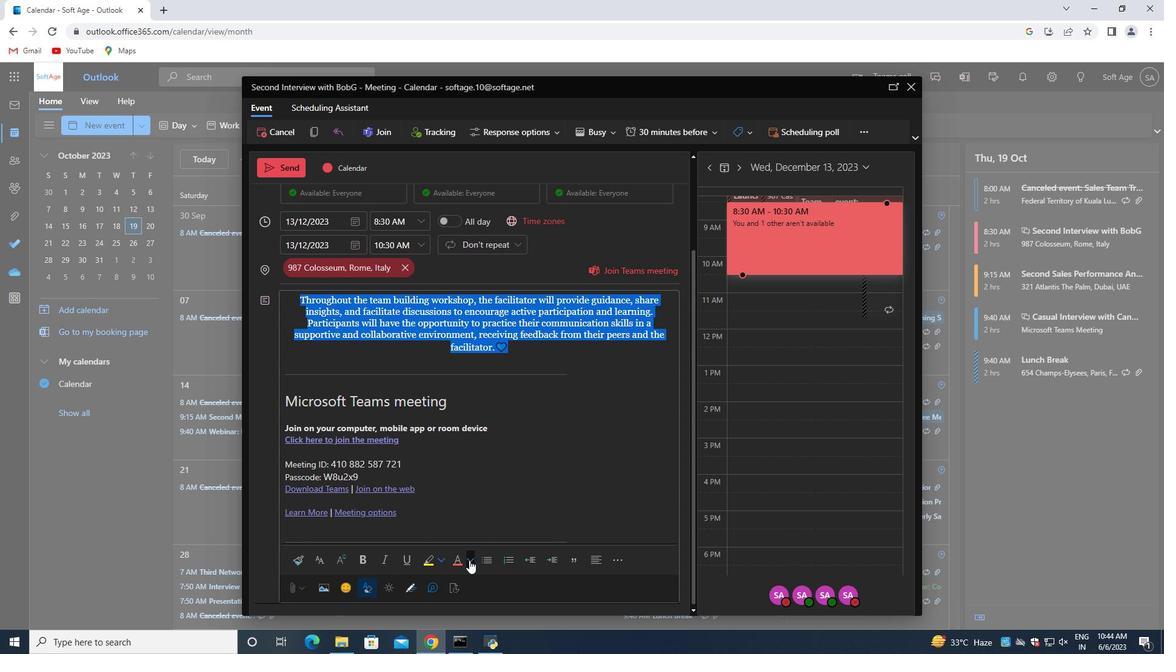
Action: Mouse moved to (458, 530)
Screenshot: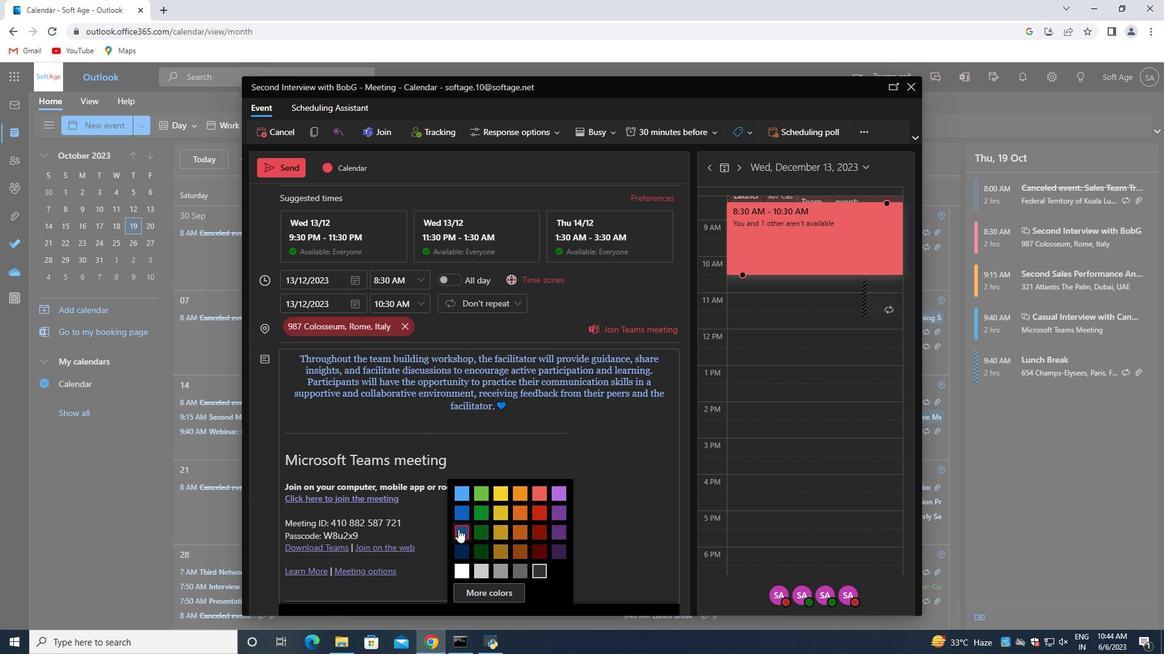 
Action: Mouse pressed left at (458, 530)
Screenshot: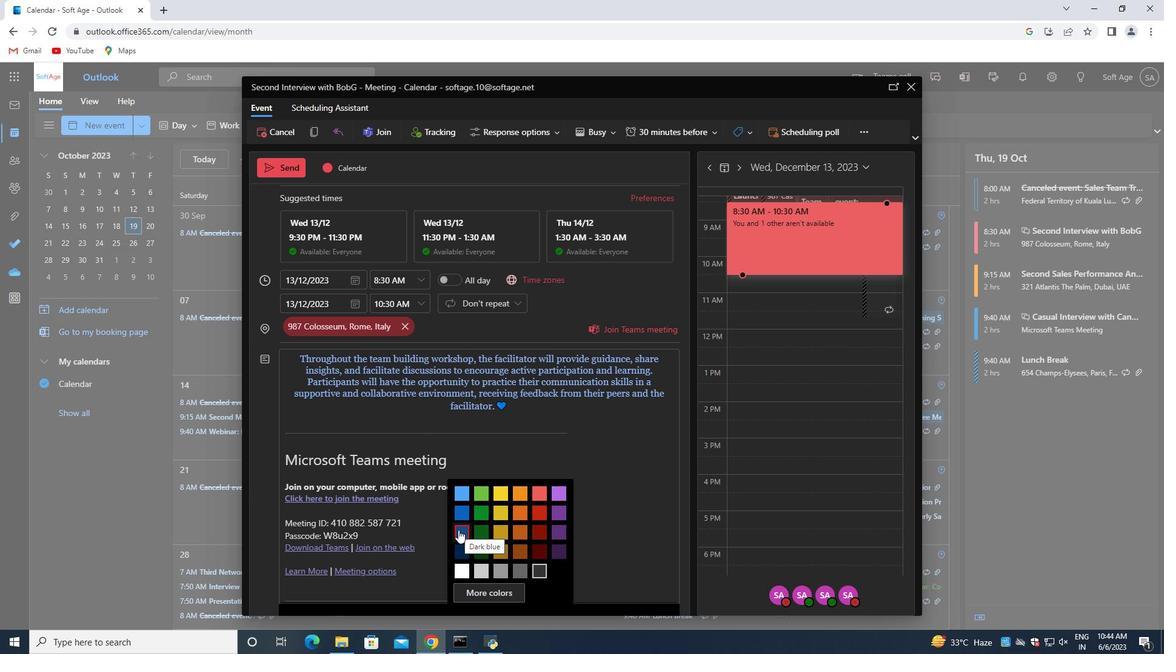 
Action: Mouse moved to (524, 409)
Screenshot: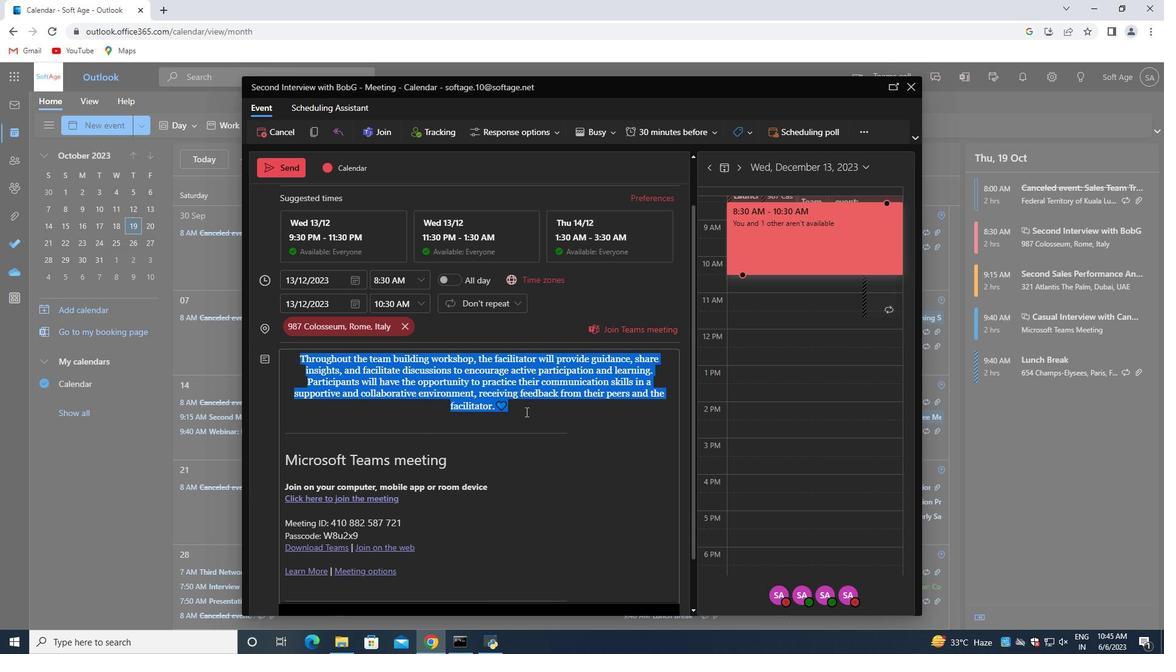 
Action: Mouse pressed left at (524, 409)
Screenshot: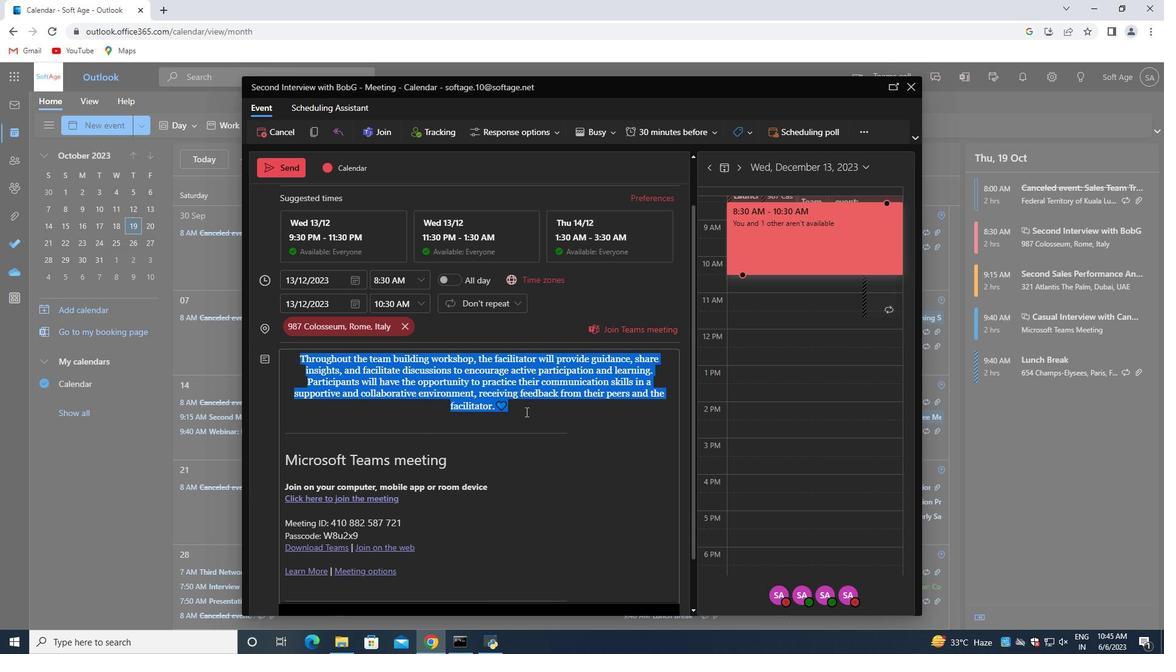 
Action: Mouse scrolled (524, 410) with delta (0, 0)
Screenshot: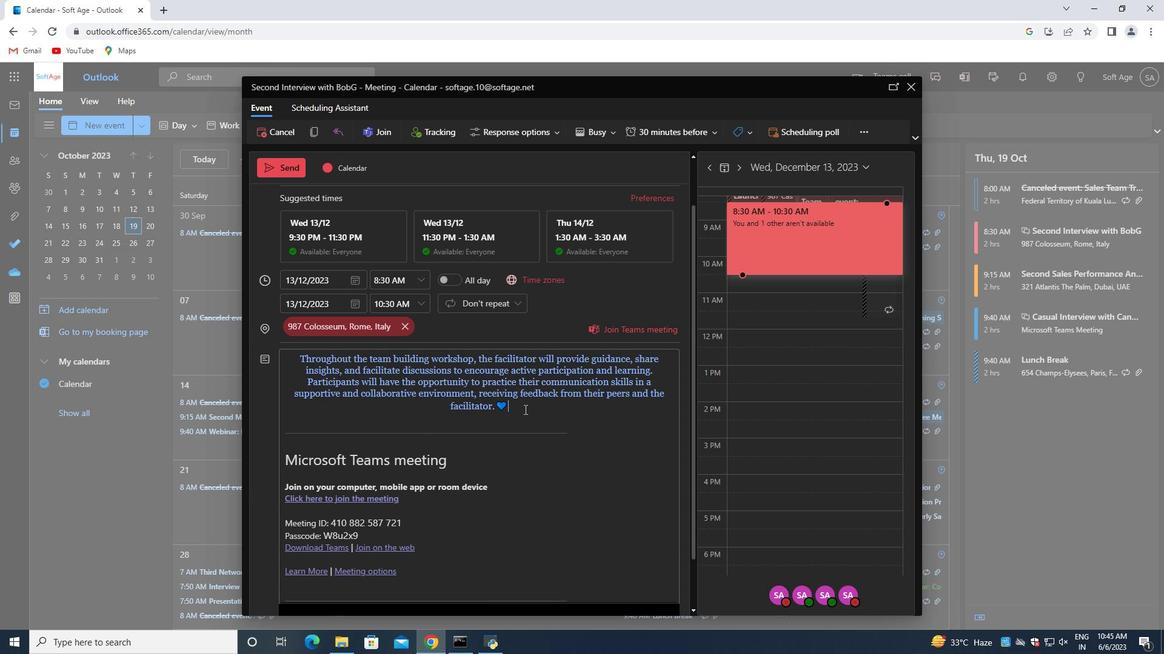 
Action: Mouse scrolled (524, 410) with delta (0, 0)
Screenshot: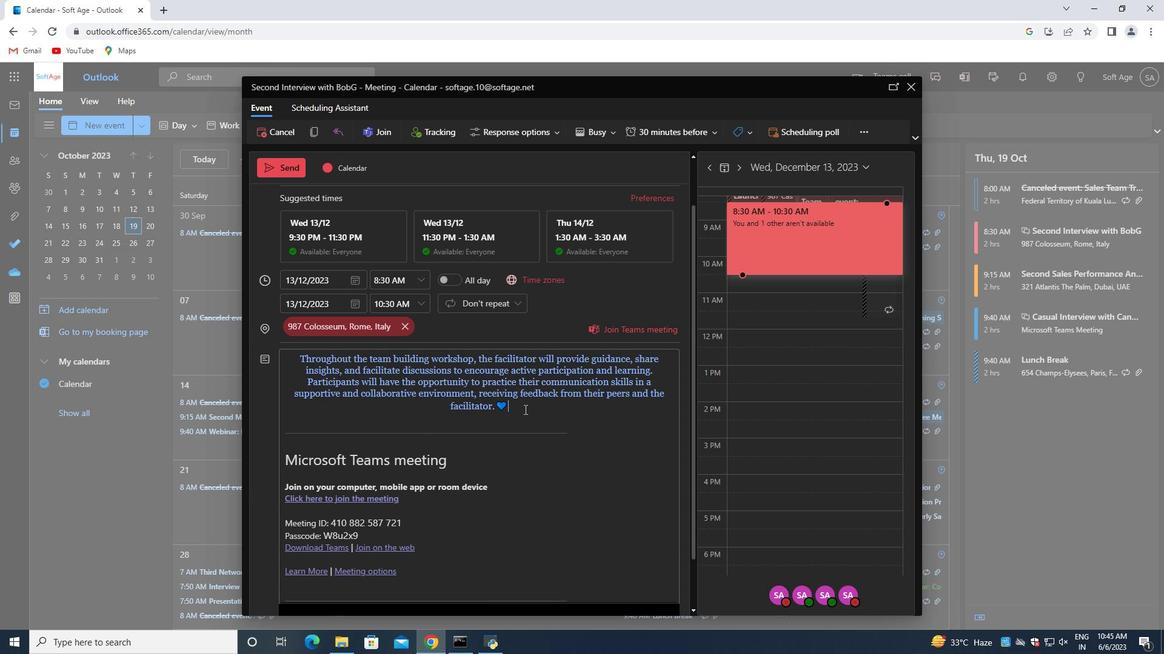 
Action: Mouse scrolled (524, 410) with delta (0, 0)
Screenshot: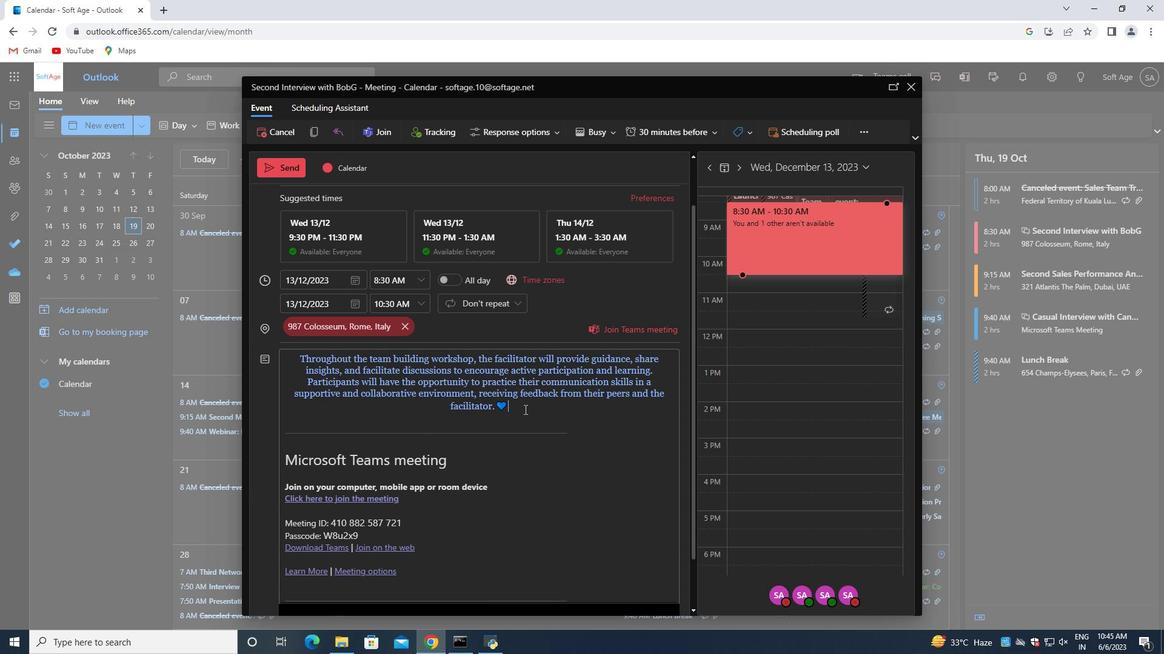 
Action: Mouse scrolled (524, 410) with delta (0, 0)
Screenshot: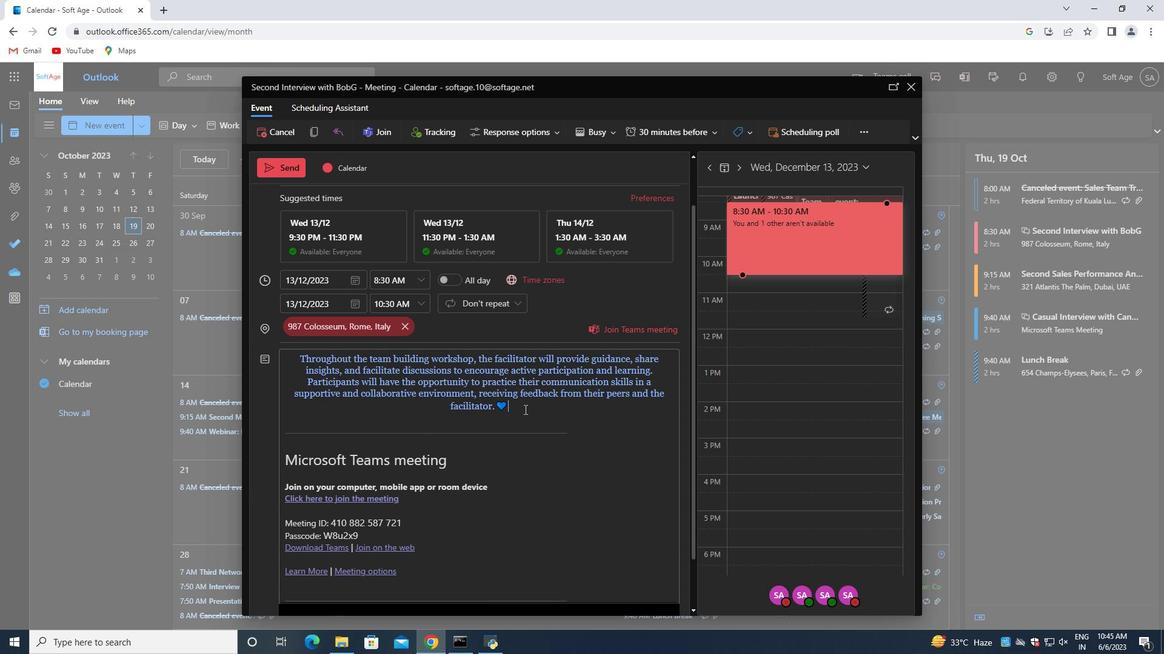 
Action: Mouse scrolled (524, 410) with delta (0, 0)
Screenshot: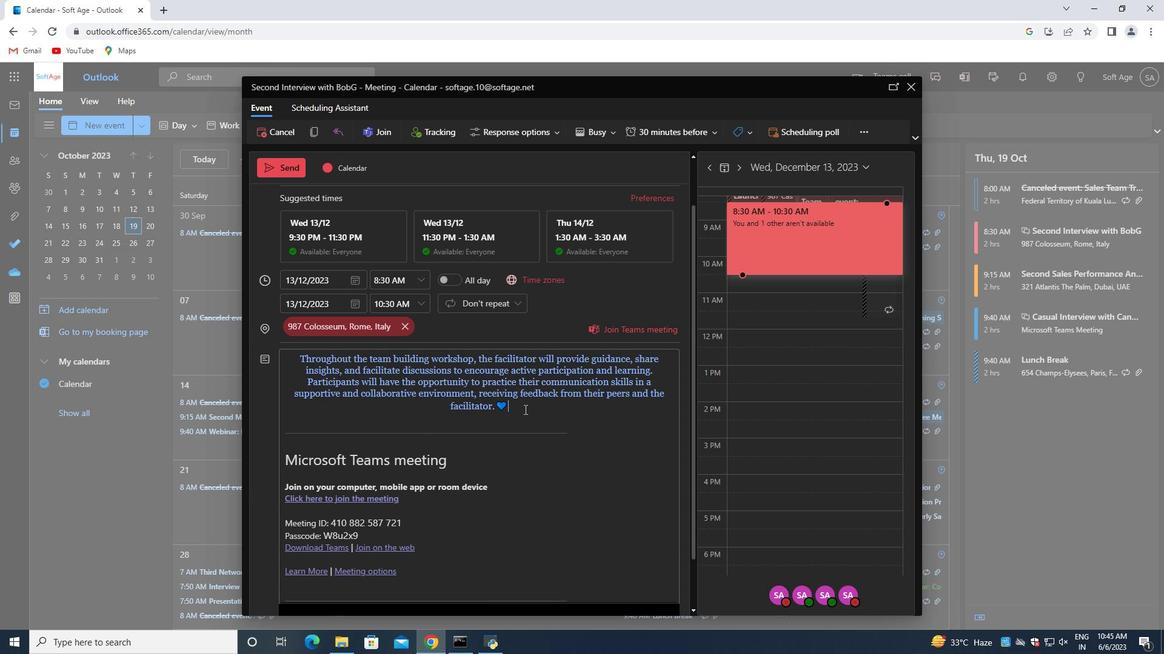
Action: Mouse scrolled (524, 410) with delta (0, 0)
Screenshot: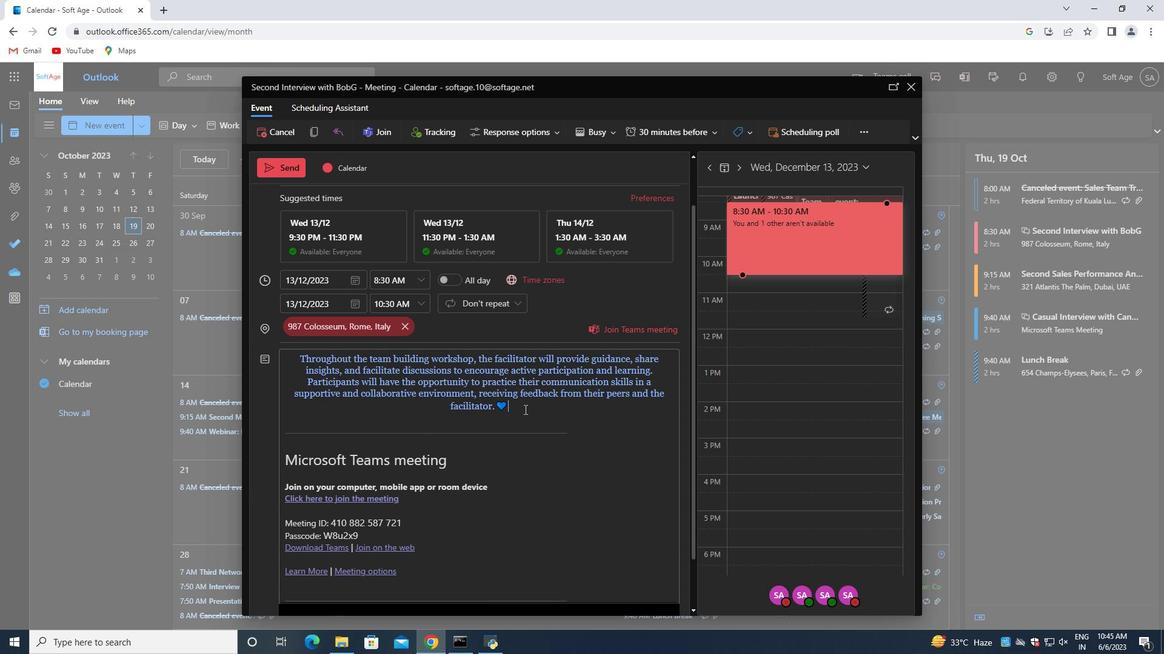 
Action: Mouse moved to (264, 195)
Screenshot: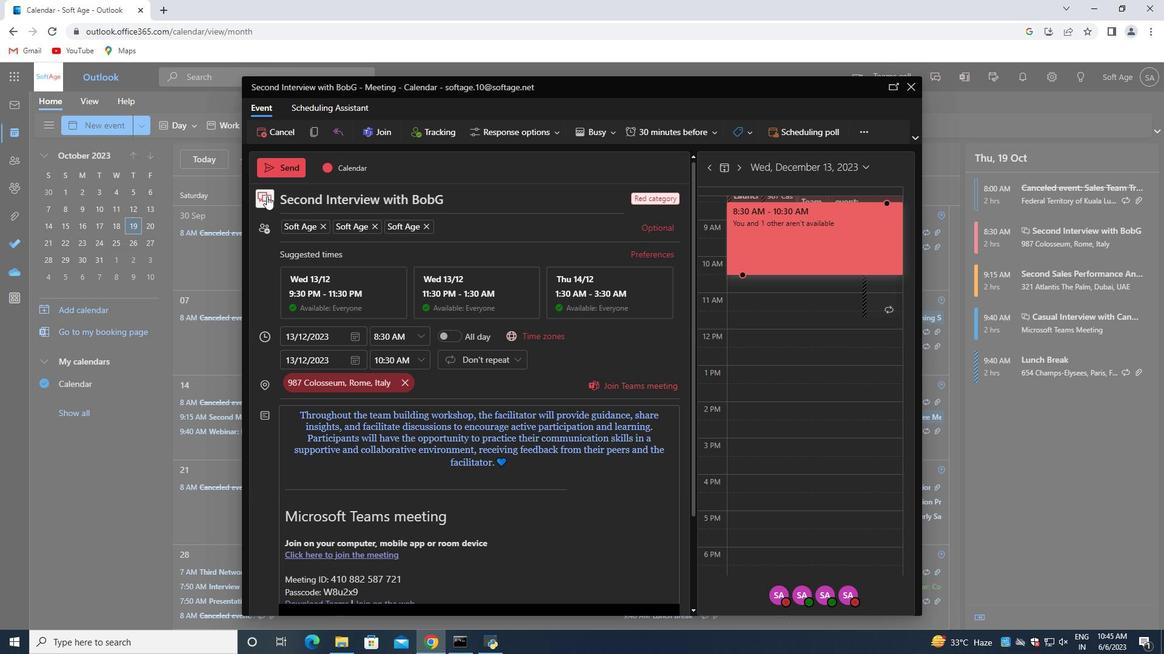 
Action: Mouse pressed left at (264, 195)
Screenshot: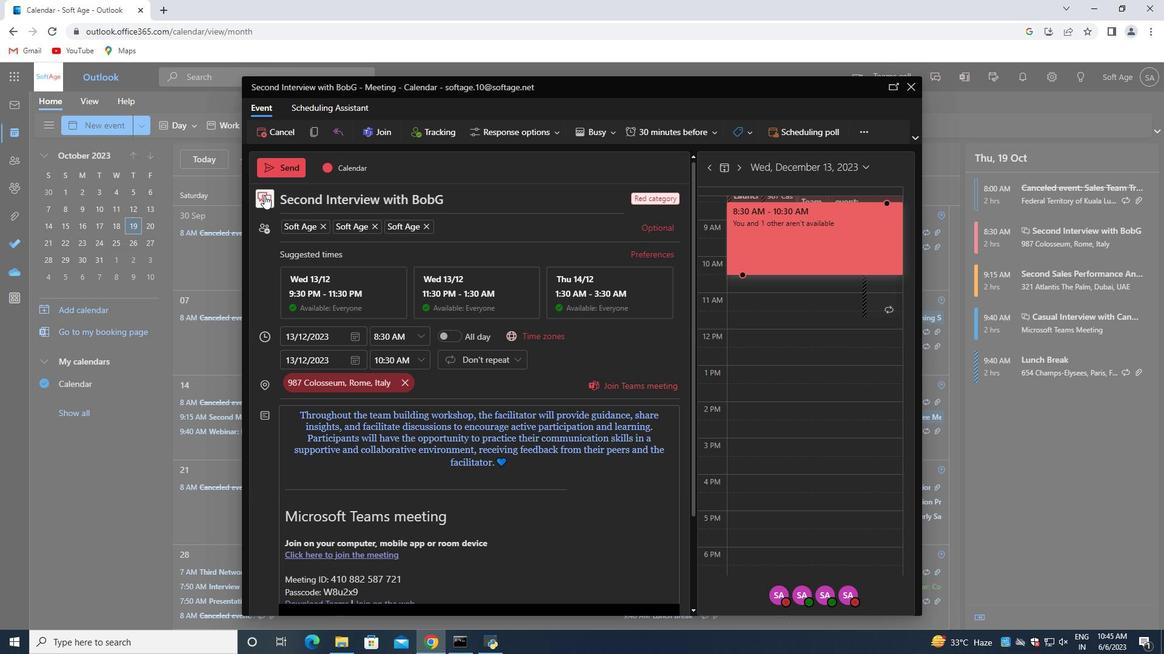 
Action: Mouse moved to (266, 228)
Screenshot: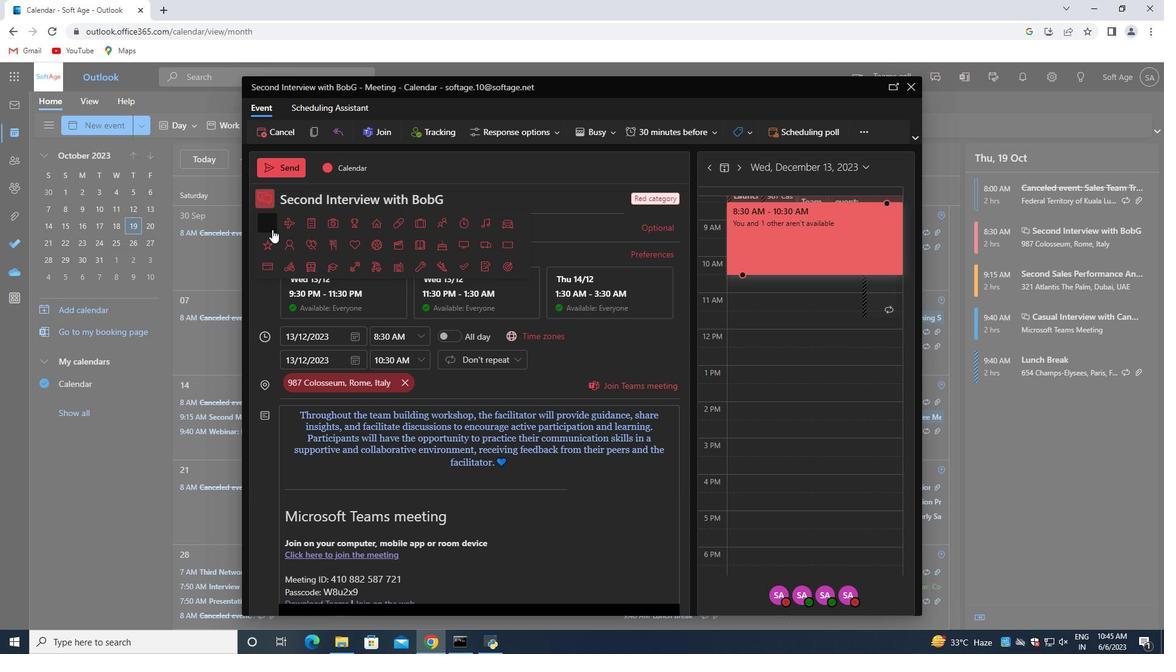 
Action: Mouse pressed left at (266, 228)
Screenshot: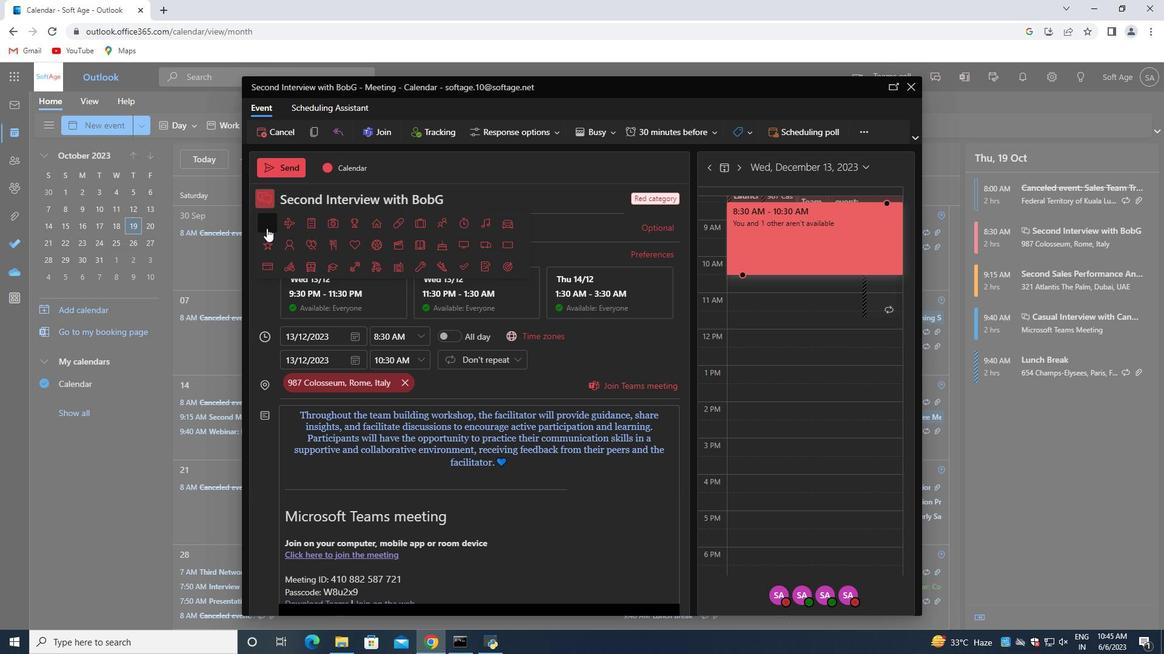 
Action: Mouse moved to (276, 170)
Screenshot: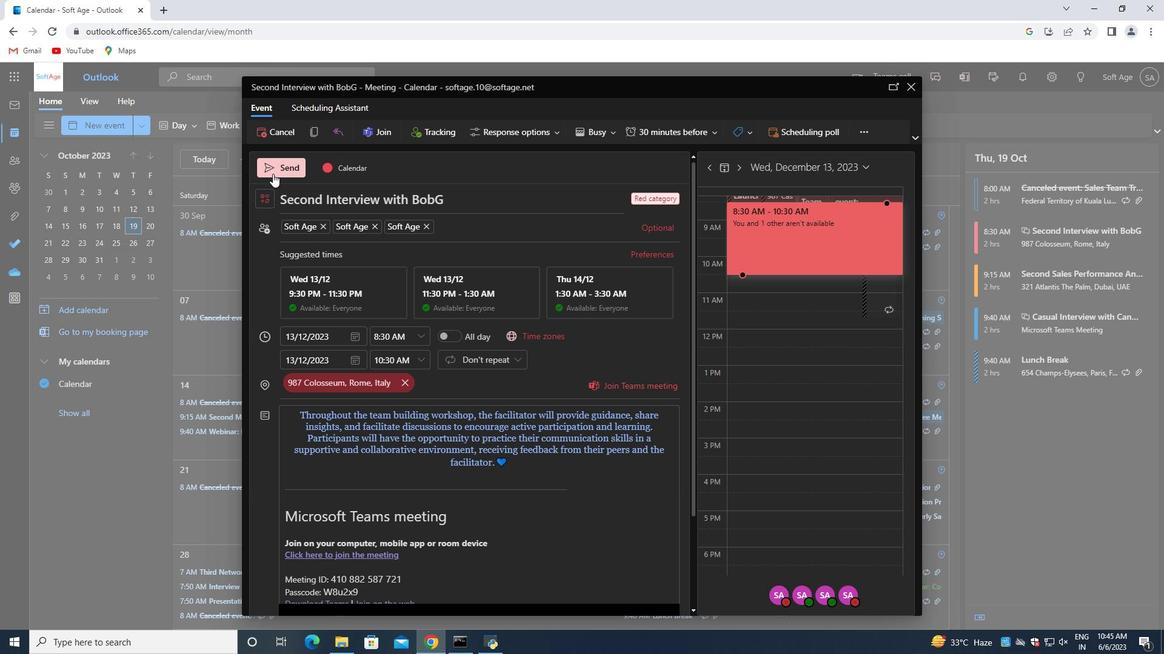 
Action: Mouse pressed left at (276, 170)
Screenshot: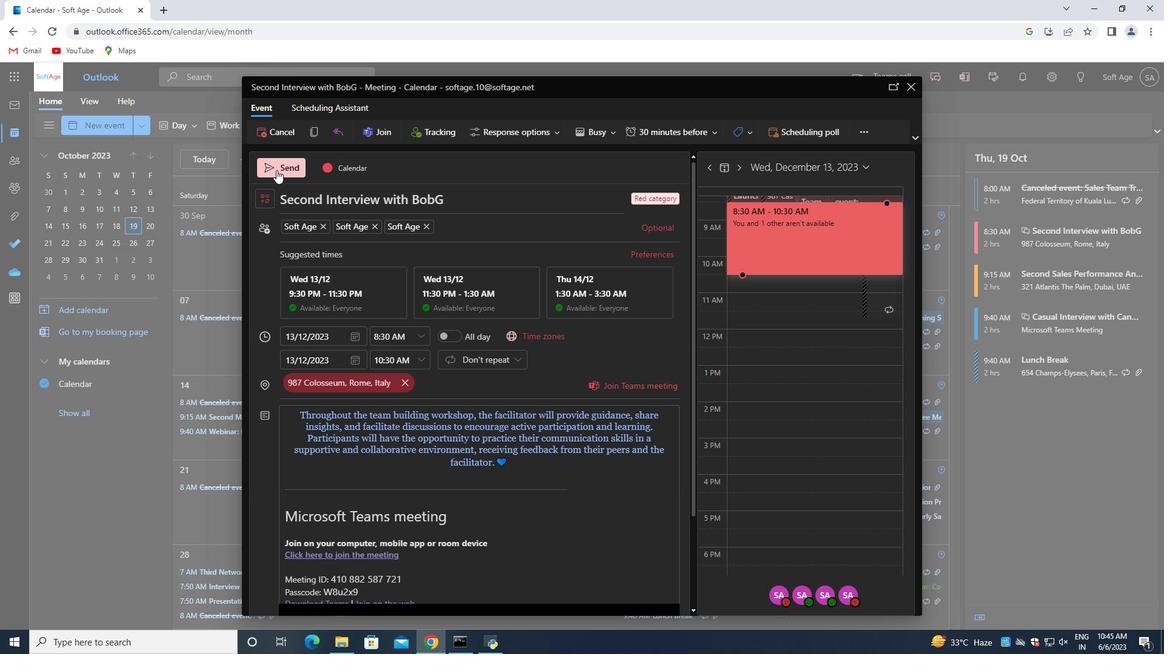 
